 Task: Research Airbnb options in La Romana, Dominican Republic from 6th December, 2023 to 15th December, 2023 for 6 adults.6 bedrooms having 6 beds and 6 bathrooms. Property type can be house. Amenities needed are: wifi, TV, free parkinig on premises, gym, breakfast. Look for 3 properties as per requirement.
Action: Mouse moved to (407, 87)
Screenshot: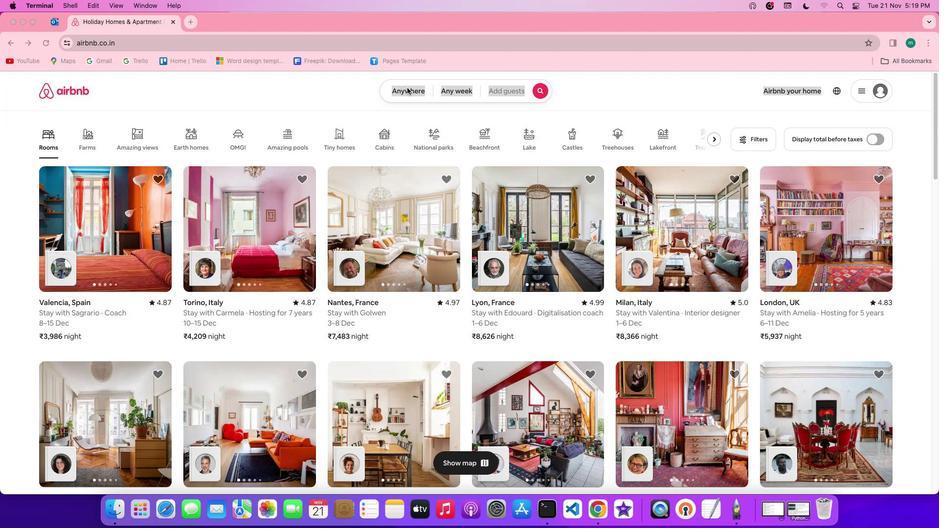 
Action: Mouse pressed left at (407, 87)
Screenshot: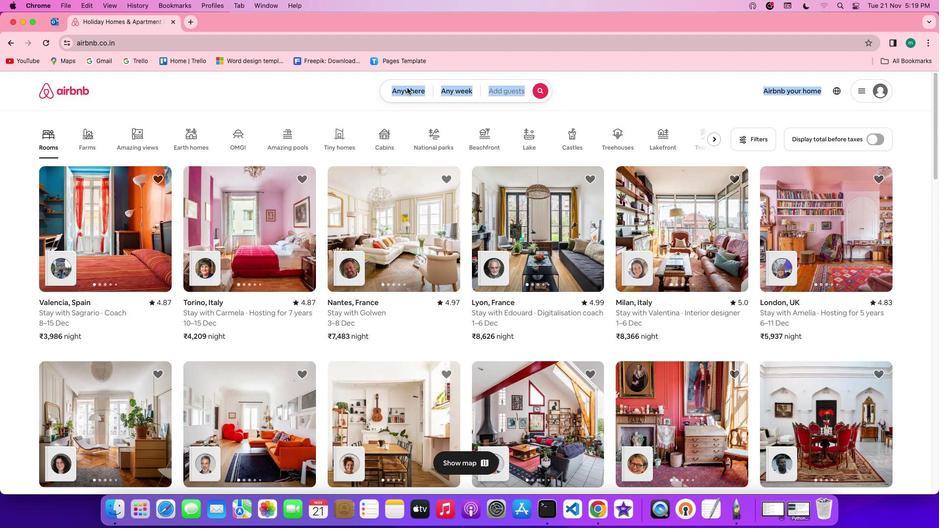 
Action: Mouse pressed left at (407, 87)
Screenshot: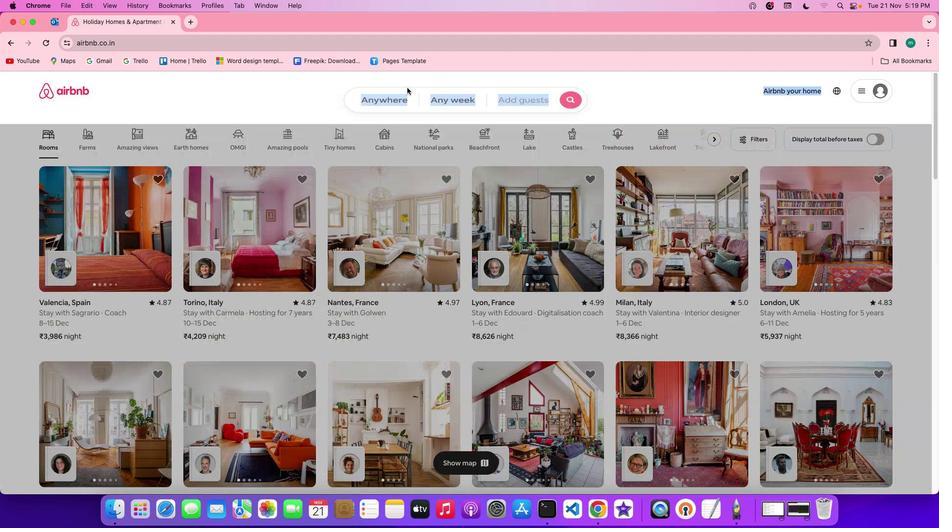 
Action: Mouse moved to (337, 131)
Screenshot: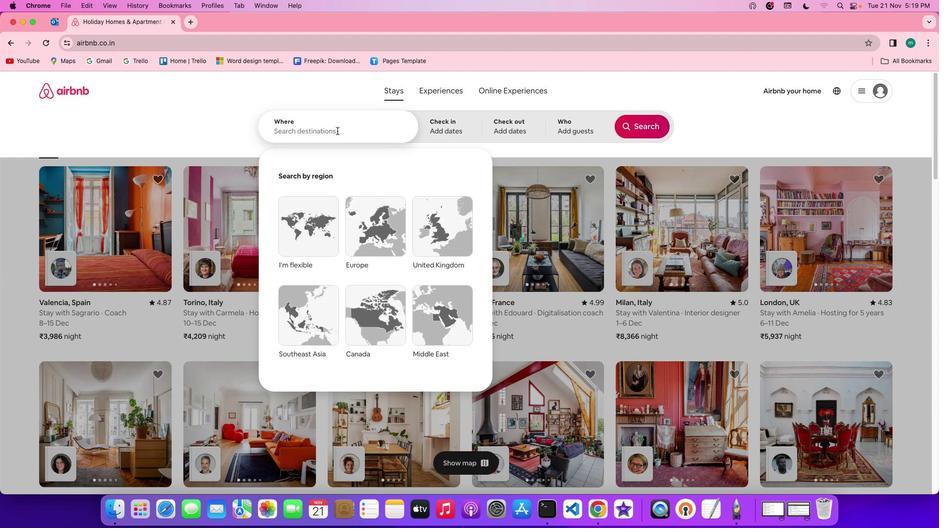 
Action: Mouse pressed left at (337, 131)
Screenshot: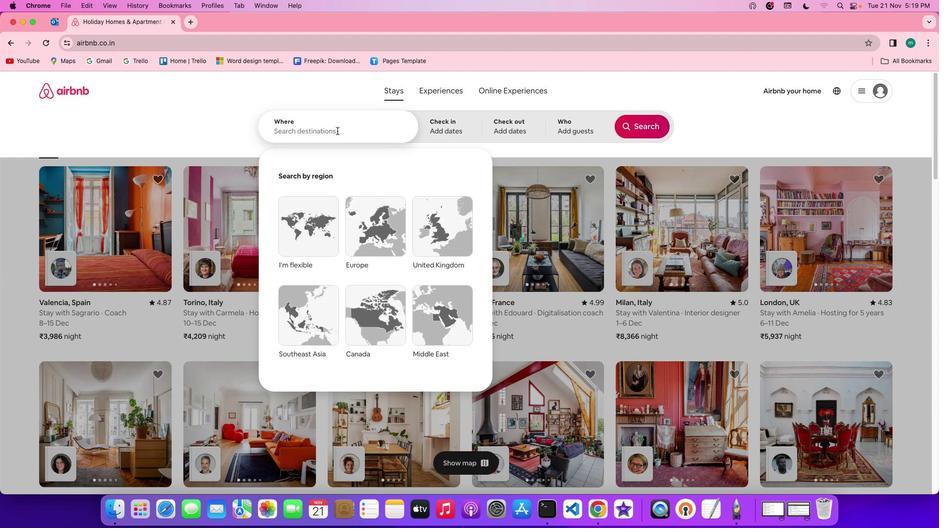 
Action: Key pressed Key.shift'L''a'Key.spaceKey.shift'R''o''m''a''n''a''n''a'','Key.spaceKey.shift'D''o''m''i''n''i''c''a''n'
Screenshot: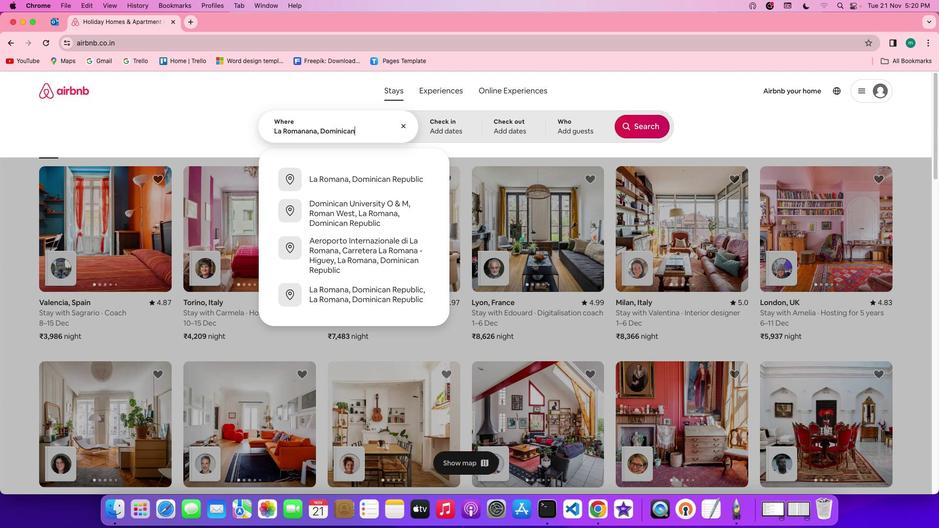
Action: Mouse moved to (441, 132)
Screenshot: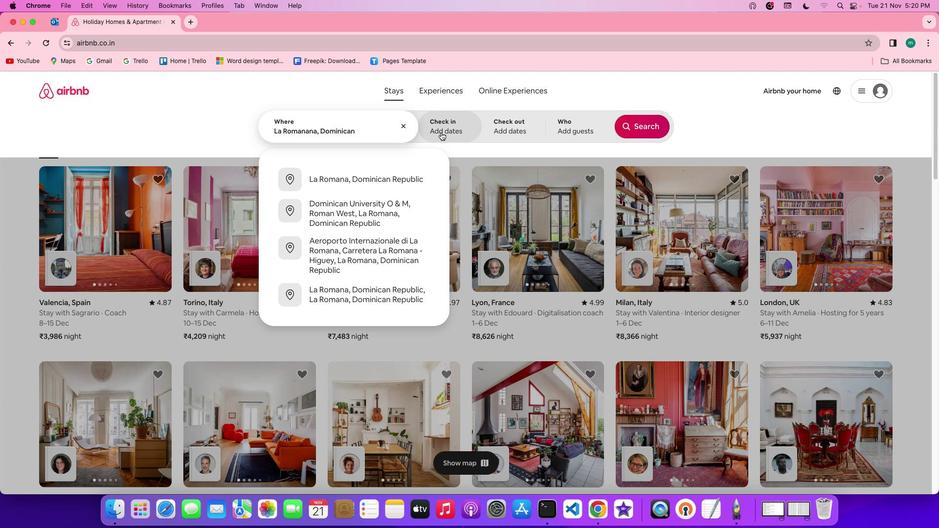 
Action: Mouse pressed left at (441, 132)
Screenshot: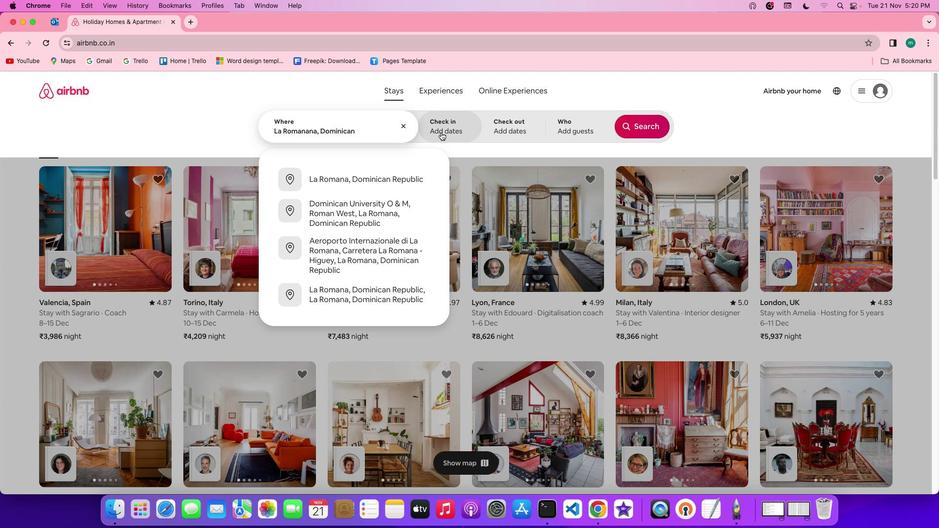 
Action: Mouse moved to (544, 215)
Screenshot: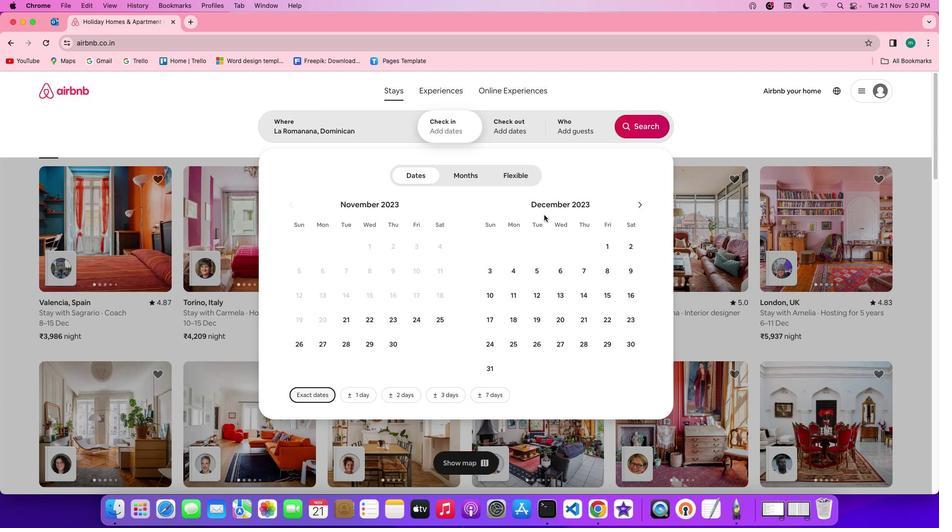 
Action: Mouse scrolled (544, 215) with delta (0, 0)
Screenshot: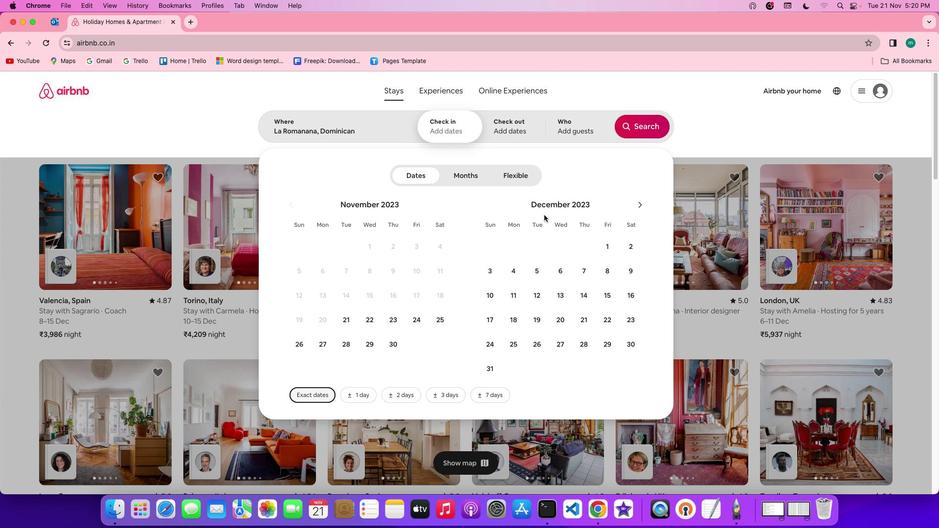 
Action: Mouse scrolled (544, 215) with delta (0, 0)
Screenshot: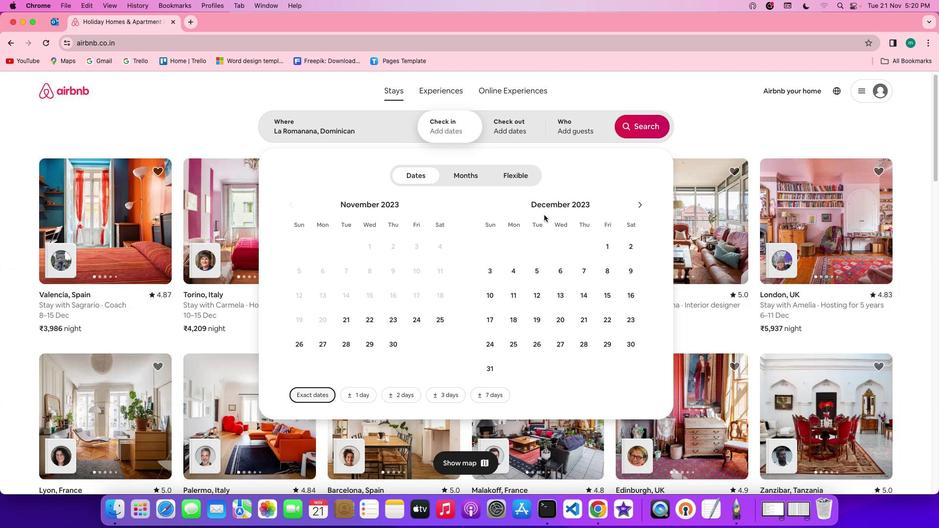 
Action: Mouse scrolled (544, 215) with delta (0, 0)
Screenshot: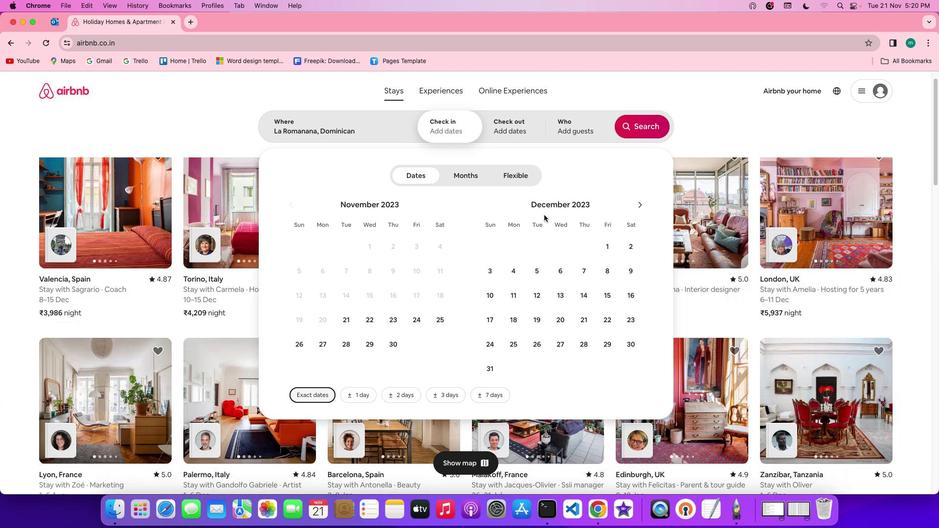 
Action: Mouse moved to (563, 273)
Screenshot: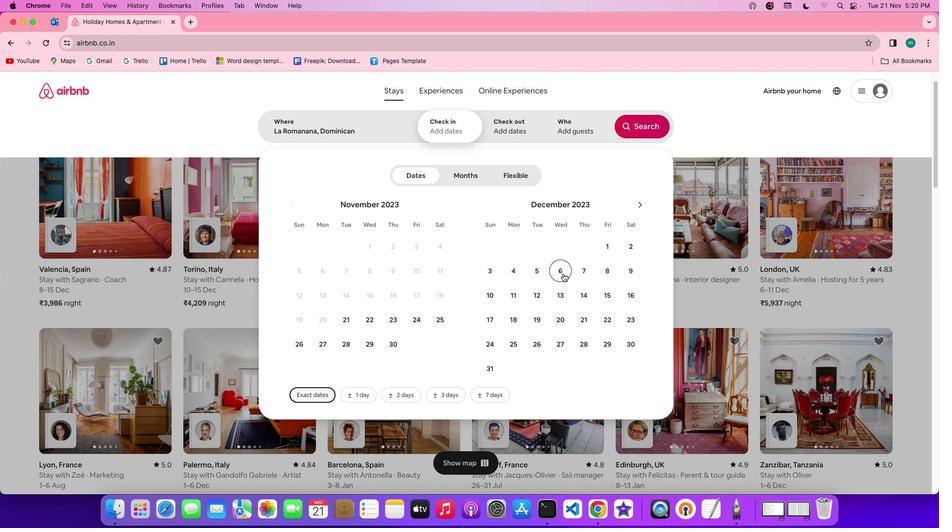 
Action: Mouse pressed left at (563, 273)
Screenshot: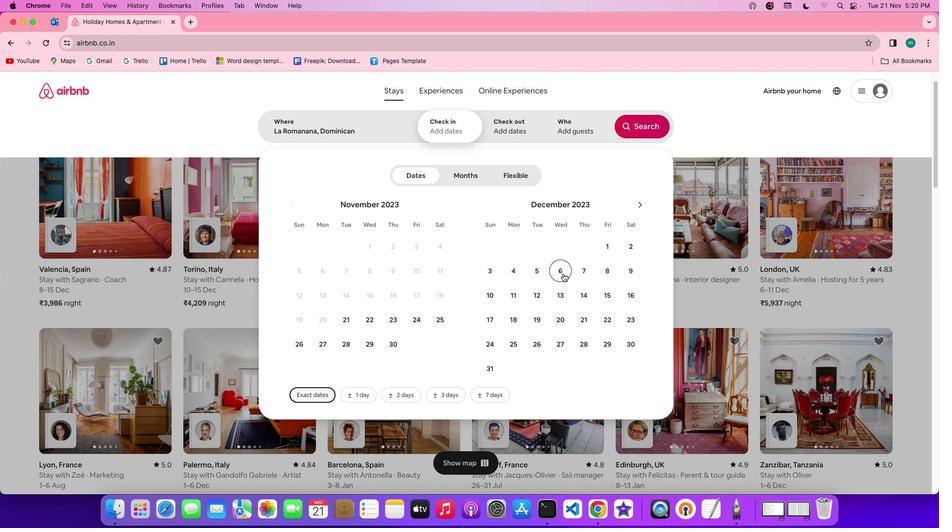 
Action: Mouse moved to (612, 295)
Screenshot: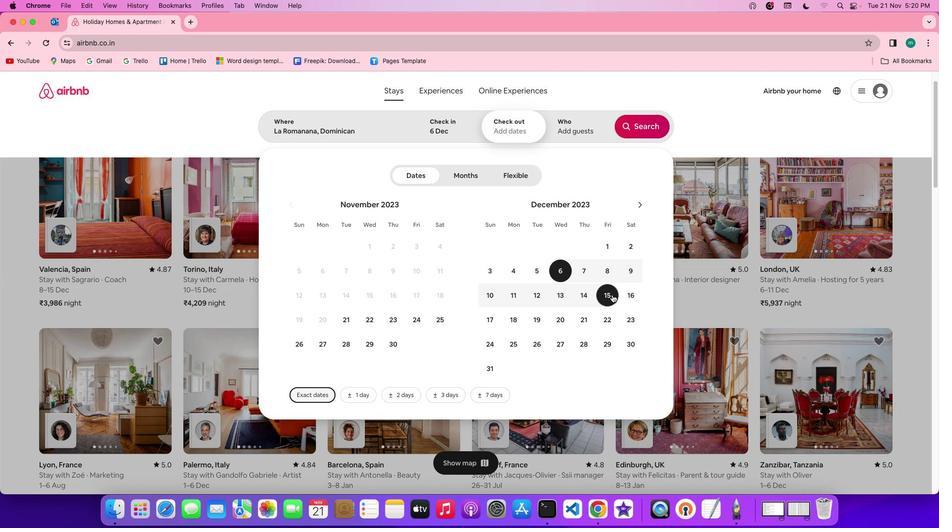 
Action: Mouse pressed left at (612, 295)
Screenshot: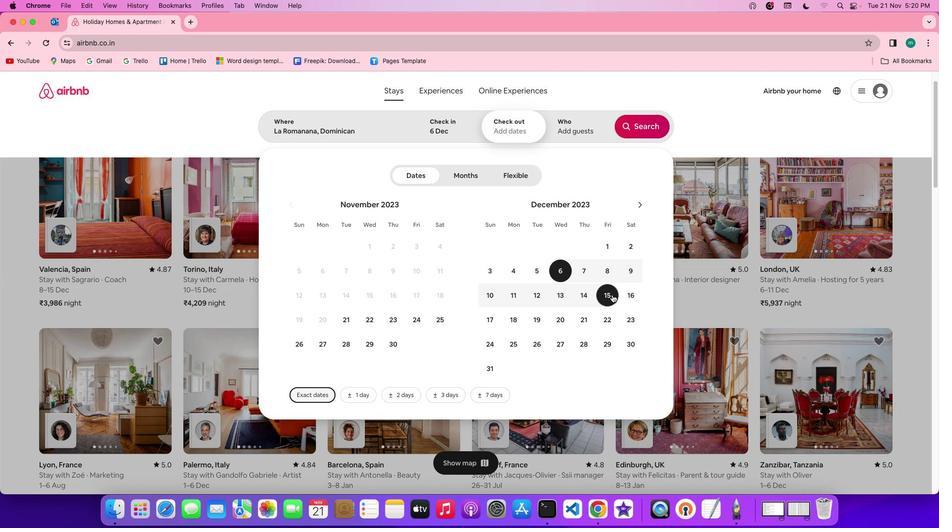 
Action: Mouse moved to (567, 122)
Screenshot: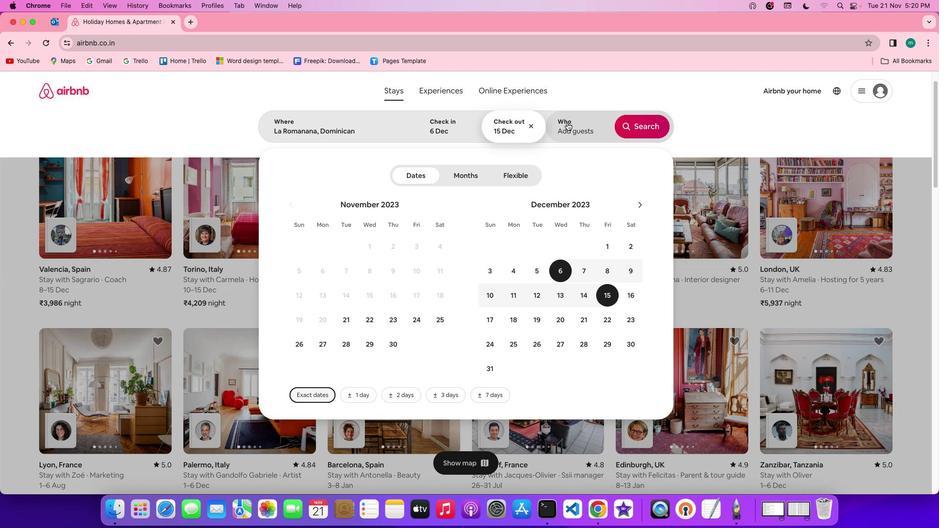 
Action: Mouse pressed left at (567, 122)
Screenshot: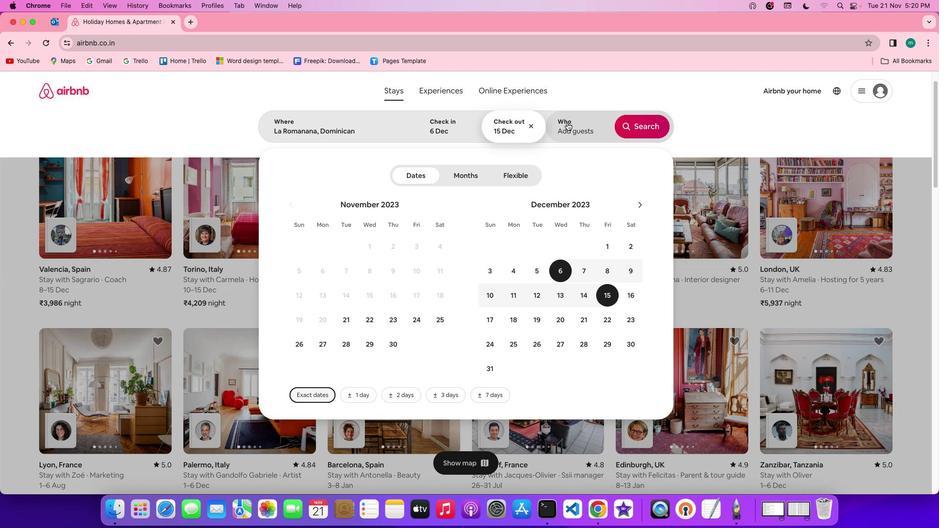 
Action: Mouse moved to (648, 176)
Screenshot: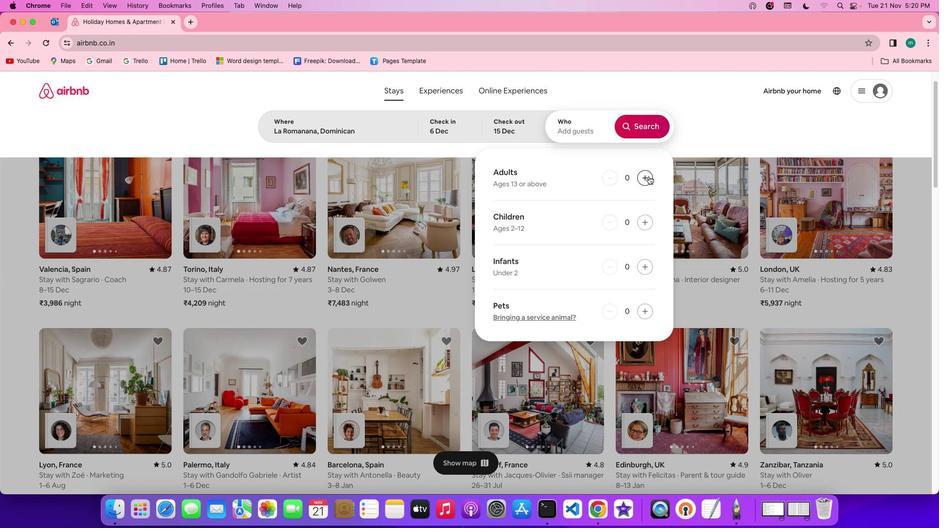 
Action: Mouse pressed left at (648, 176)
Screenshot: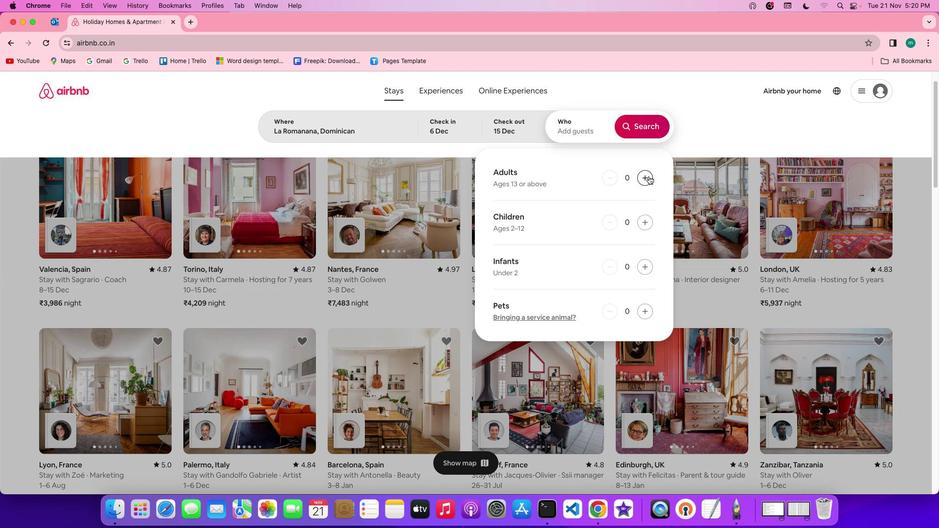 
Action: Mouse pressed left at (648, 176)
Screenshot: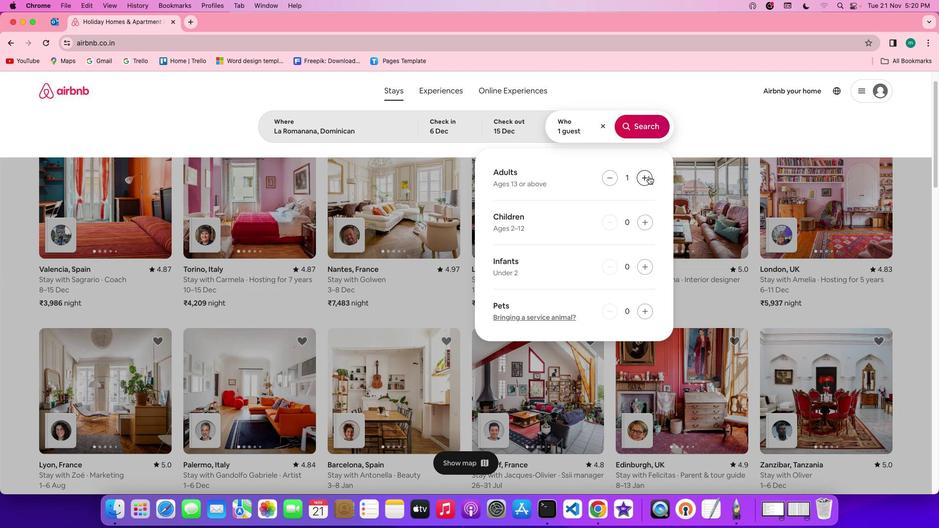
Action: Mouse pressed left at (648, 176)
Screenshot: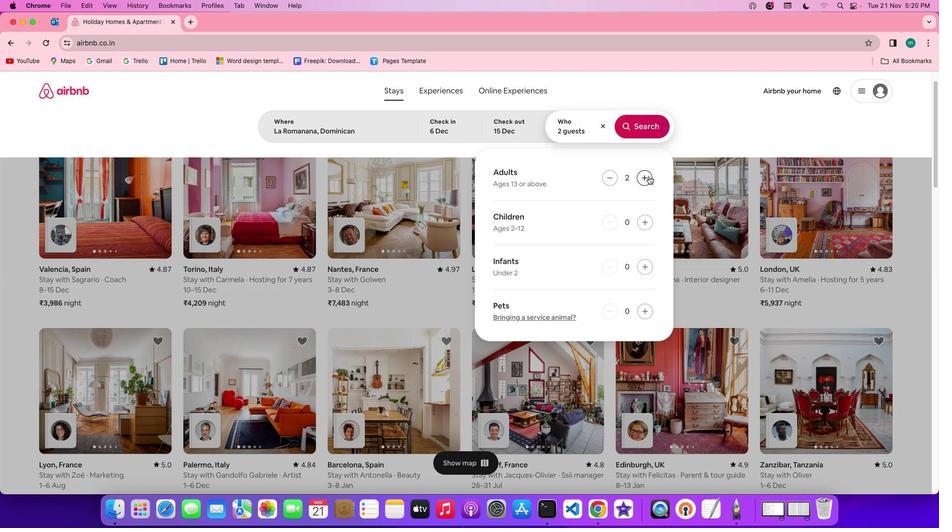 
Action: Mouse pressed left at (648, 176)
Screenshot: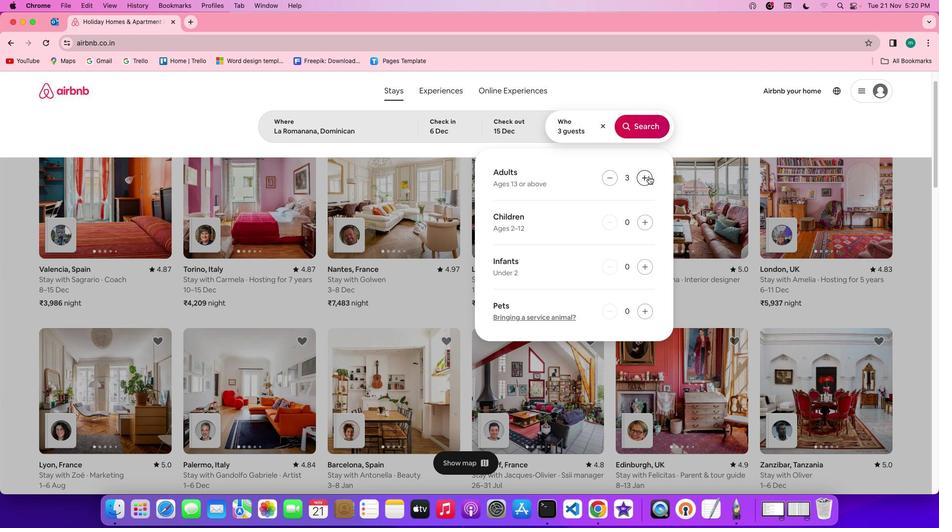 
Action: Mouse pressed left at (648, 176)
Screenshot: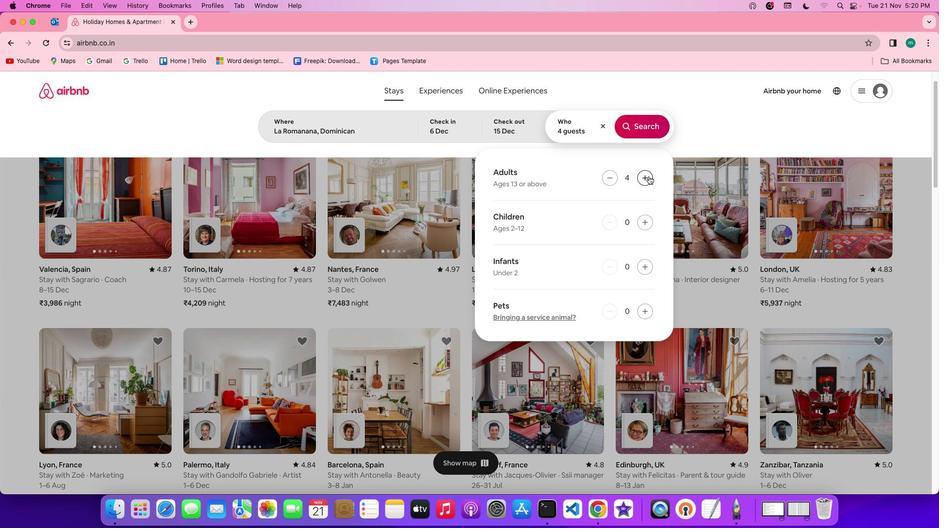 
Action: Mouse pressed left at (648, 176)
Screenshot: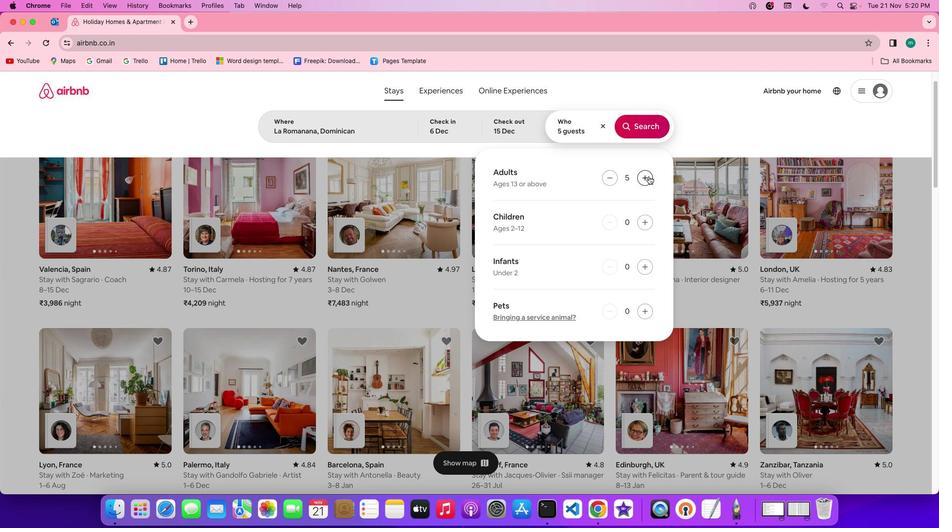 
Action: Mouse moved to (635, 131)
Screenshot: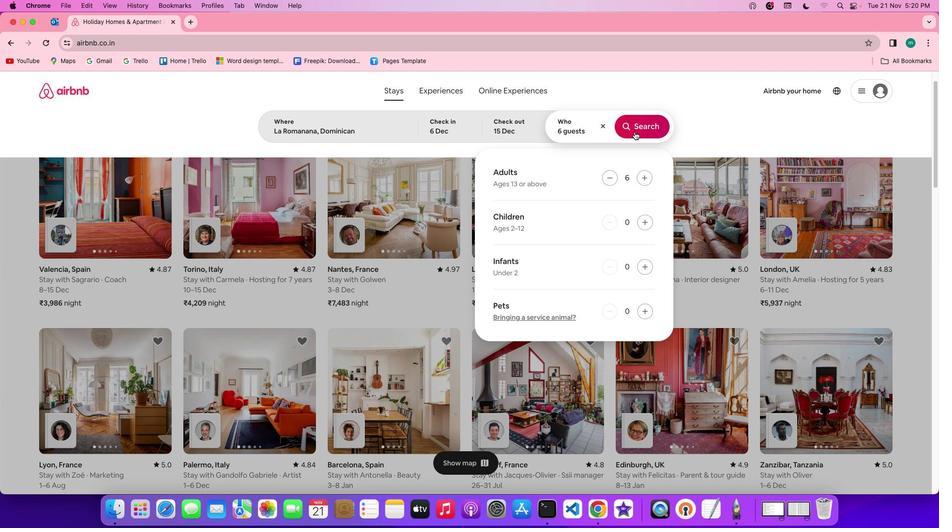 
Action: Mouse pressed left at (635, 131)
Screenshot: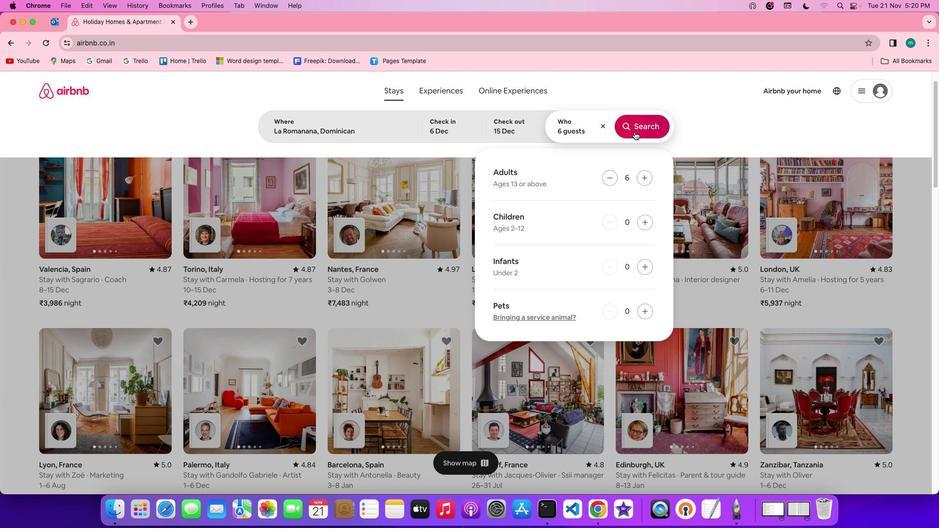 
Action: Mouse moved to (794, 129)
Screenshot: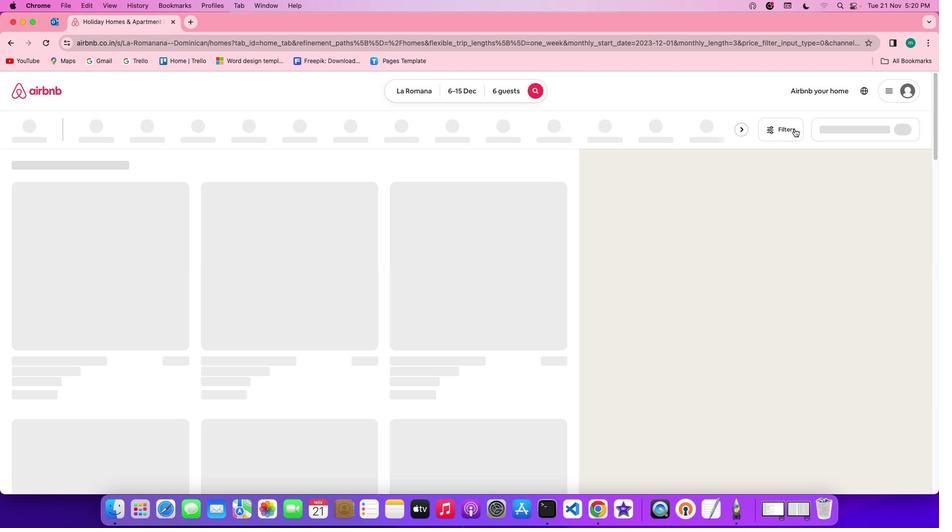 
Action: Mouse pressed left at (794, 129)
Screenshot: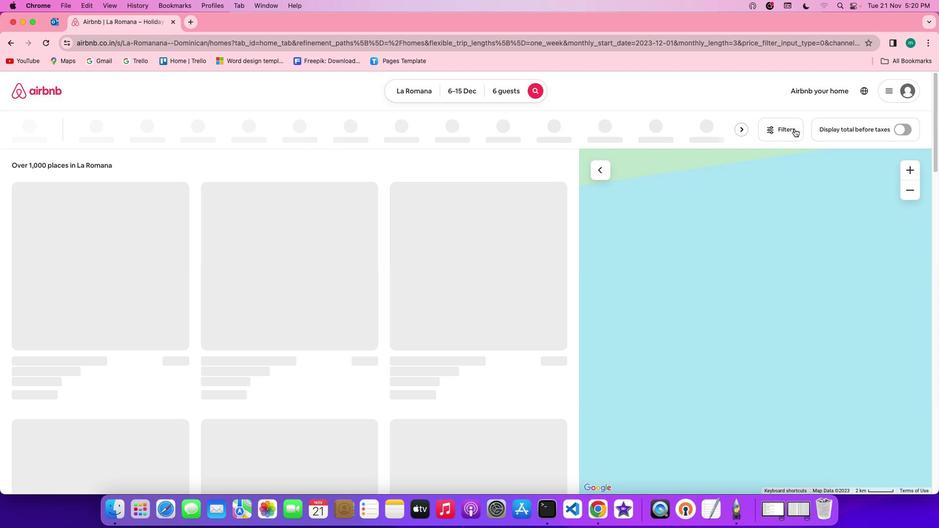 
Action: Mouse moved to (505, 270)
Screenshot: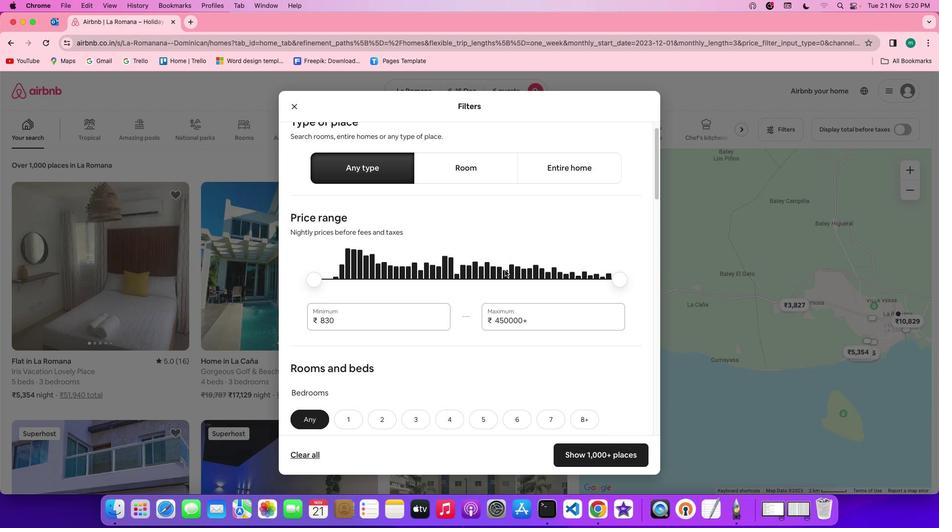 
Action: Mouse scrolled (505, 270) with delta (0, 0)
Screenshot: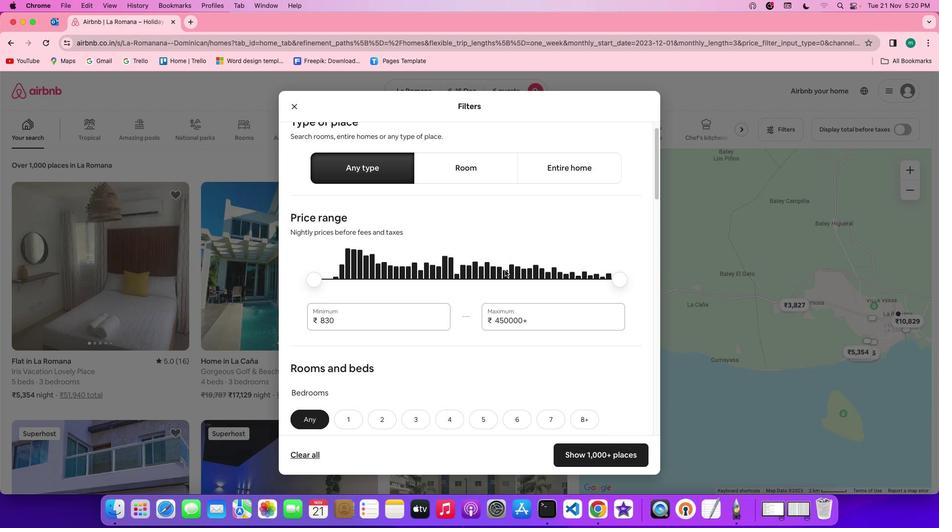 
Action: Mouse moved to (505, 270)
Screenshot: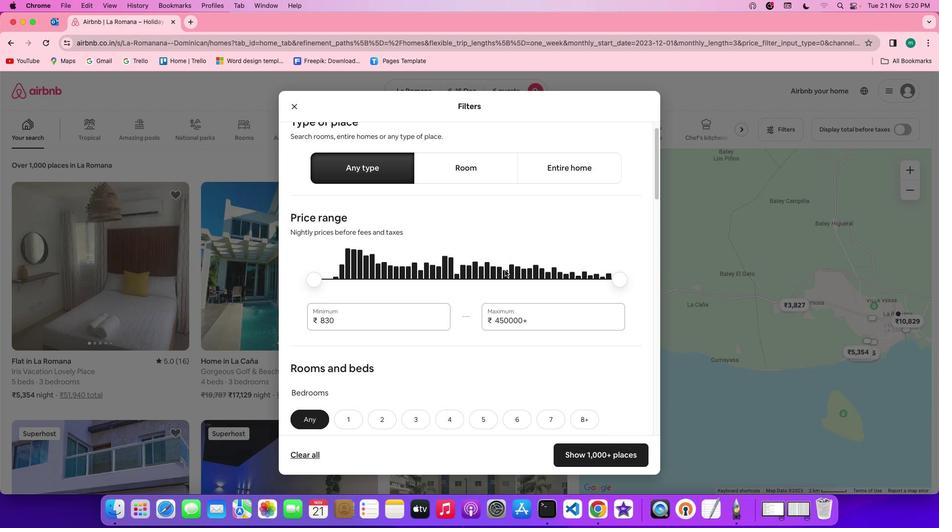 
Action: Mouse scrolled (505, 270) with delta (0, 0)
Screenshot: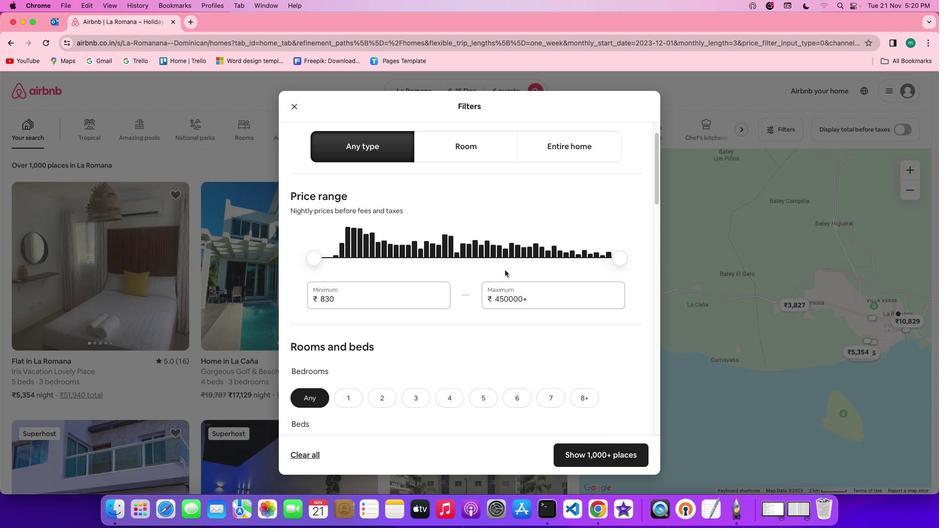 
Action: Mouse scrolled (505, 270) with delta (0, 0)
Screenshot: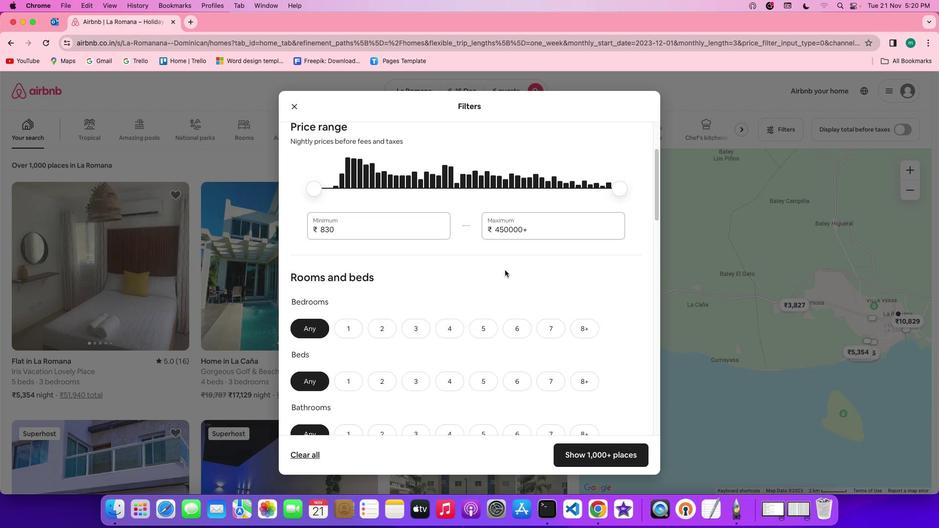 
Action: Mouse scrolled (505, 270) with delta (0, -1)
Screenshot: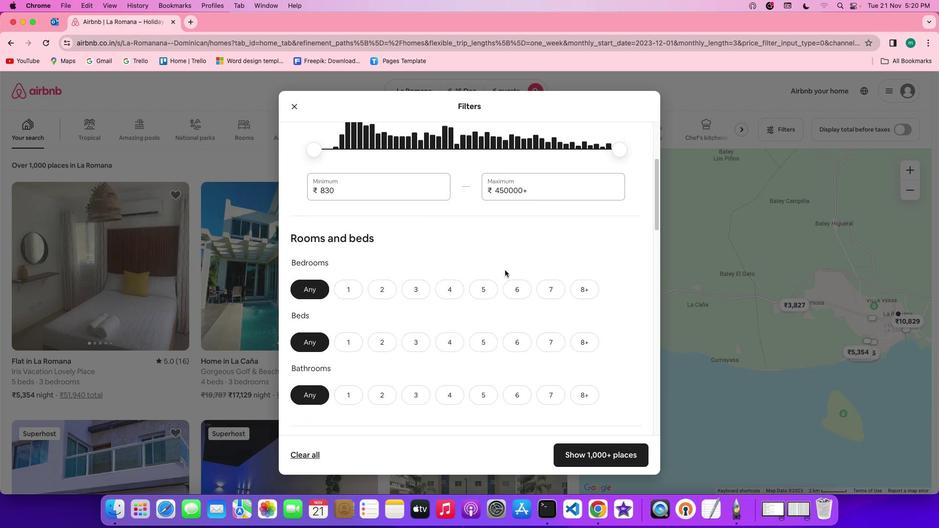 
Action: Mouse scrolled (505, 270) with delta (0, 0)
Screenshot: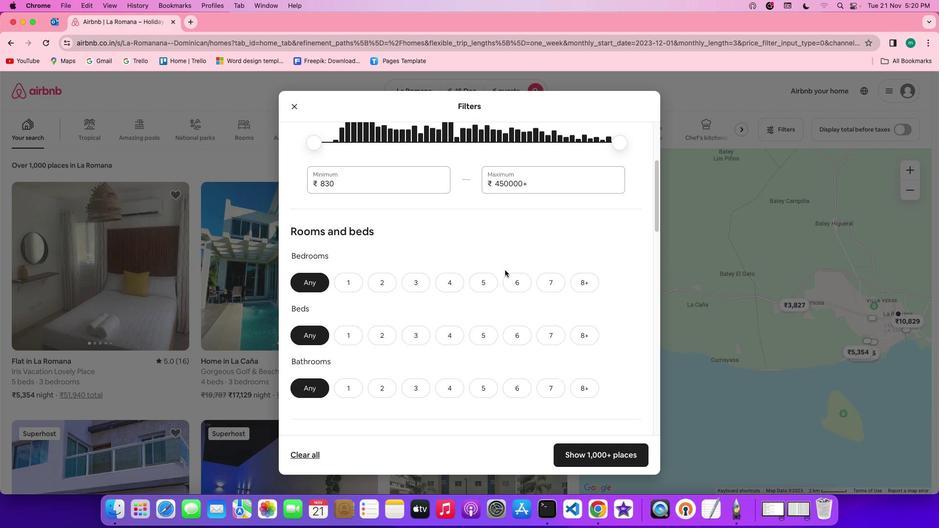 
Action: Mouse scrolled (505, 270) with delta (0, 0)
Screenshot: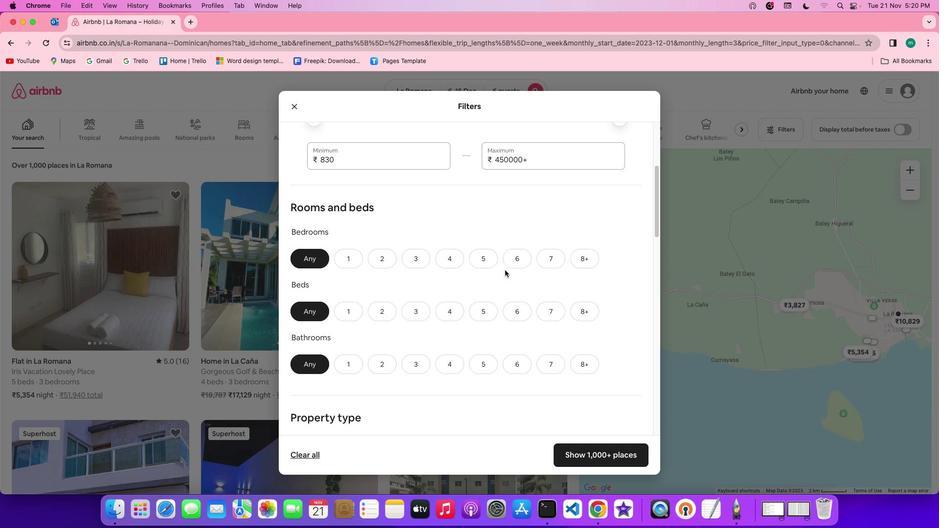 
Action: Mouse scrolled (505, 270) with delta (0, 0)
Screenshot: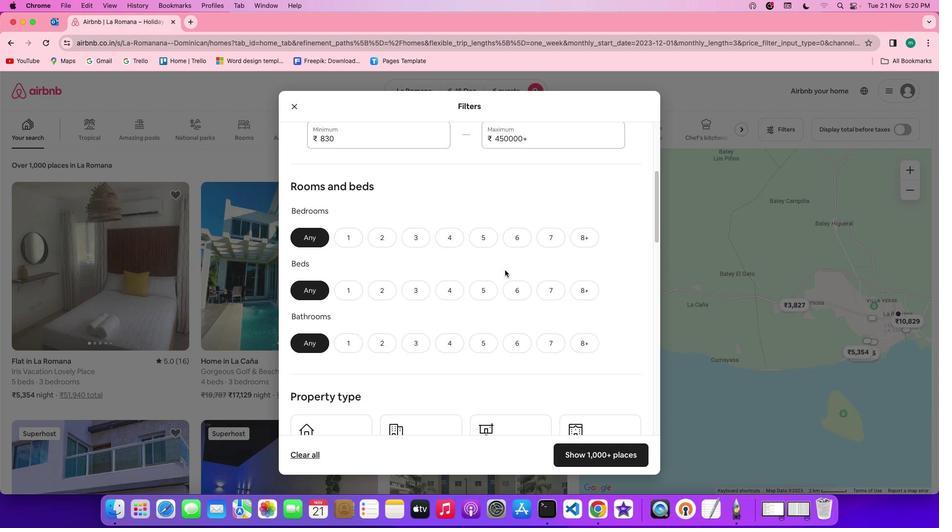
Action: Mouse scrolled (505, 270) with delta (0, -1)
Screenshot: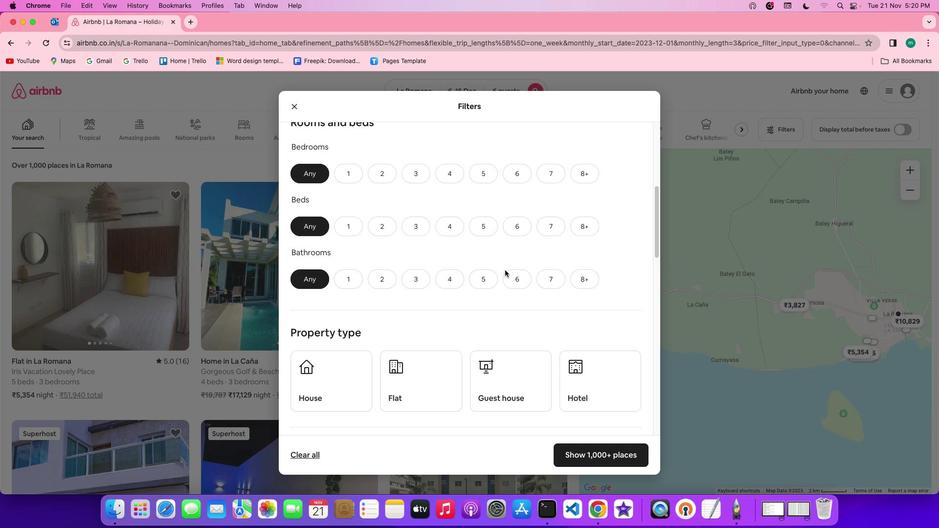 
Action: Mouse moved to (515, 170)
Screenshot: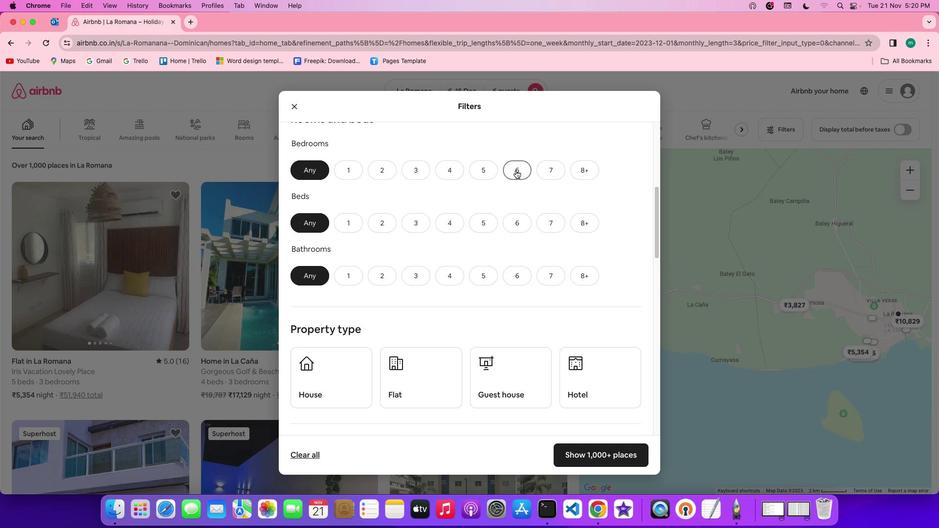 
Action: Mouse pressed left at (515, 170)
Screenshot: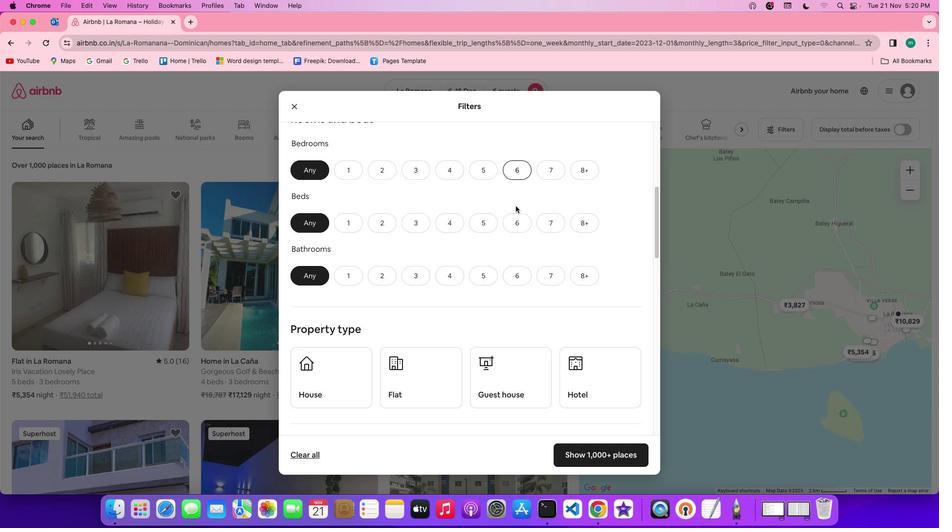 
Action: Mouse moved to (516, 226)
Screenshot: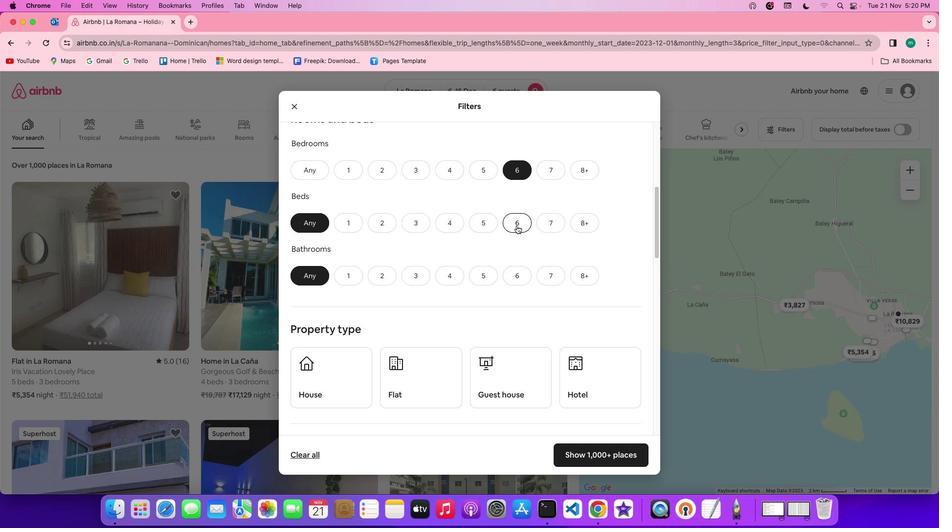 
Action: Mouse pressed left at (516, 226)
Screenshot: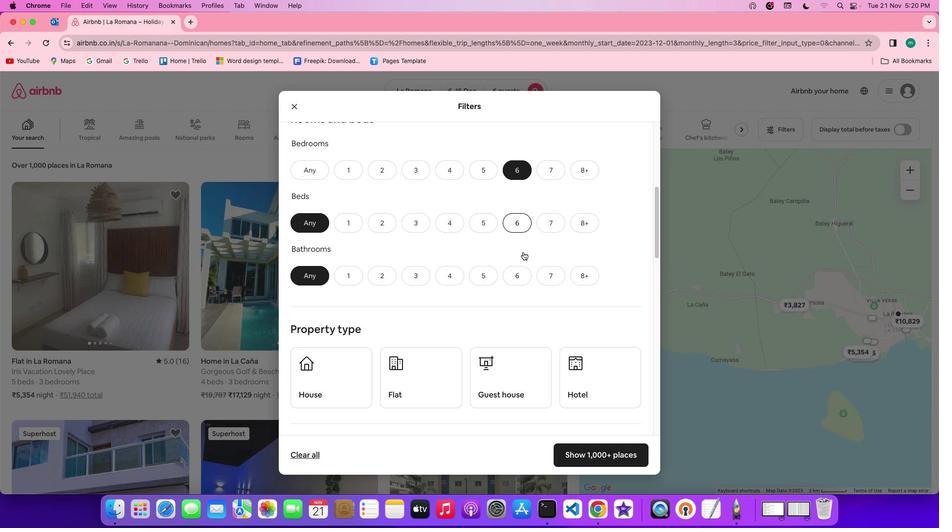 
Action: Mouse moved to (527, 277)
Screenshot: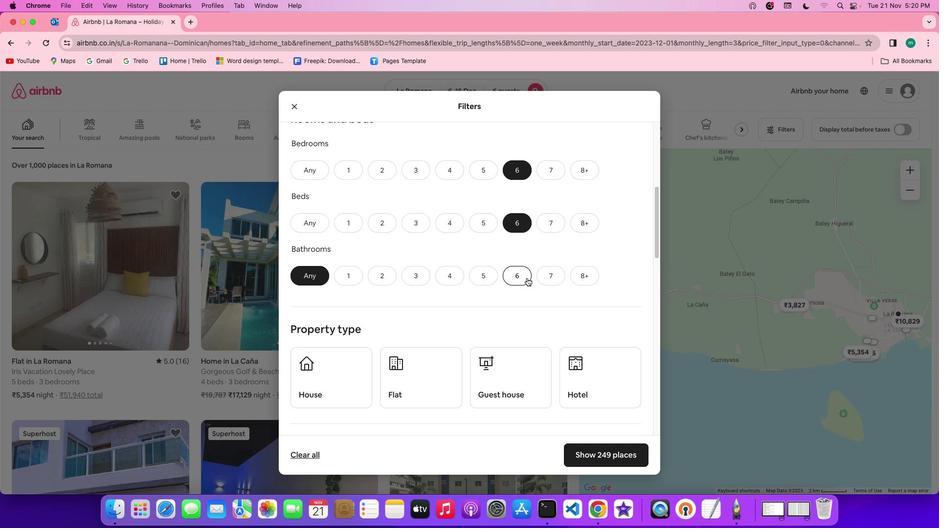 
Action: Mouse pressed left at (527, 277)
Screenshot: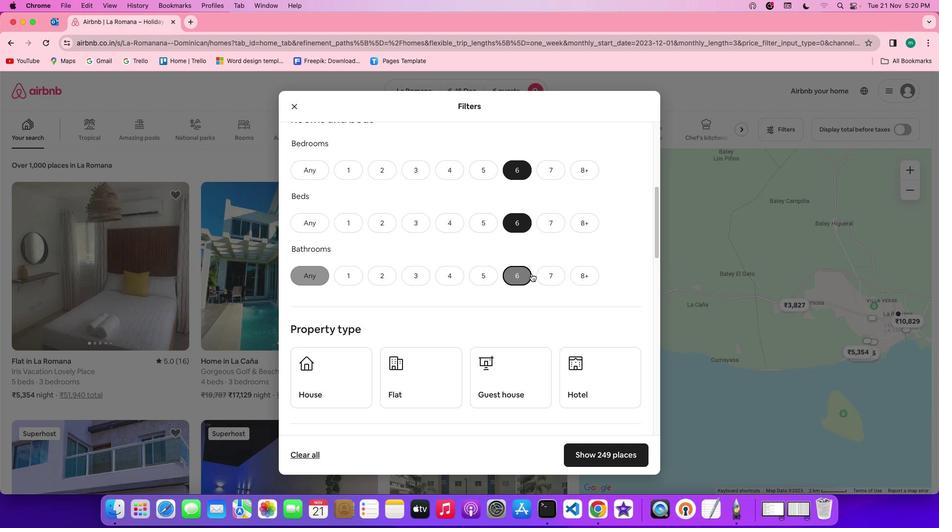 
Action: Mouse moved to (581, 258)
Screenshot: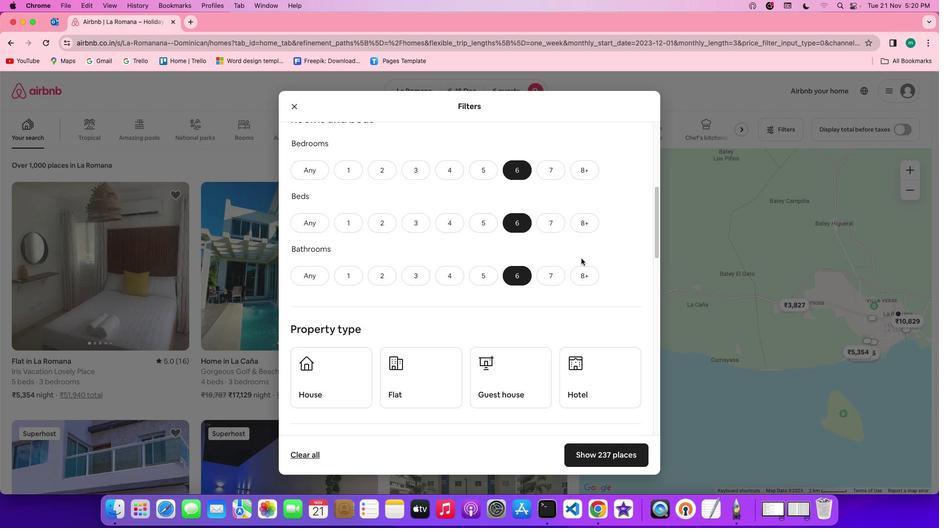 
Action: Mouse scrolled (581, 258) with delta (0, 0)
Screenshot: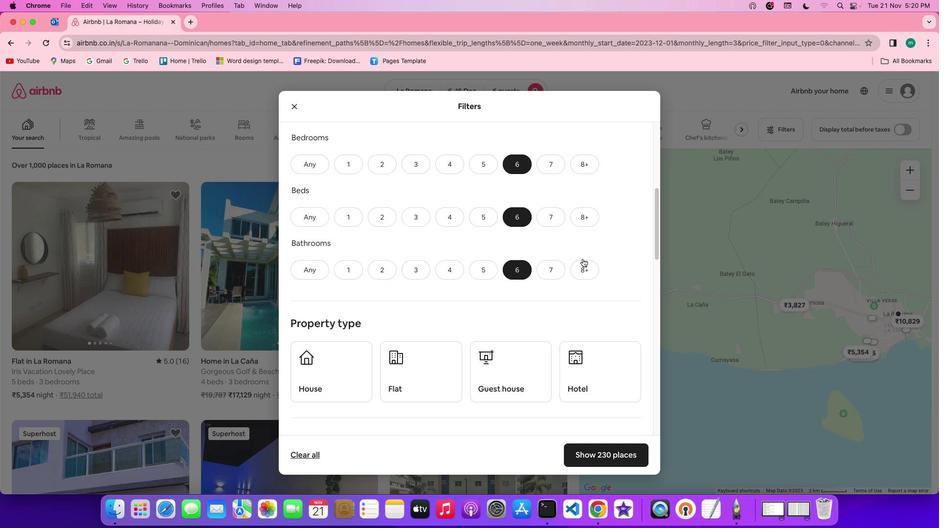 
Action: Mouse moved to (582, 258)
Screenshot: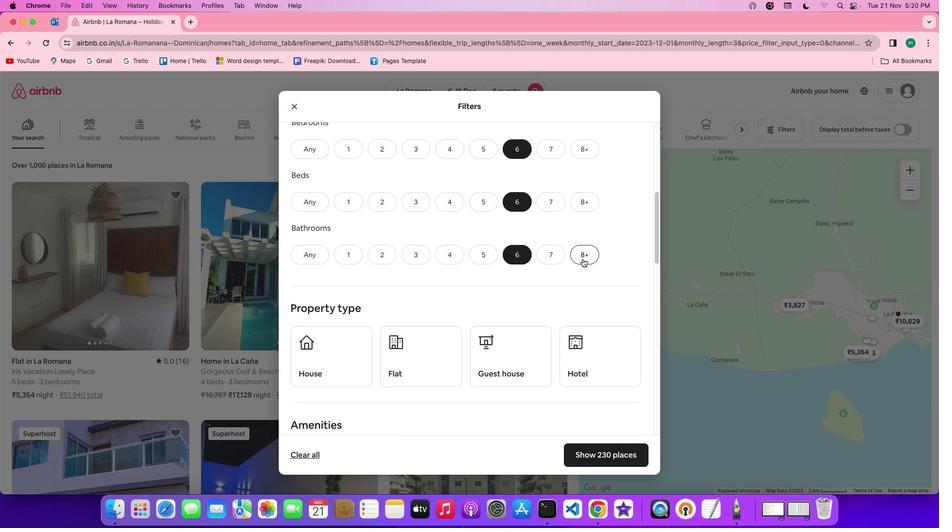 
Action: Mouse scrolled (582, 258) with delta (0, 0)
Screenshot: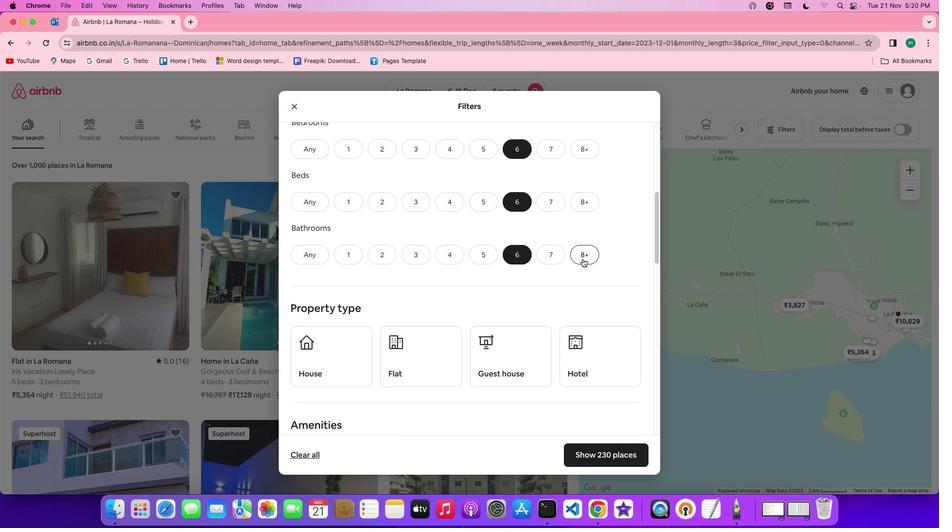 
Action: Mouse moved to (582, 258)
Screenshot: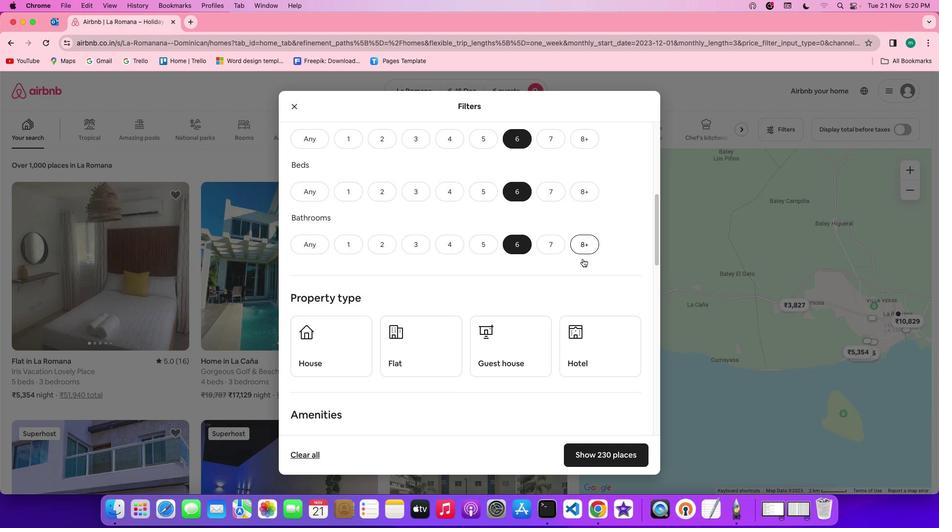 
Action: Mouse scrolled (582, 258) with delta (0, 0)
Screenshot: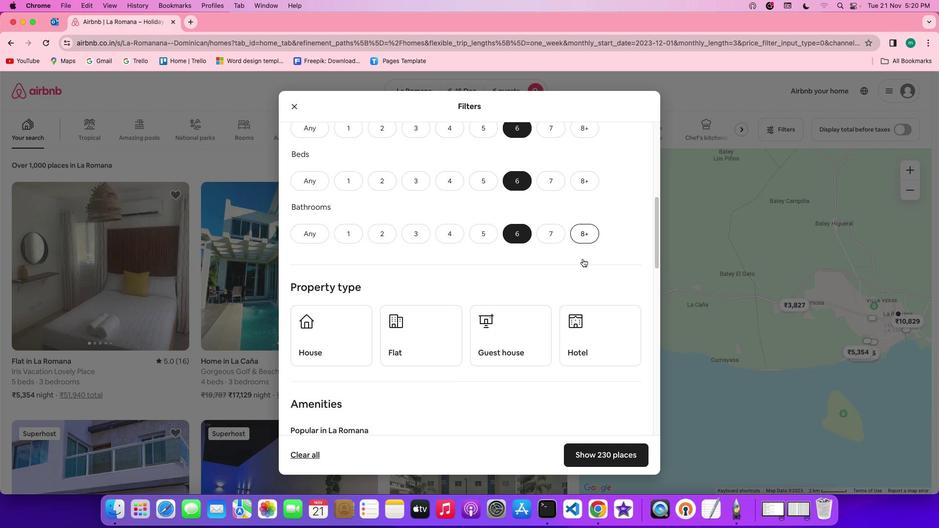 
Action: Mouse moved to (584, 259)
Screenshot: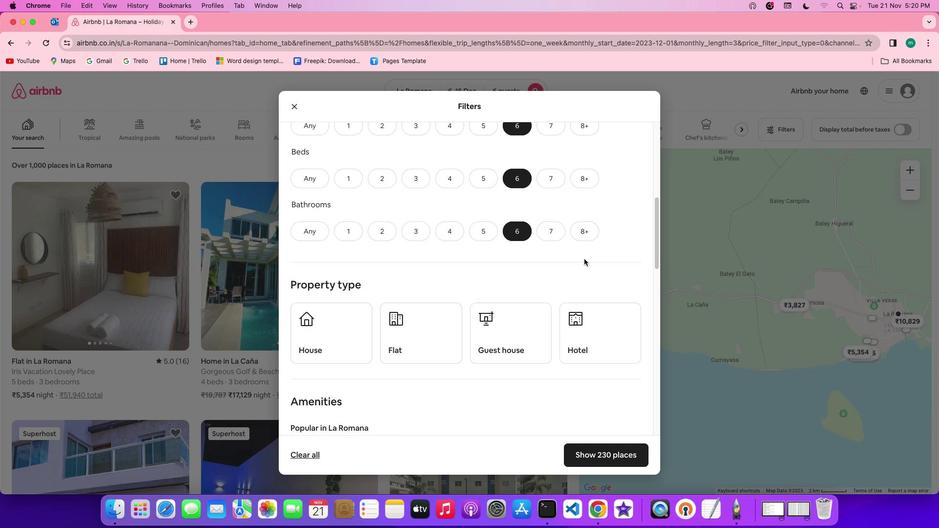 
Action: Mouse scrolled (584, 259) with delta (0, 0)
Screenshot: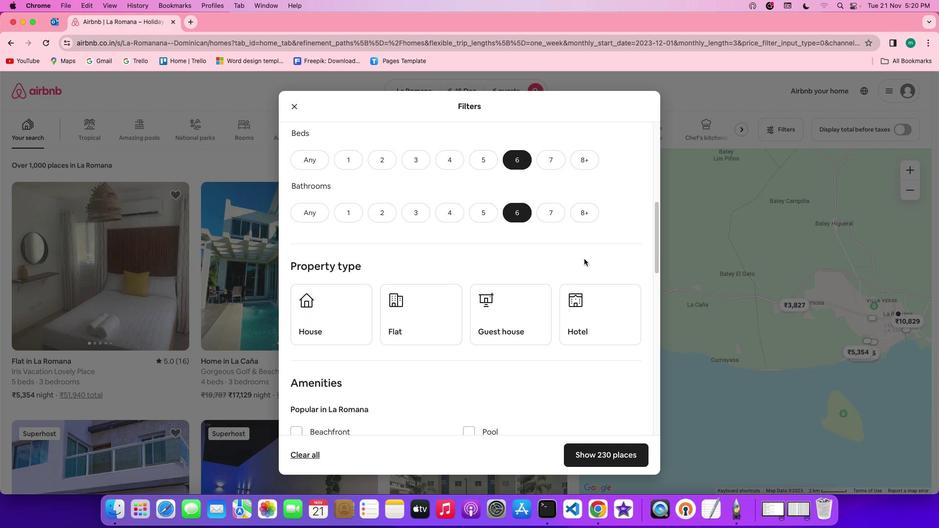 
Action: Mouse scrolled (584, 259) with delta (0, 0)
Screenshot: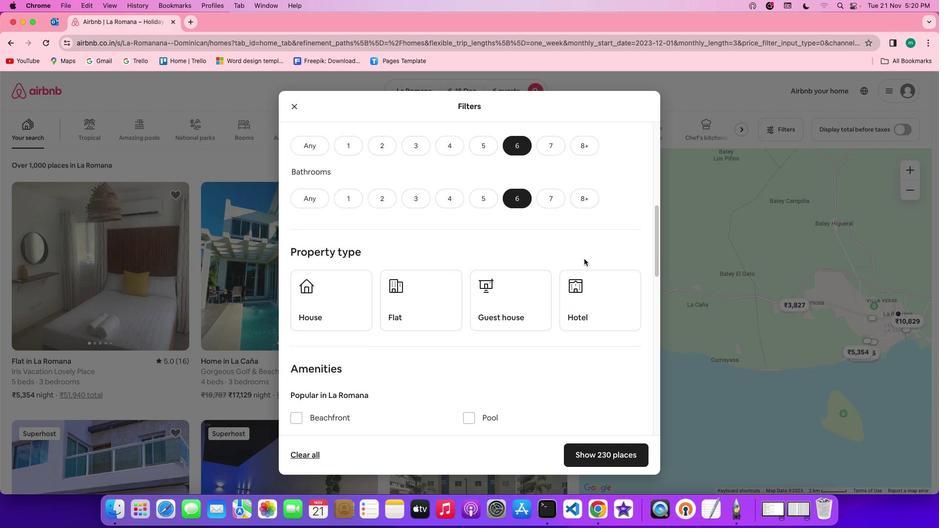
Action: Mouse scrolled (584, 259) with delta (0, 0)
Screenshot: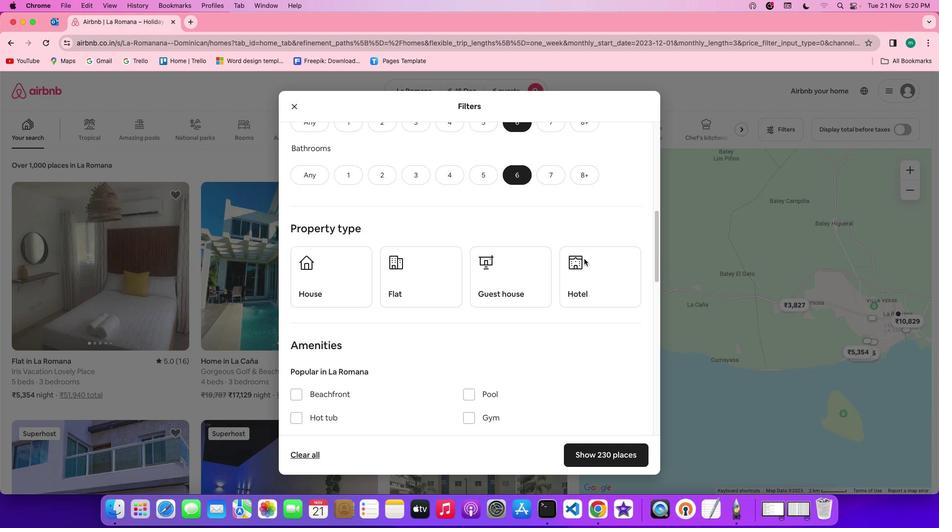 
Action: Mouse moved to (584, 259)
Screenshot: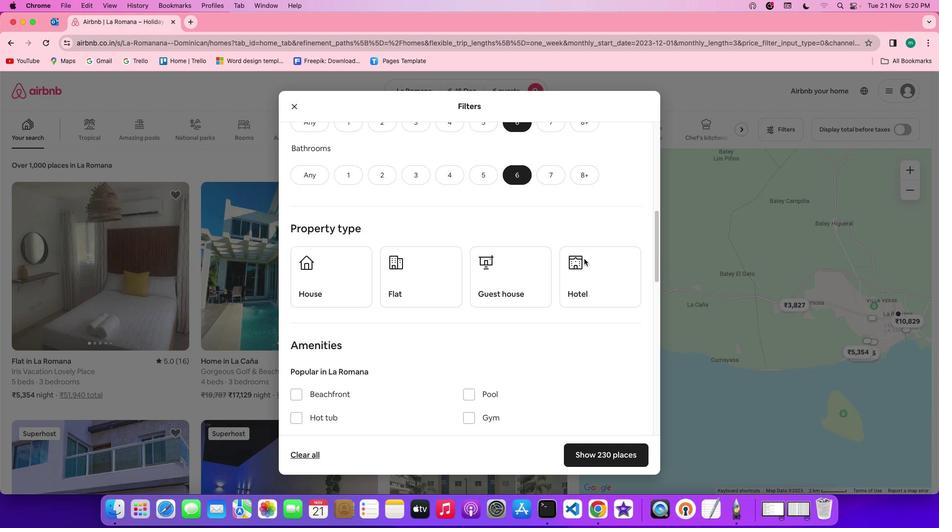 
Action: Mouse scrolled (584, 259) with delta (0, 0)
Screenshot: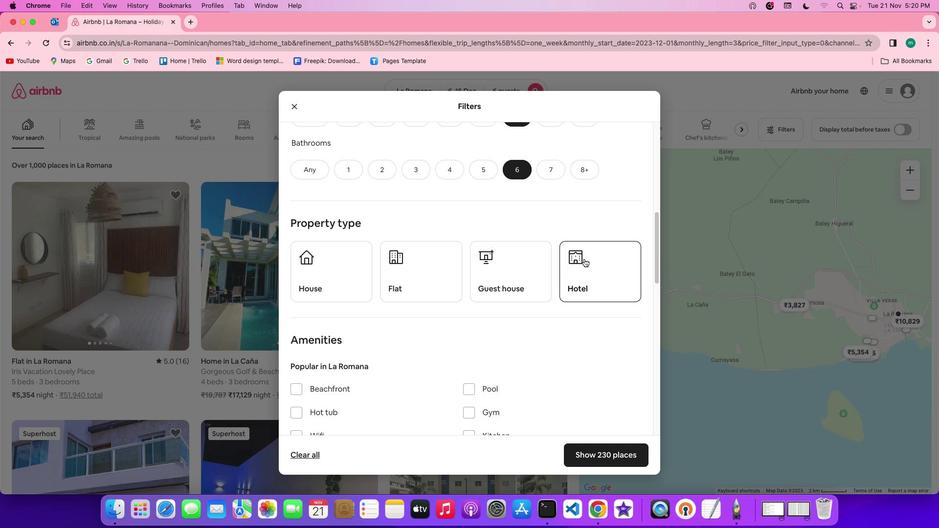 
Action: Mouse scrolled (584, 259) with delta (0, 0)
Screenshot: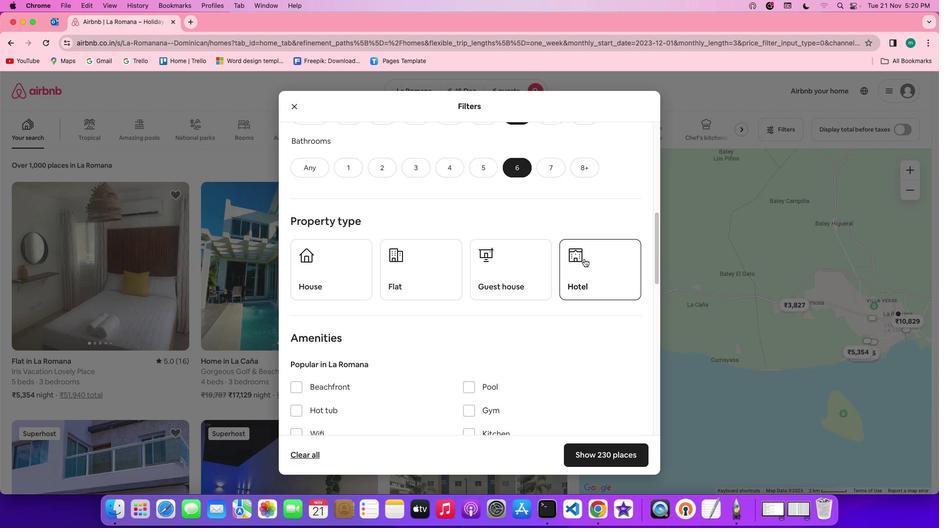 
Action: Mouse moved to (330, 254)
Screenshot: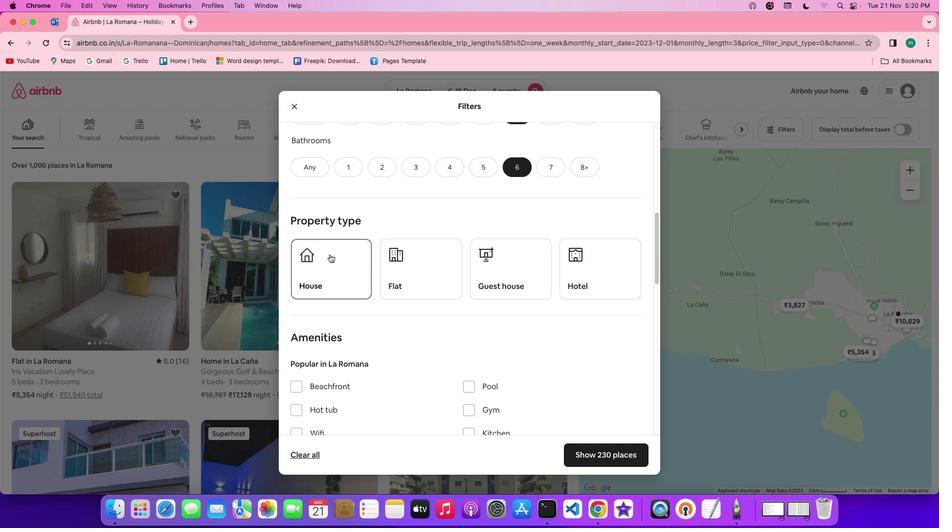 
Action: Mouse pressed left at (330, 254)
Screenshot: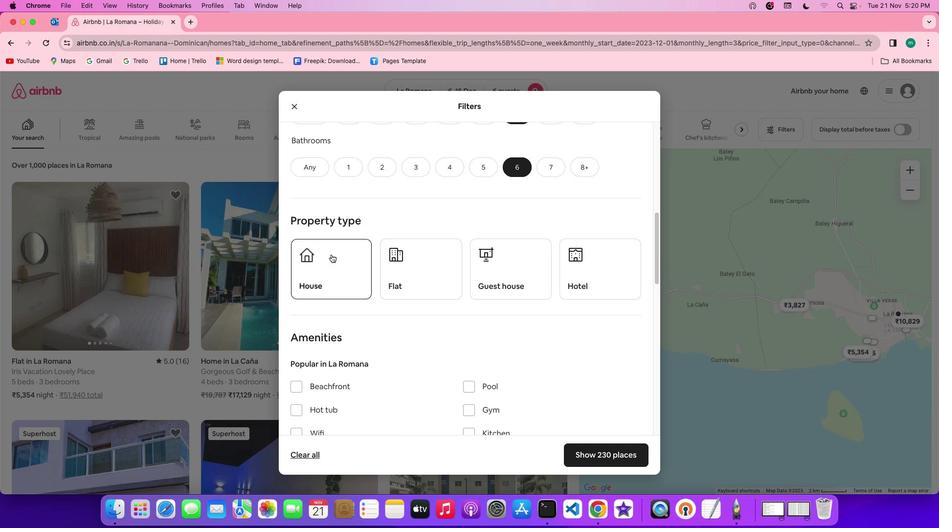 
Action: Mouse moved to (484, 276)
Screenshot: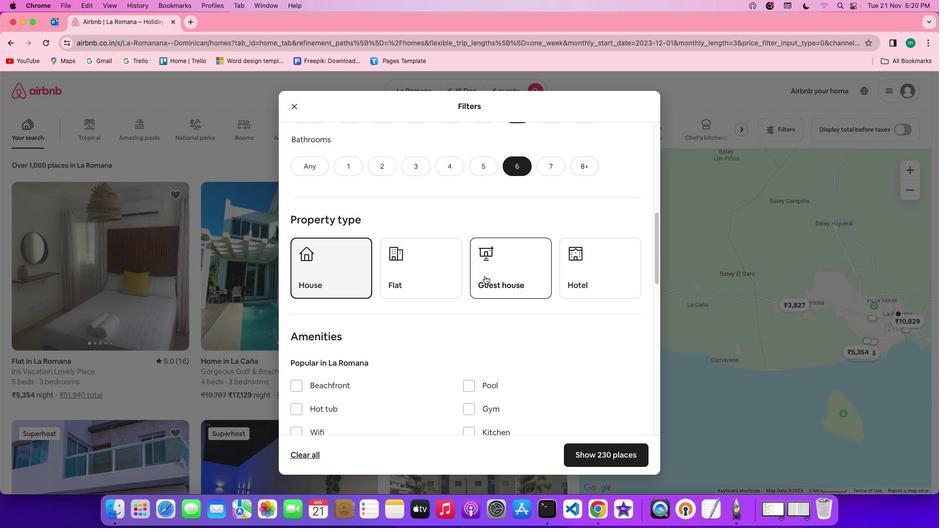 
Action: Mouse scrolled (484, 276) with delta (0, 0)
Screenshot: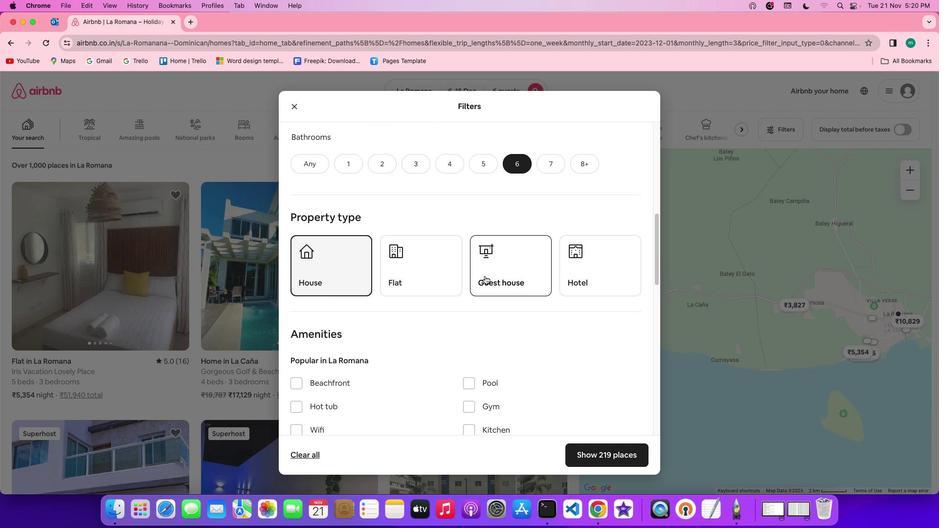 
Action: Mouse scrolled (484, 276) with delta (0, 0)
Screenshot: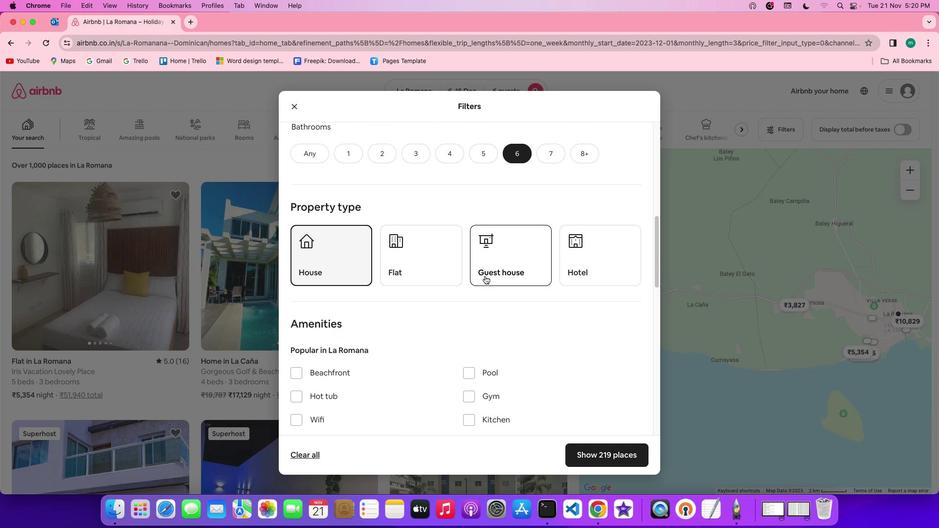 
Action: Mouse scrolled (484, 276) with delta (0, 0)
Screenshot: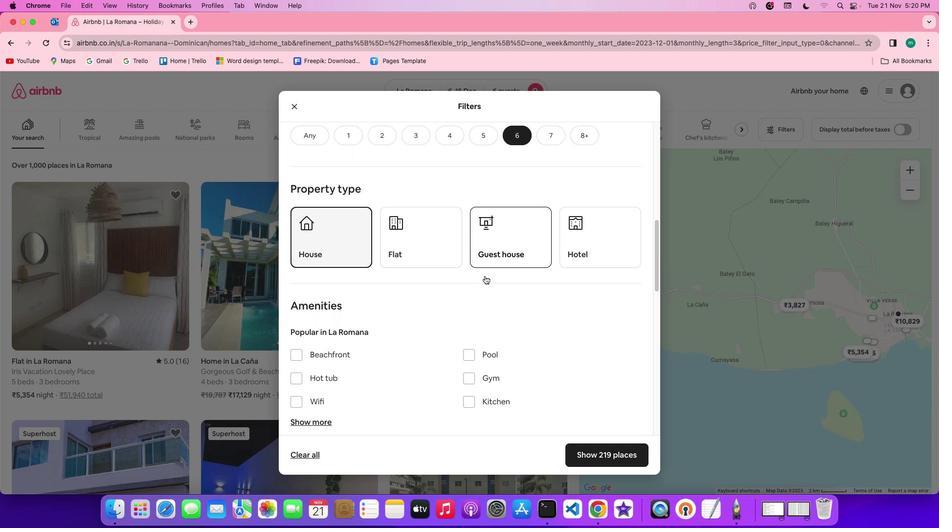 
Action: Mouse moved to (485, 276)
Screenshot: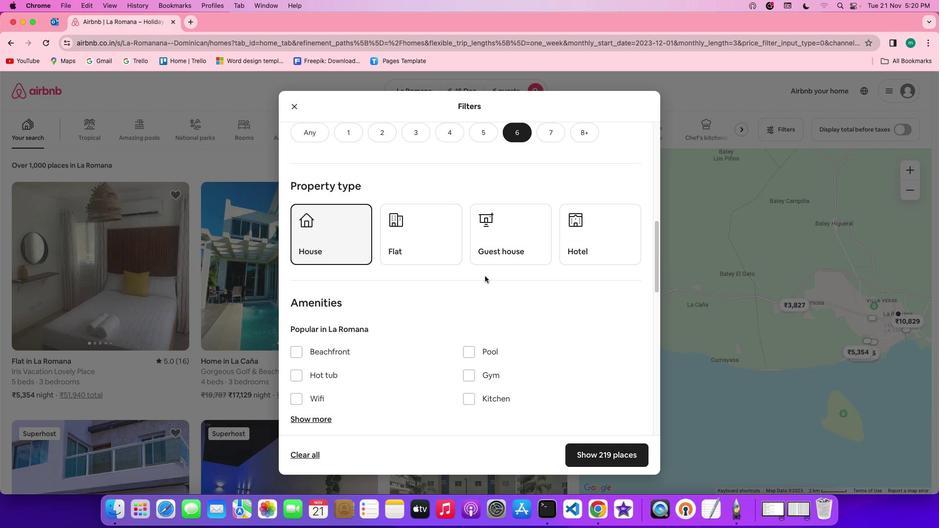 
Action: Mouse scrolled (485, 276) with delta (0, 0)
Screenshot: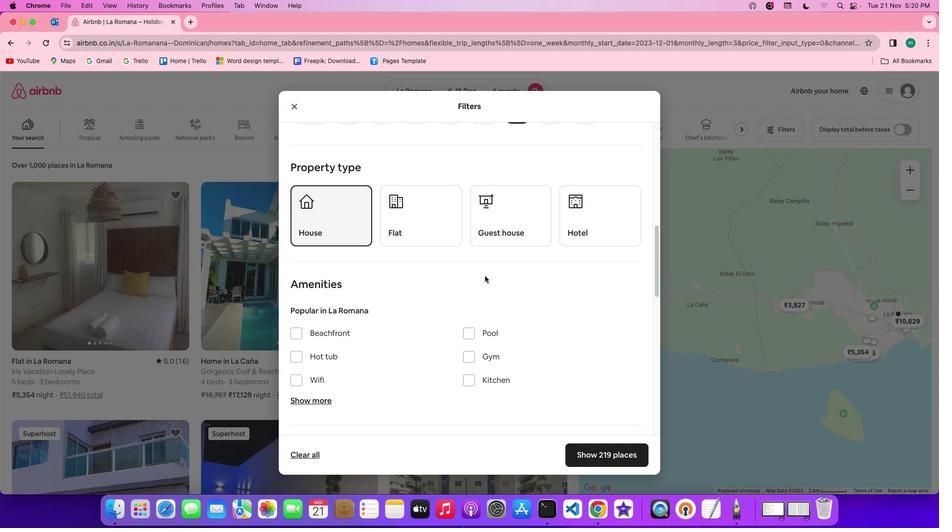 
Action: Mouse scrolled (485, 276) with delta (0, 0)
Screenshot: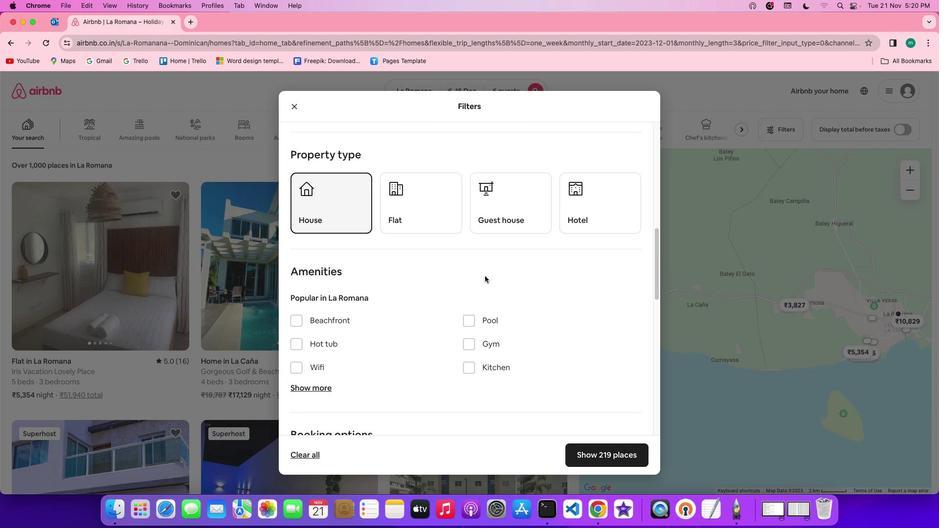 
Action: Mouse scrolled (485, 276) with delta (0, 0)
Screenshot: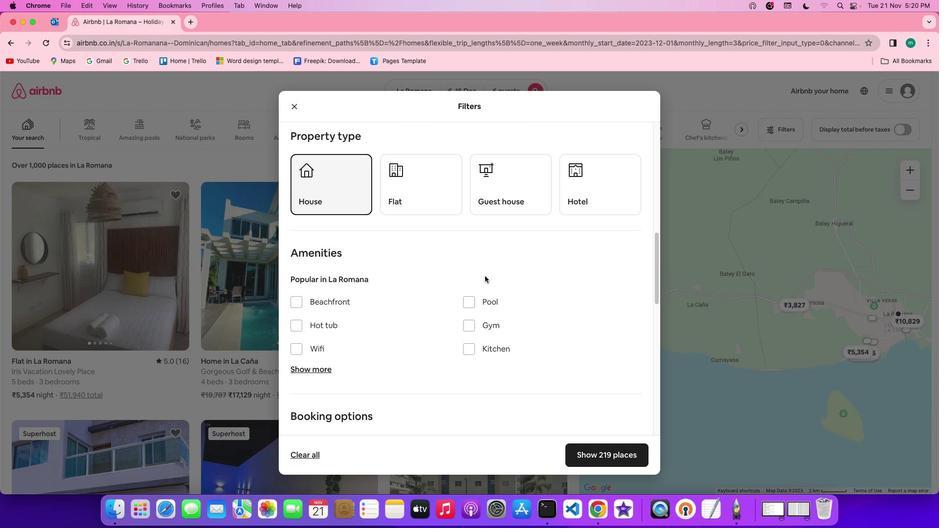 
Action: Mouse moved to (486, 276)
Screenshot: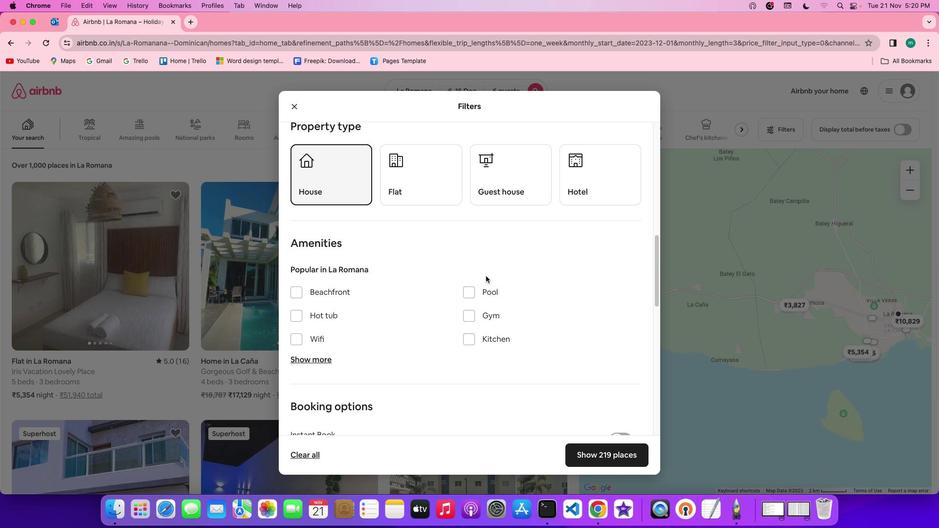 
Action: Mouse scrolled (486, 276) with delta (0, 0)
Screenshot: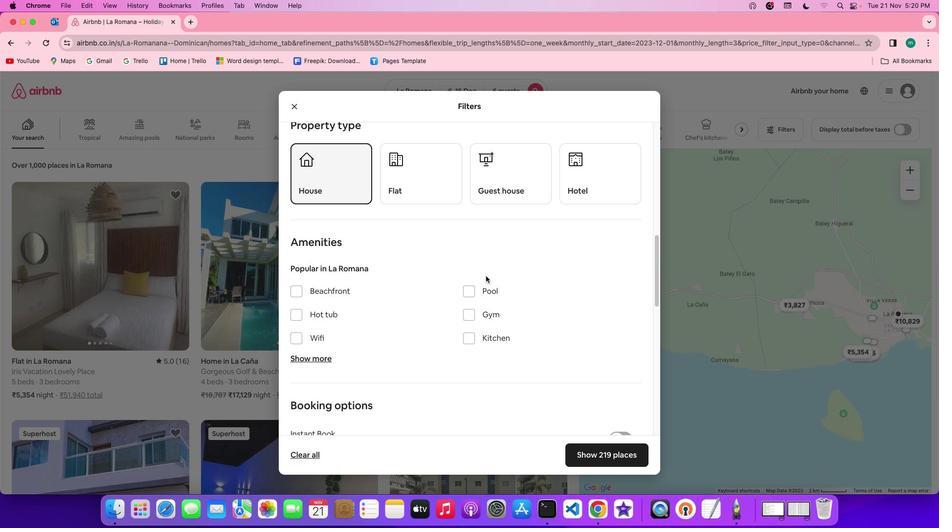 
Action: Mouse scrolled (486, 276) with delta (0, 0)
Screenshot: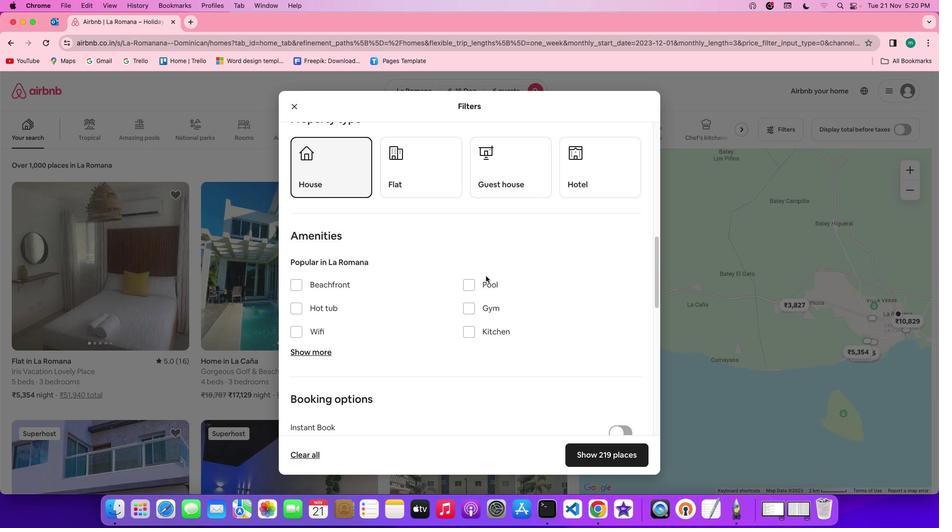 
Action: Mouse scrolled (486, 276) with delta (0, 0)
Screenshot: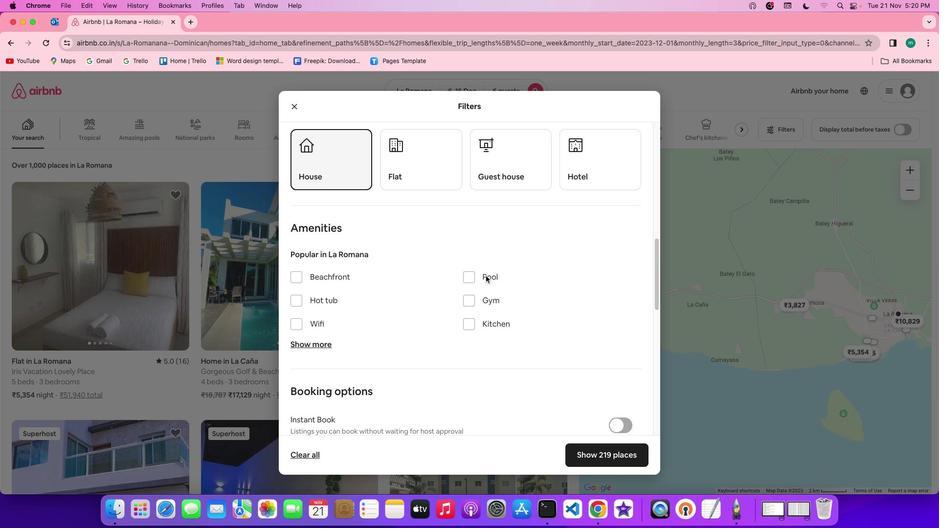 
Action: Mouse scrolled (486, 276) with delta (0, 0)
Screenshot: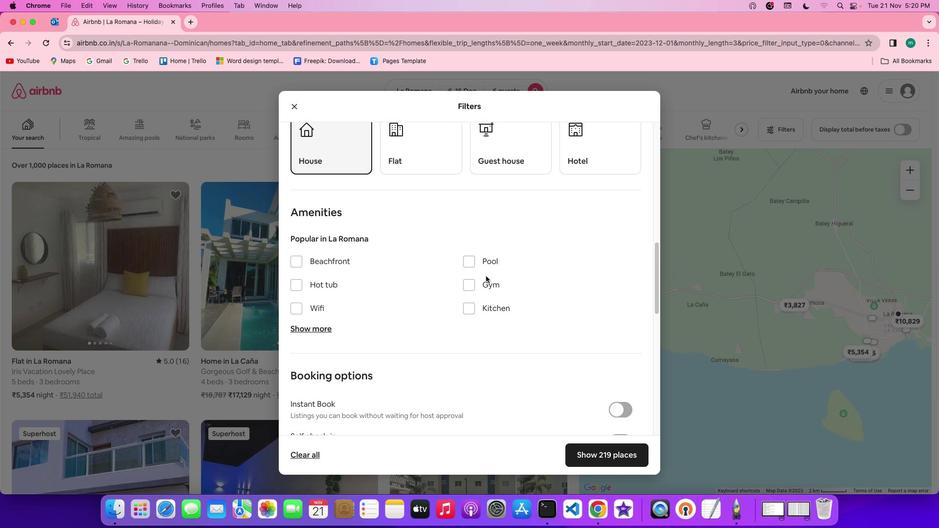 
Action: Mouse moved to (293, 308)
Screenshot: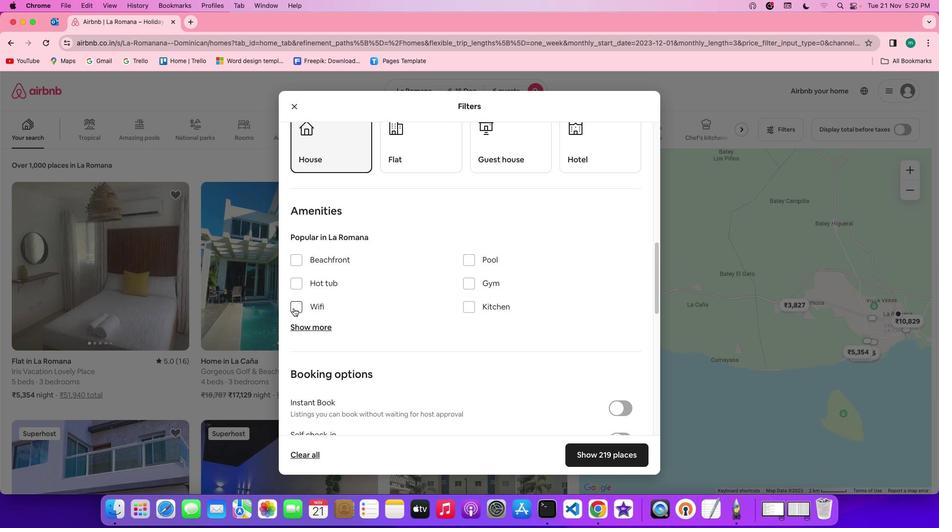 
Action: Mouse pressed left at (293, 308)
Screenshot: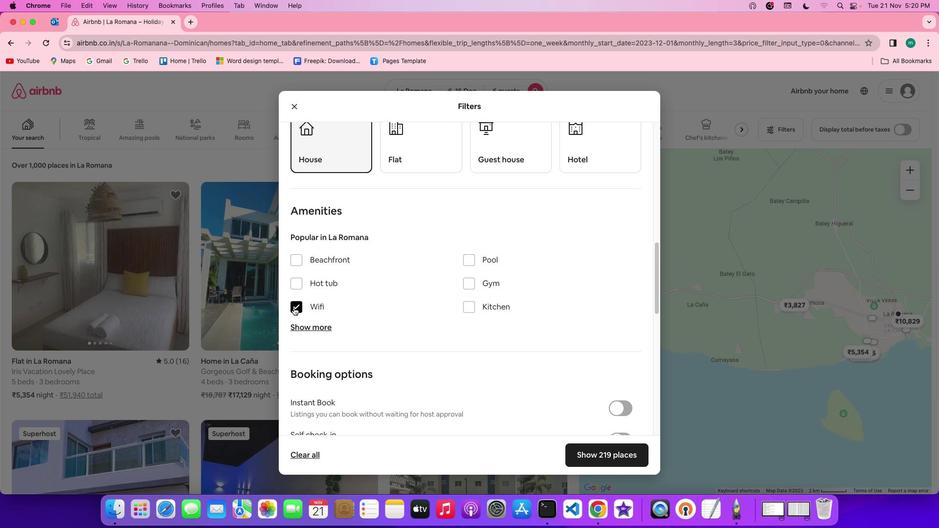 
Action: Mouse moved to (299, 330)
Screenshot: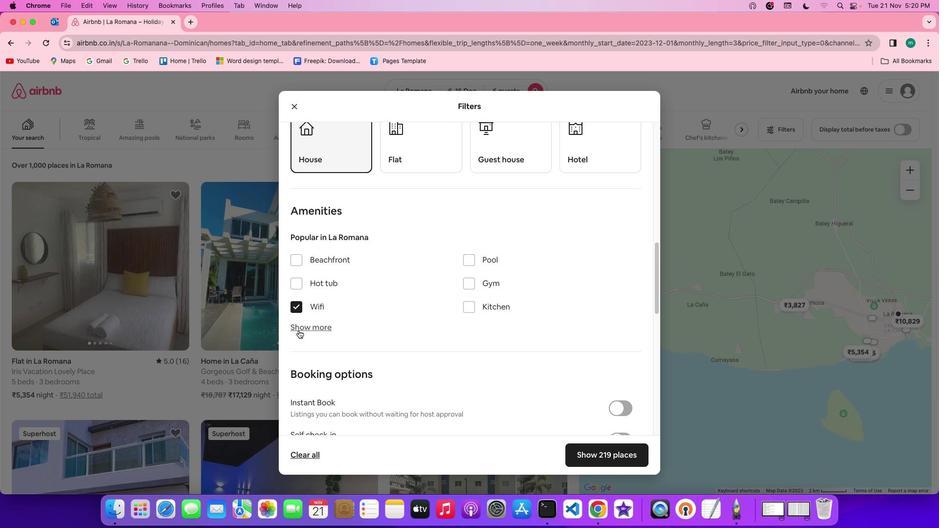 
Action: Mouse pressed left at (299, 330)
Screenshot: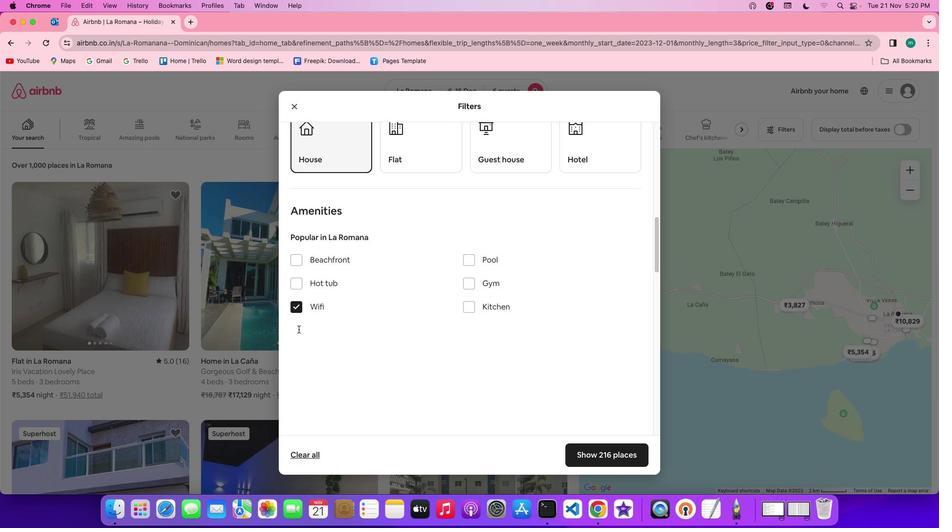 
Action: Mouse moved to (450, 369)
Screenshot: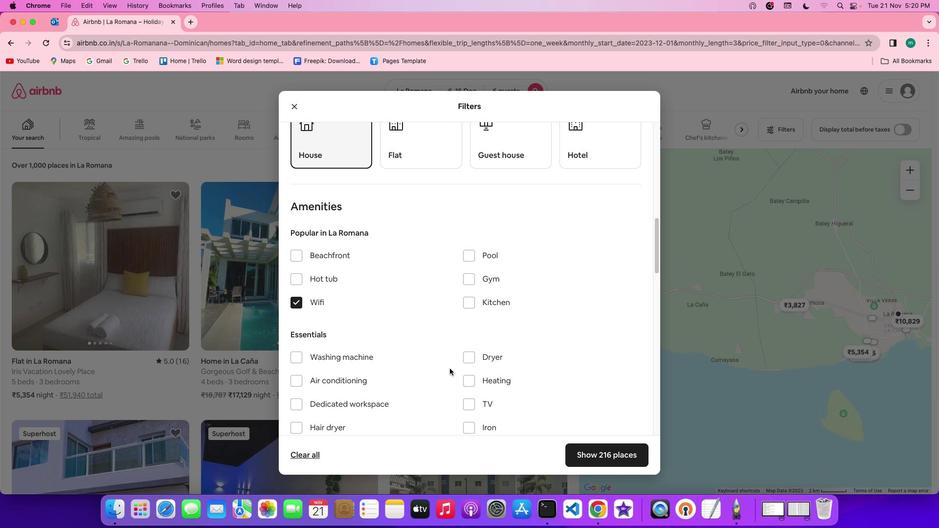 
Action: Mouse scrolled (450, 369) with delta (0, 0)
Screenshot: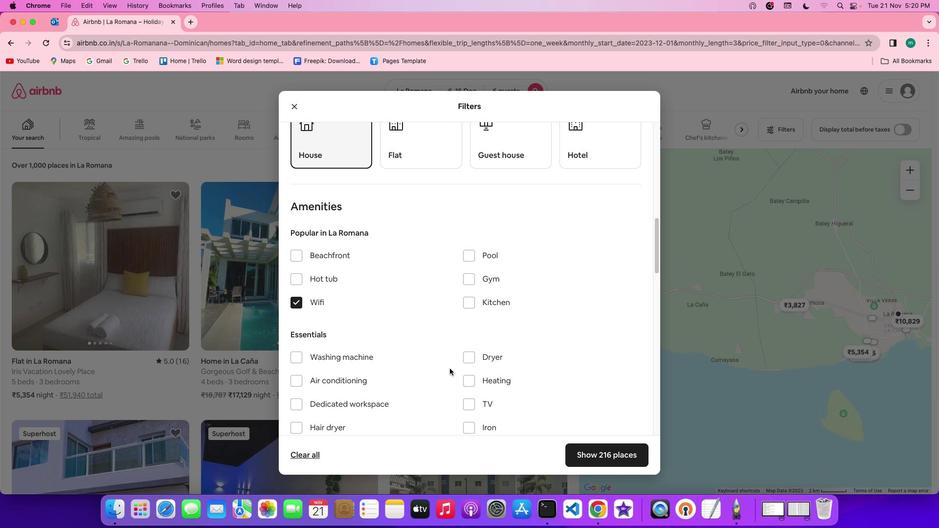 
Action: Mouse scrolled (450, 369) with delta (0, 0)
Screenshot: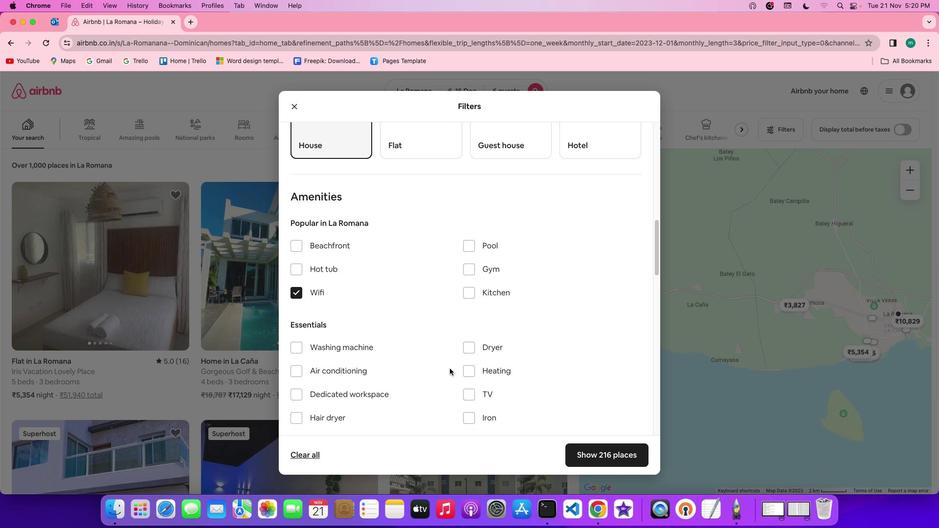 
Action: Mouse scrolled (450, 369) with delta (0, 0)
Screenshot: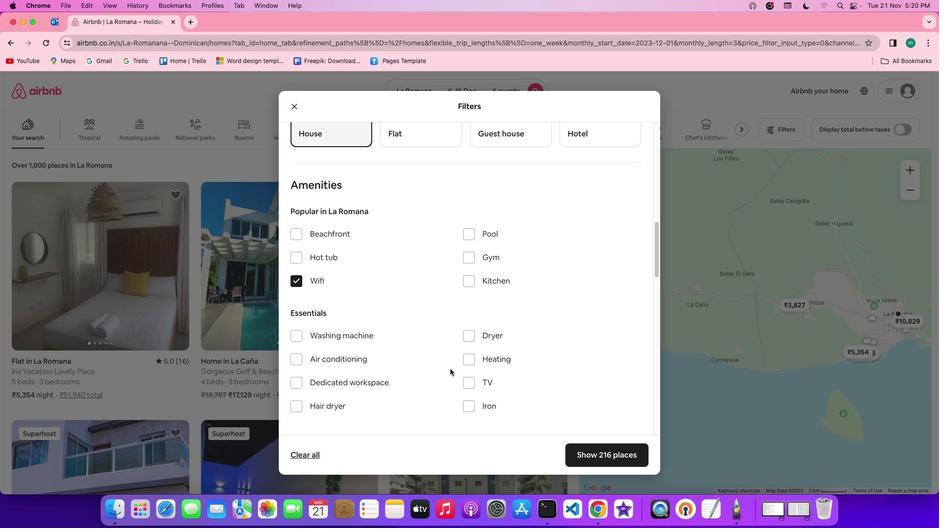 
Action: Mouse moved to (466, 374)
Screenshot: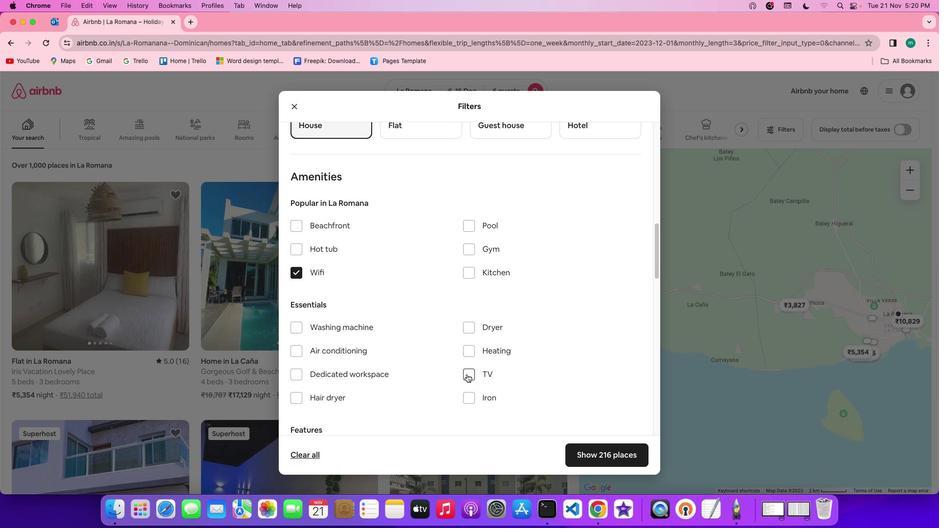 
Action: Mouse pressed left at (466, 374)
Screenshot: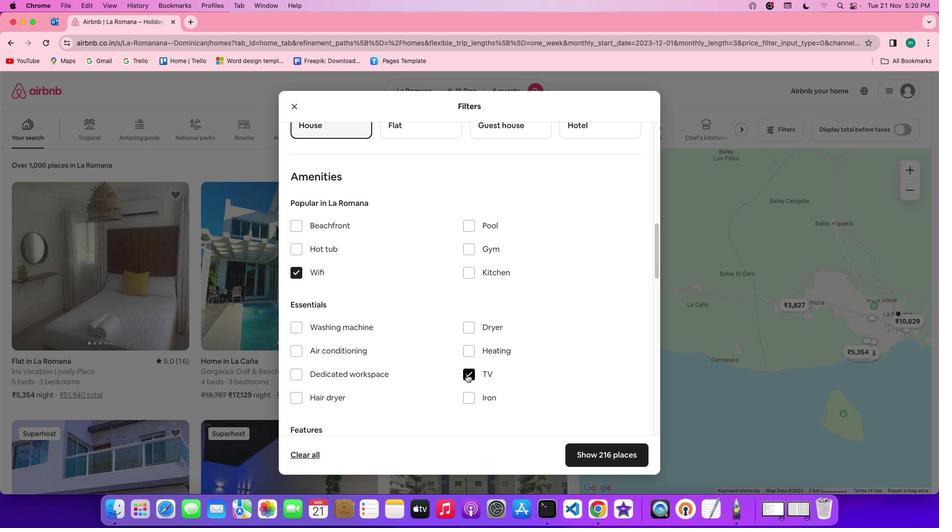 
Action: Mouse moved to (464, 373)
Screenshot: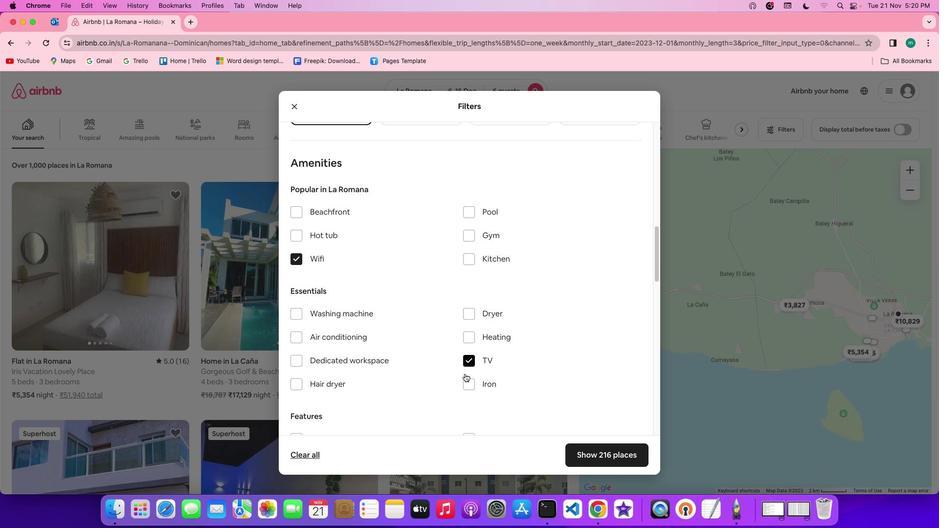 
Action: Mouse scrolled (464, 373) with delta (0, 0)
Screenshot: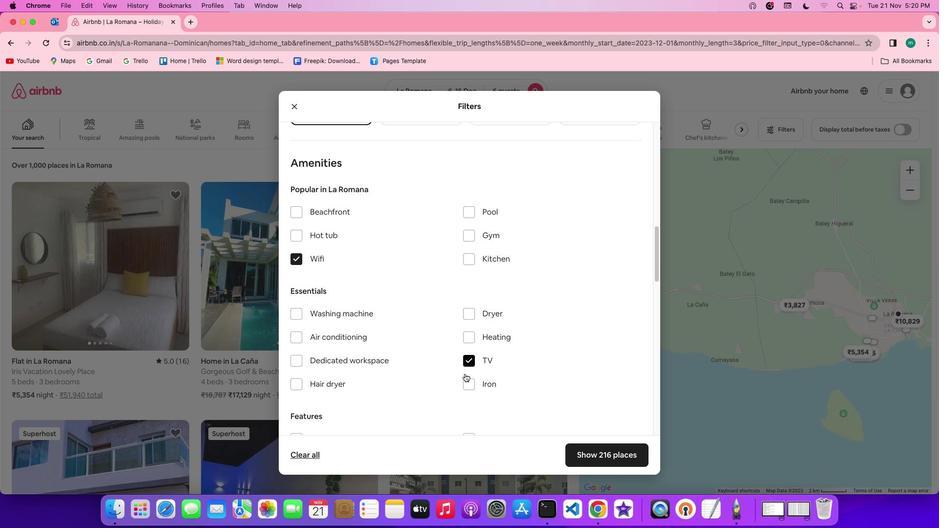 
Action: Mouse scrolled (464, 373) with delta (0, 0)
Screenshot: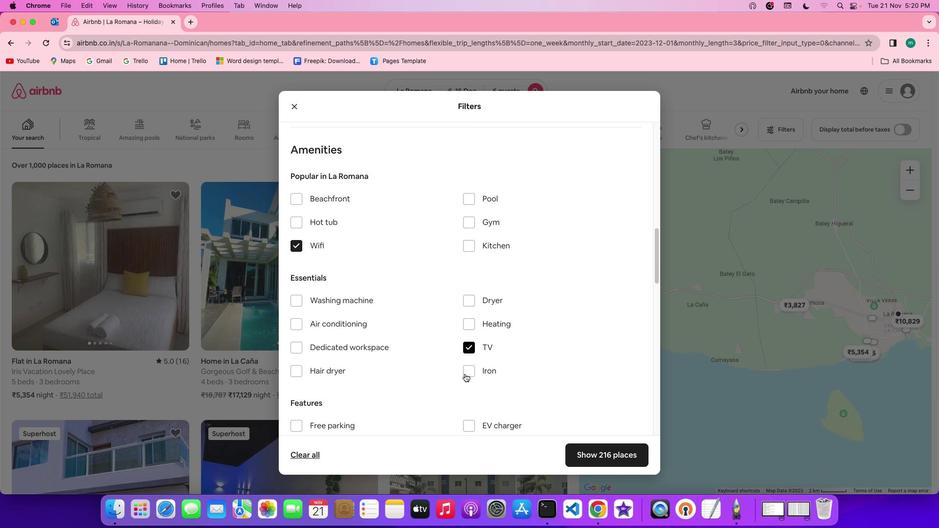 
Action: Mouse scrolled (464, 373) with delta (0, 0)
Screenshot: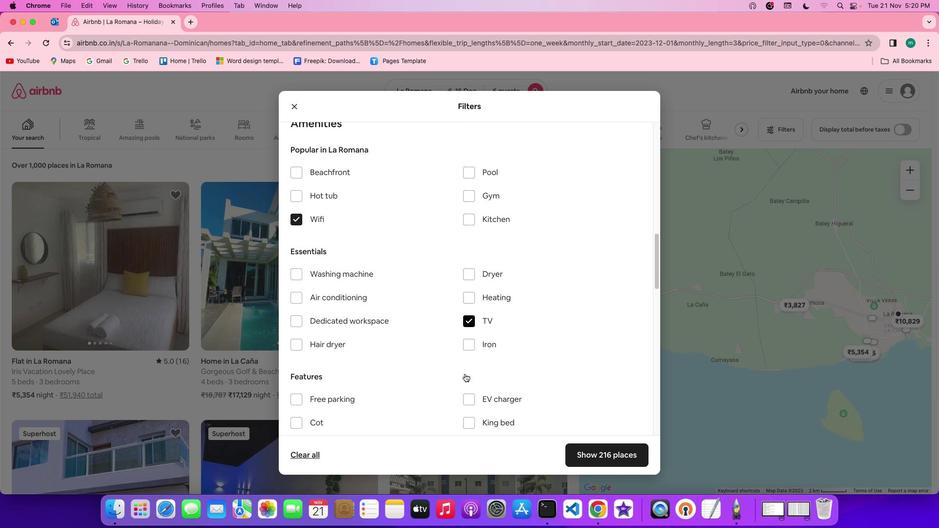 
Action: Mouse moved to (438, 326)
Screenshot: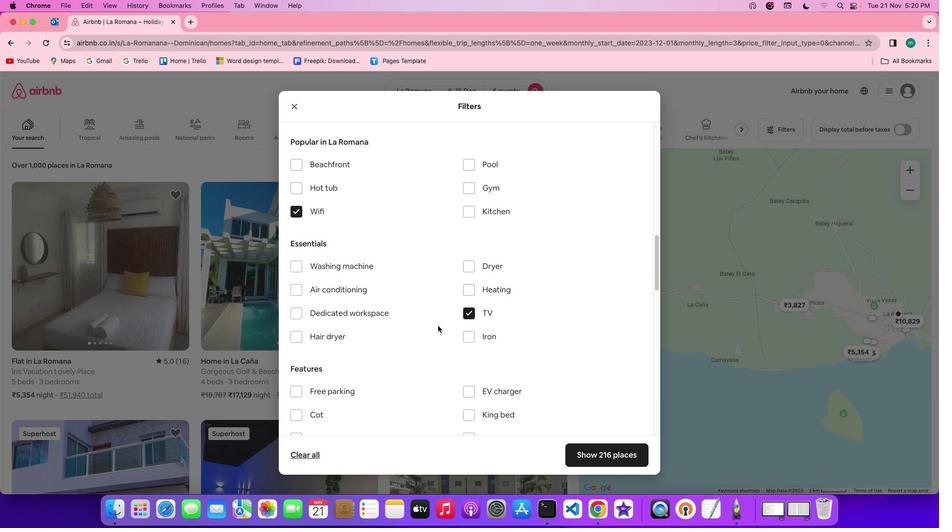 
Action: Mouse scrolled (438, 326) with delta (0, 0)
Screenshot: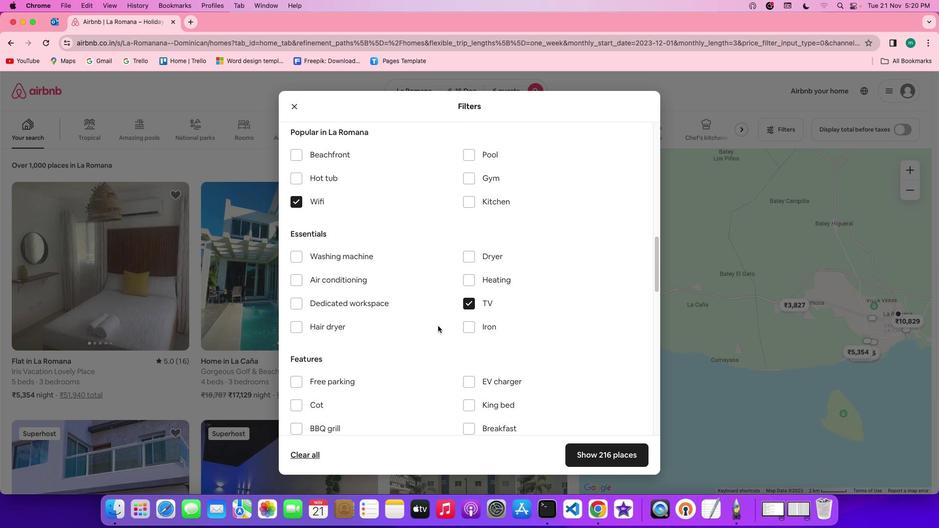 
Action: Mouse scrolled (438, 326) with delta (0, 0)
Screenshot: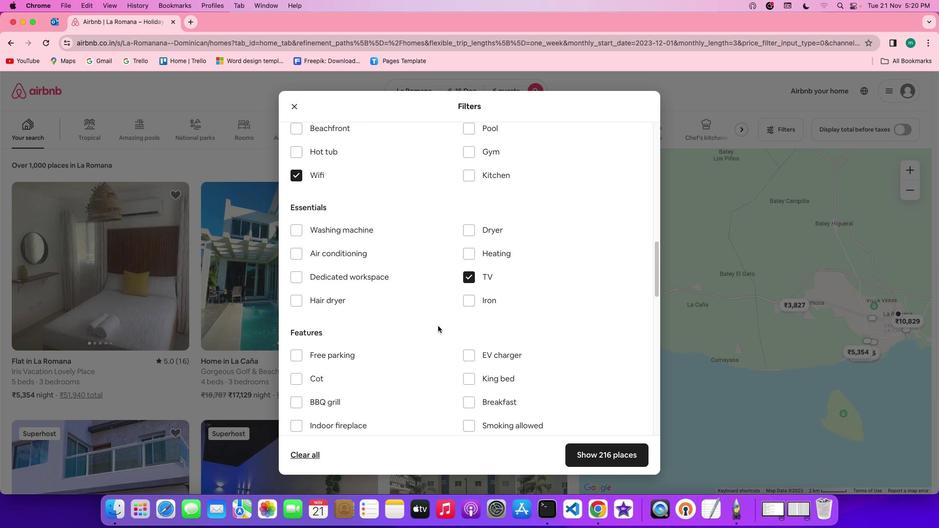 
Action: Mouse scrolled (438, 326) with delta (0, 0)
Screenshot: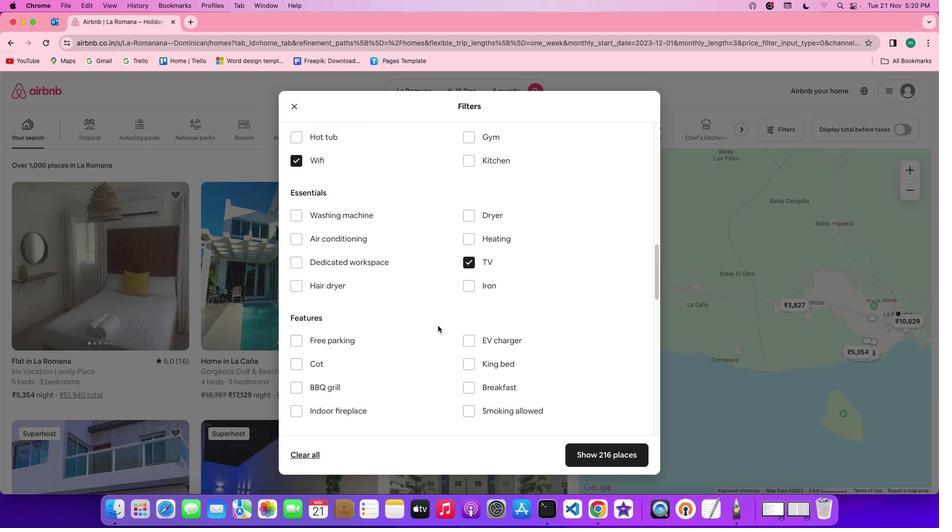 
Action: Mouse scrolled (438, 326) with delta (0, 0)
Screenshot: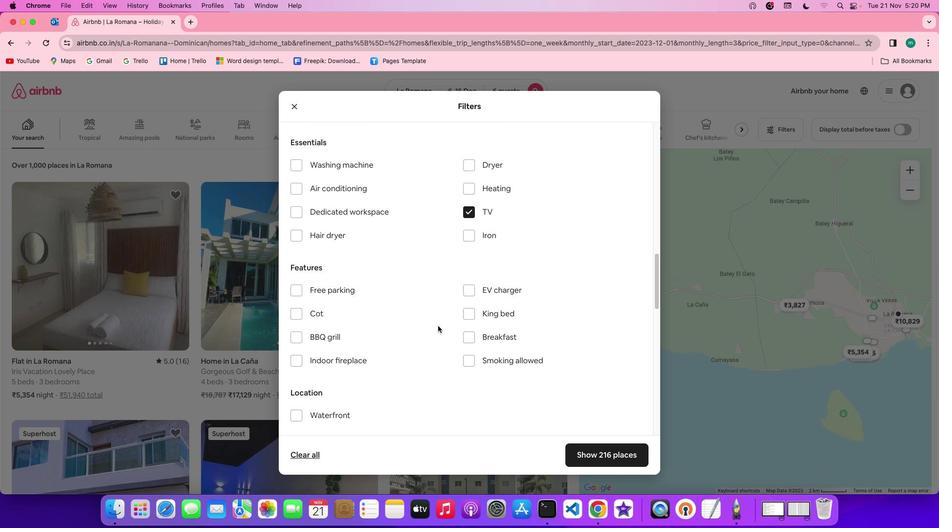 
Action: Mouse moved to (293, 284)
Screenshot: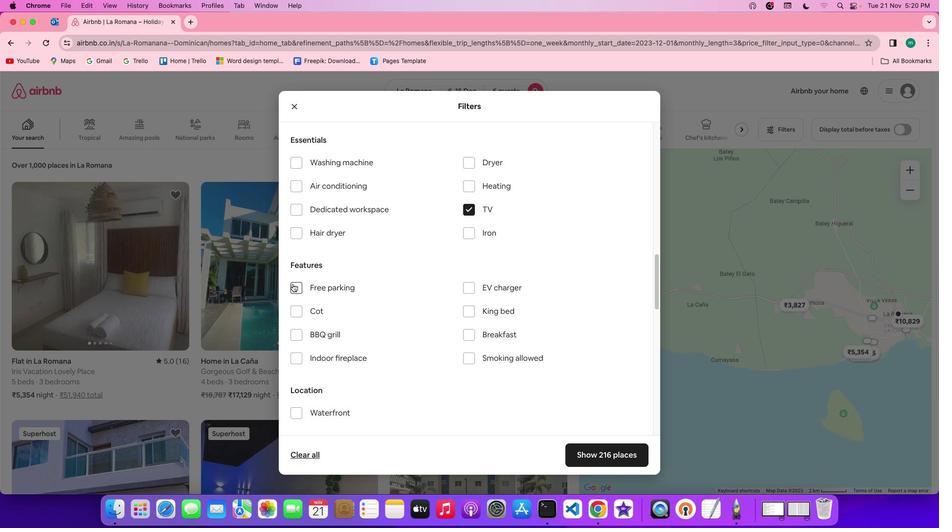 
Action: Mouse pressed left at (293, 284)
Screenshot: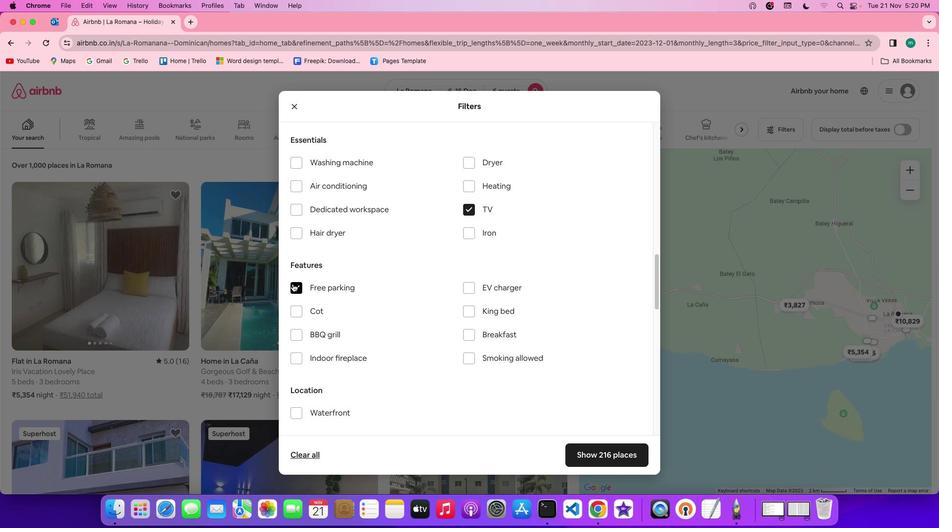 
Action: Mouse moved to (423, 319)
Screenshot: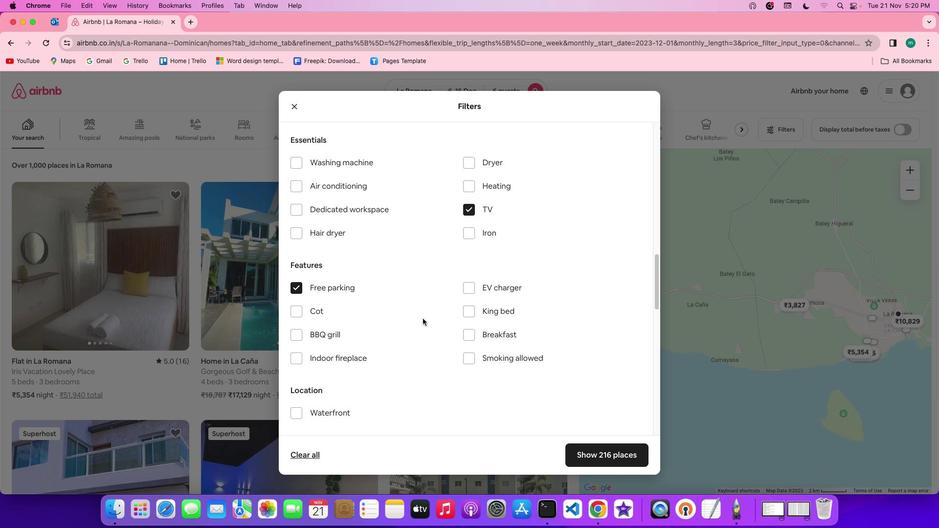 
Action: Mouse scrolled (423, 319) with delta (0, 0)
Screenshot: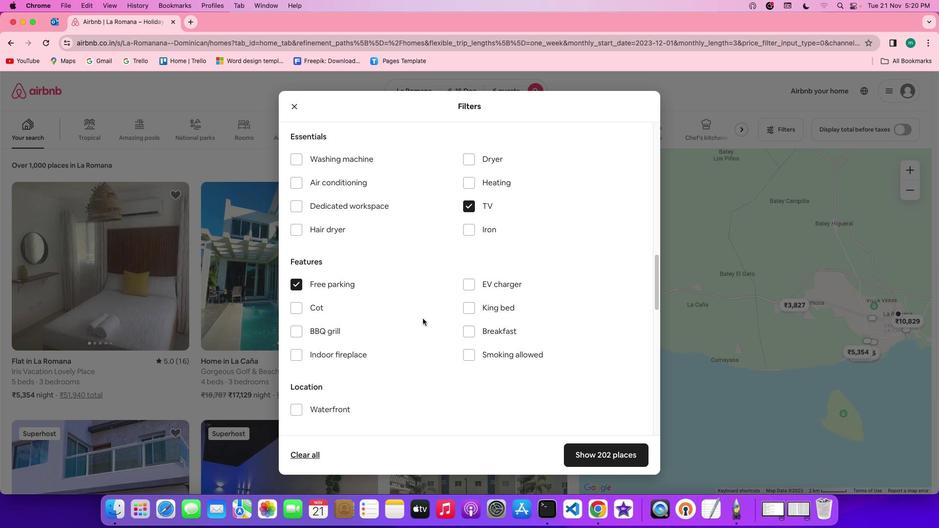 
Action: Mouse scrolled (423, 319) with delta (0, 0)
Screenshot: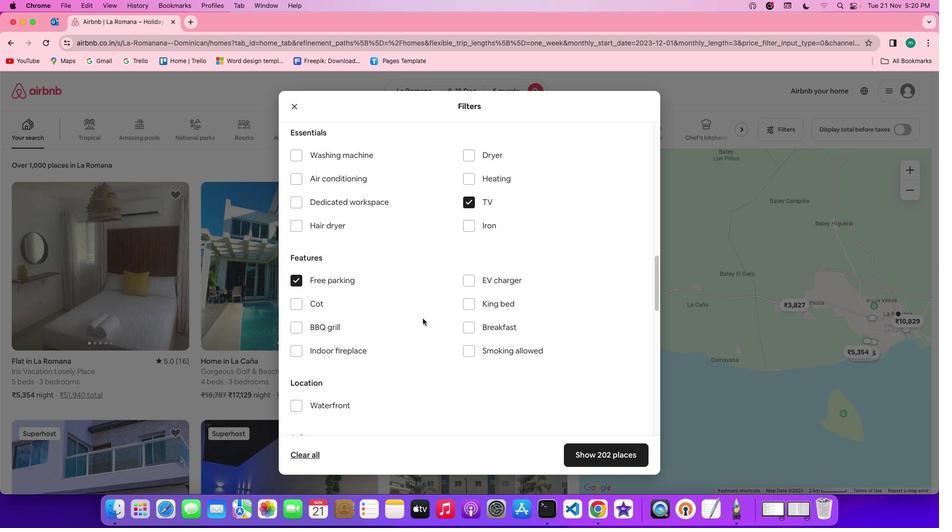 
Action: Mouse moved to (419, 319)
Screenshot: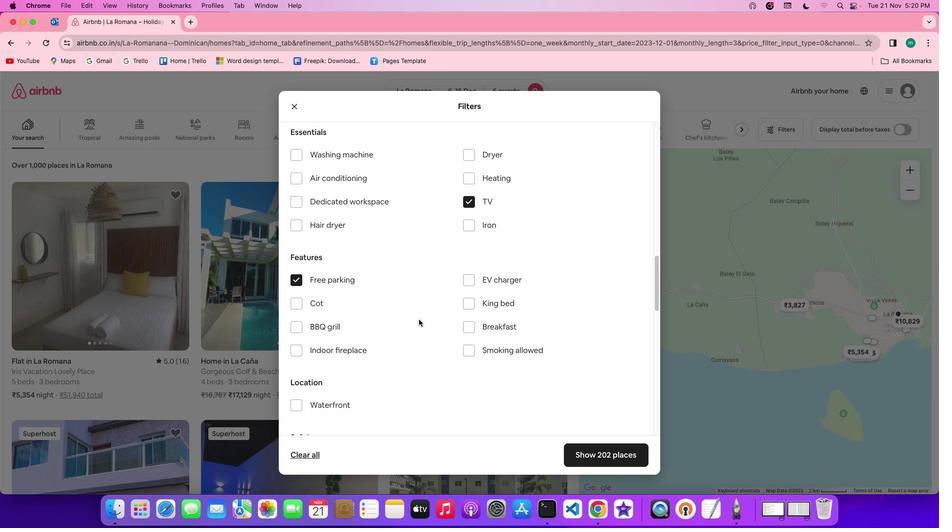 
Action: Mouse scrolled (419, 319) with delta (0, 0)
Screenshot: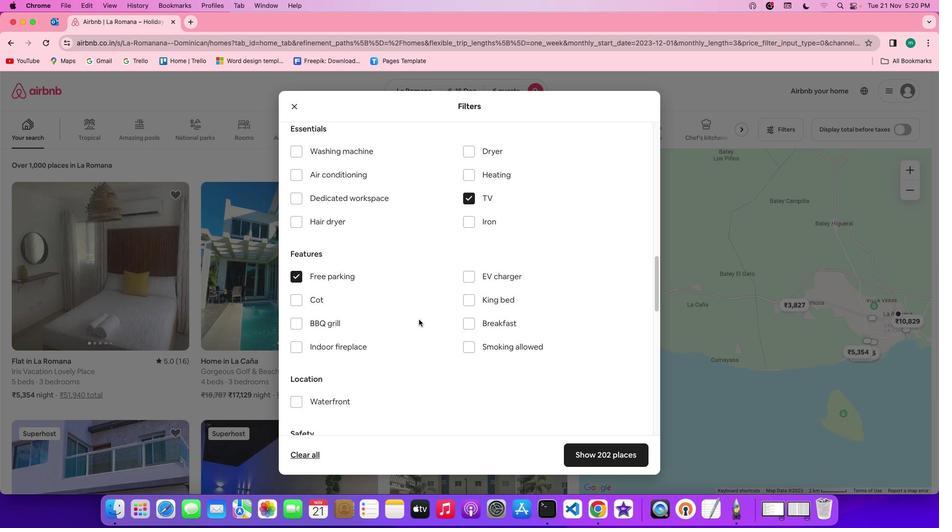 
Action: Mouse scrolled (419, 319) with delta (0, 0)
Screenshot: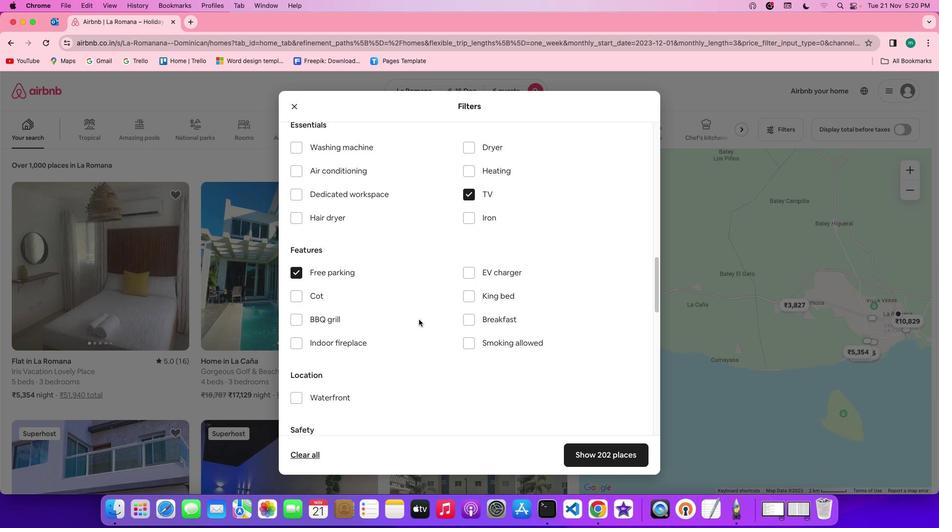 
Action: Mouse scrolled (419, 319) with delta (0, 0)
Screenshot: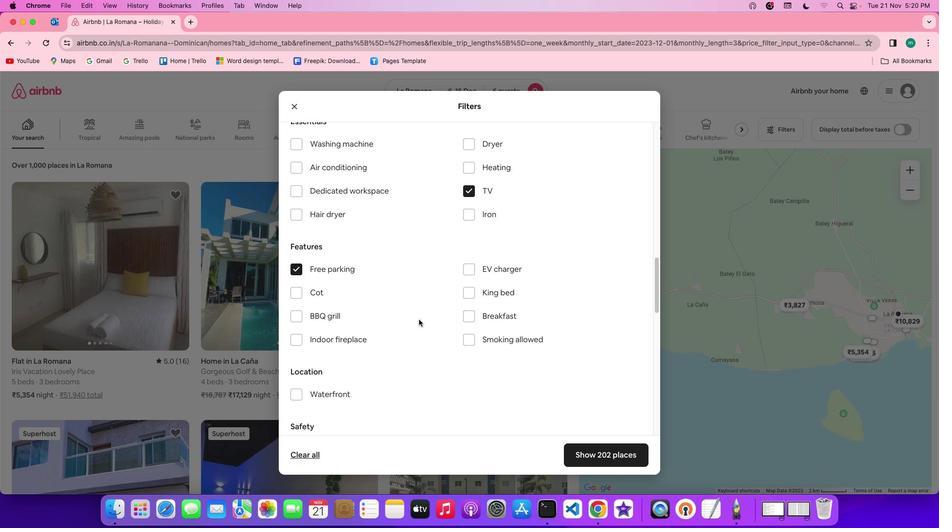 
Action: Mouse moved to (419, 319)
Screenshot: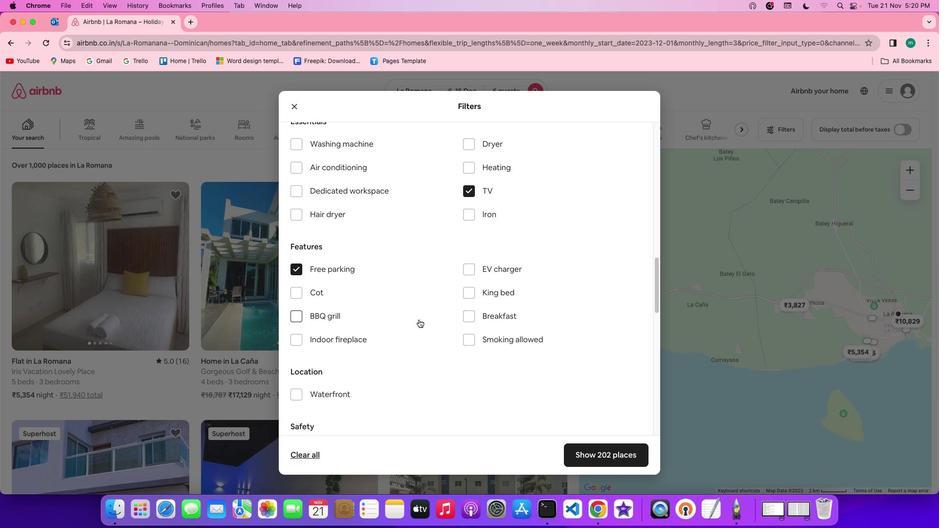 
Action: Mouse scrolled (419, 319) with delta (0, 0)
Screenshot: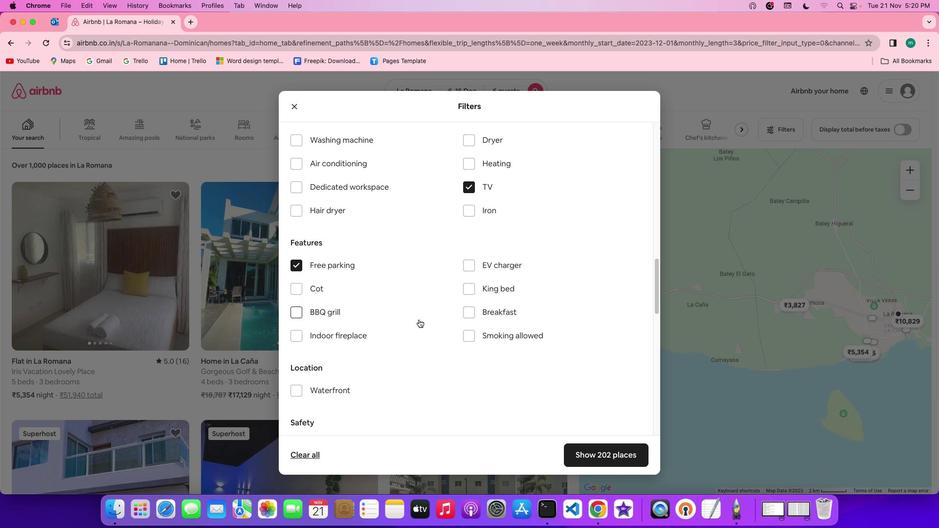
Action: Mouse scrolled (419, 319) with delta (0, 0)
Screenshot: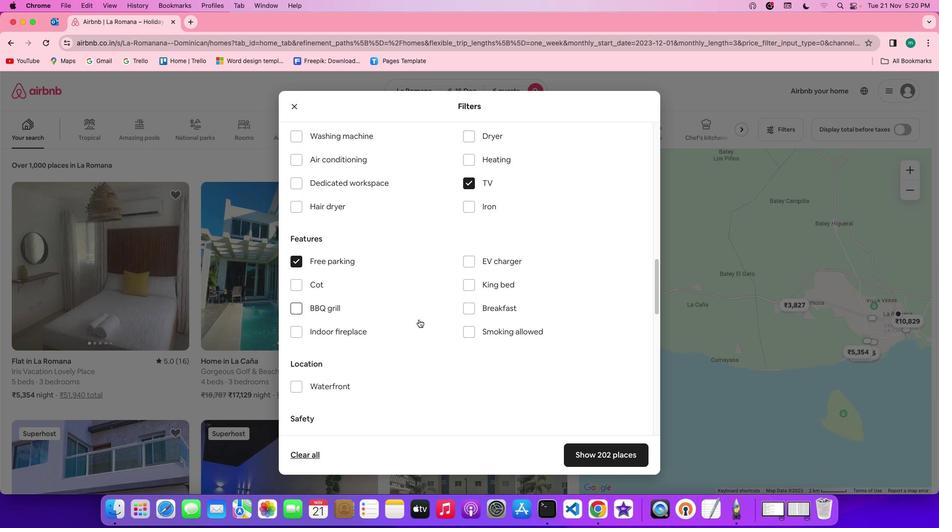 
Action: Mouse scrolled (419, 319) with delta (0, 0)
Screenshot: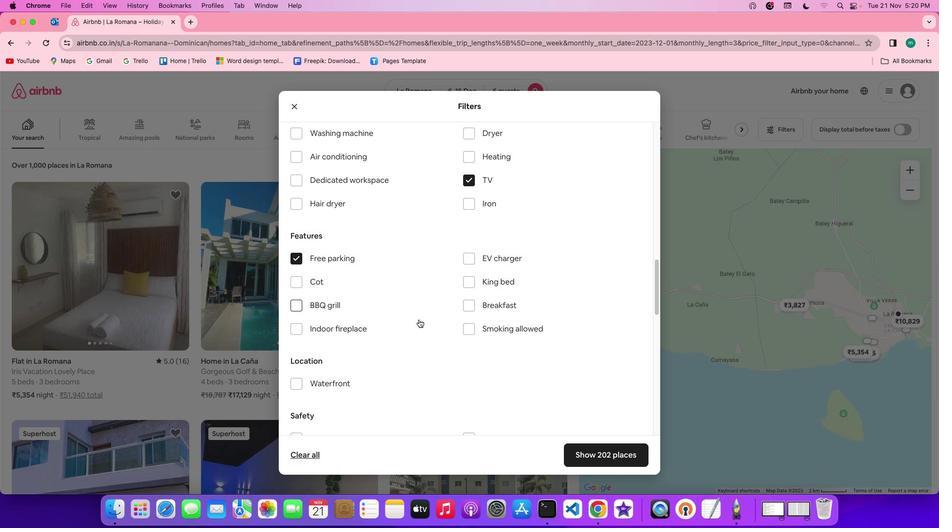 
Action: Mouse scrolled (419, 319) with delta (0, 0)
Screenshot: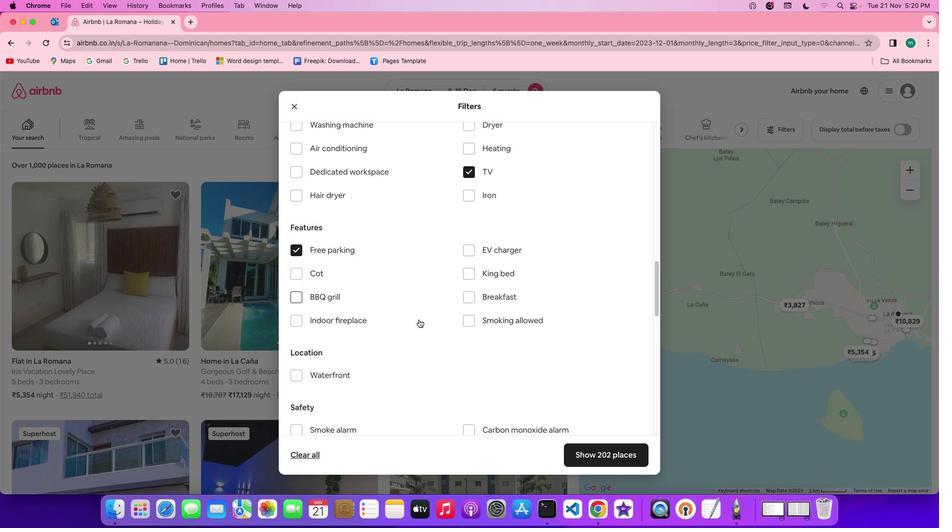 
Action: Mouse scrolled (419, 319) with delta (0, 0)
Screenshot: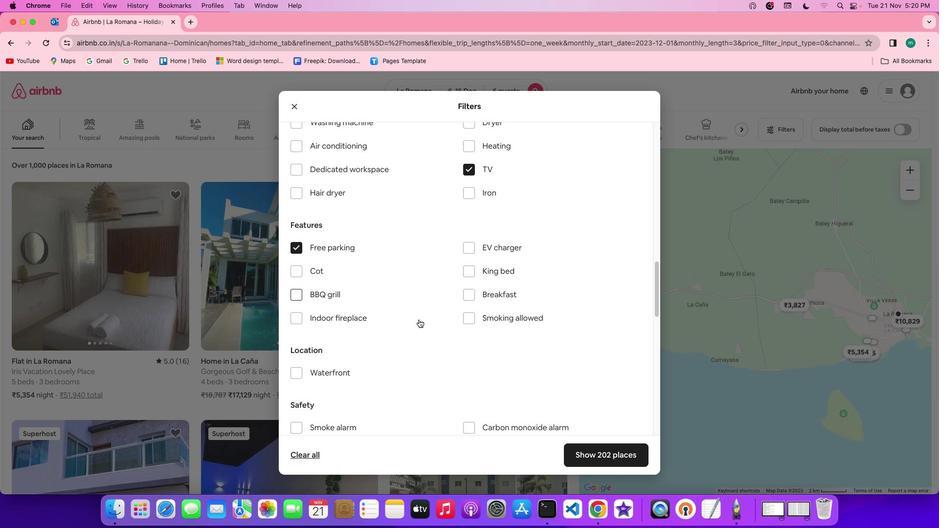 
Action: Mouse scrolled (419, 319) with delta (0, 0)
Screenshot: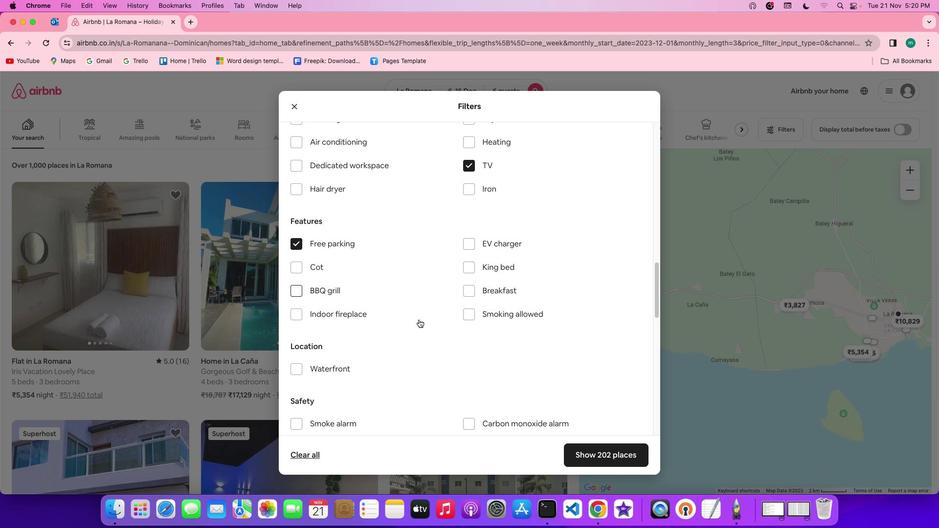 
Action: Mouse scrolled (419, 319) with delta (0, 0)
Screenshot: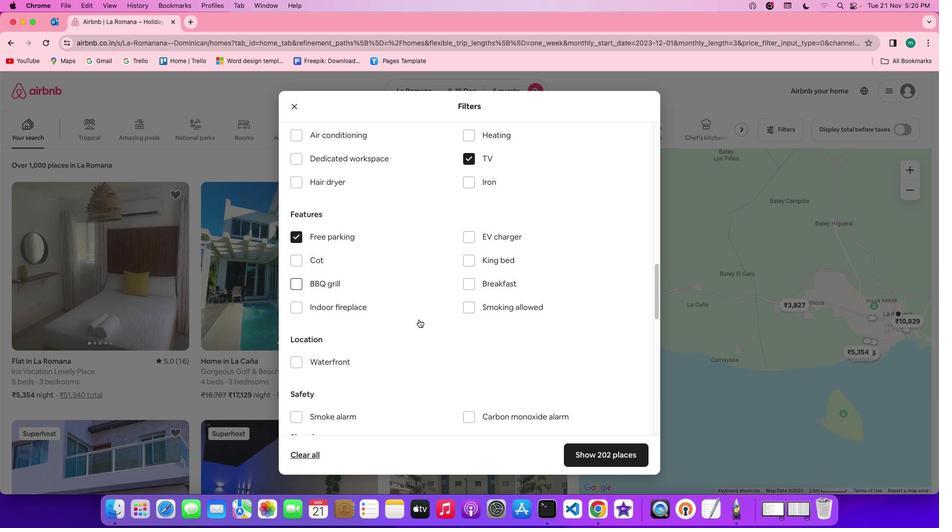 
Action: Mouse scrolled (419, 319) with delta (0, 0)
Screenshot: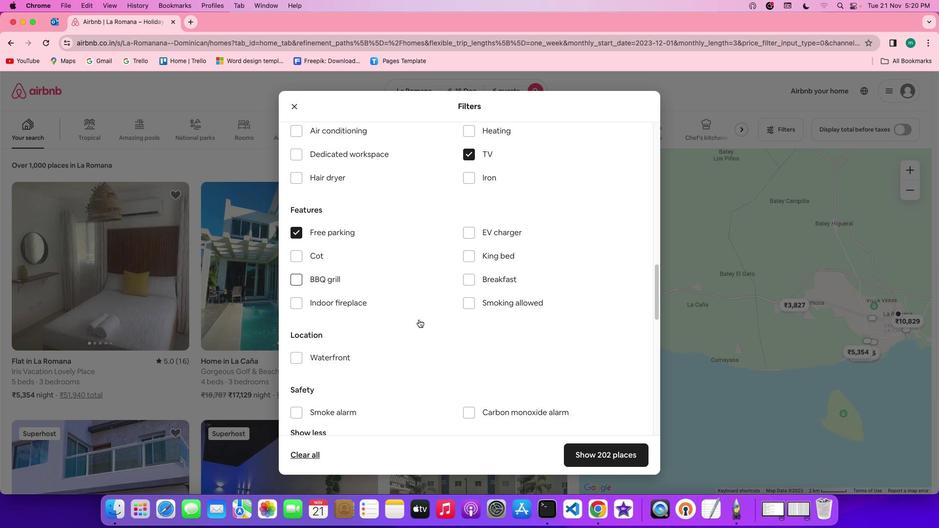 
Action: Mouse moved to (349, 280)
Screenshot: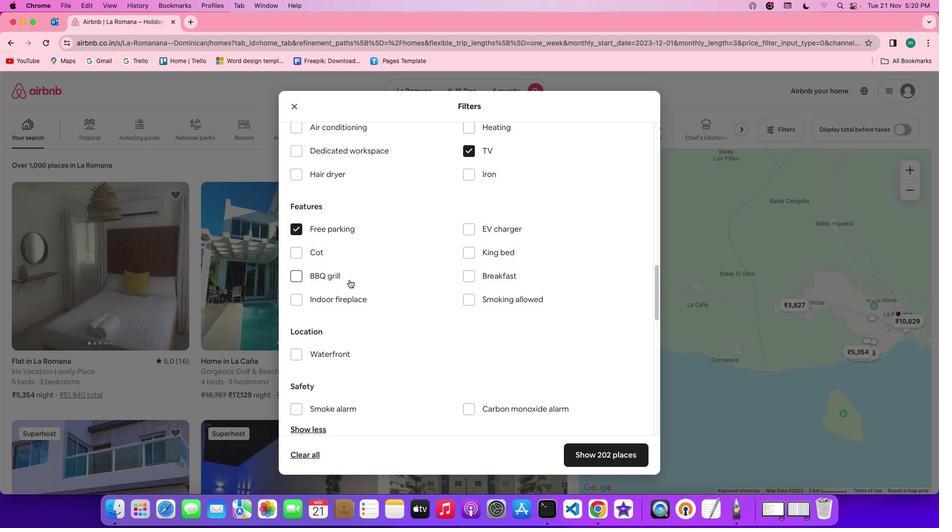 
Action: Mouse scrolled (349, 280) with delta (0, 0)
Screenshot: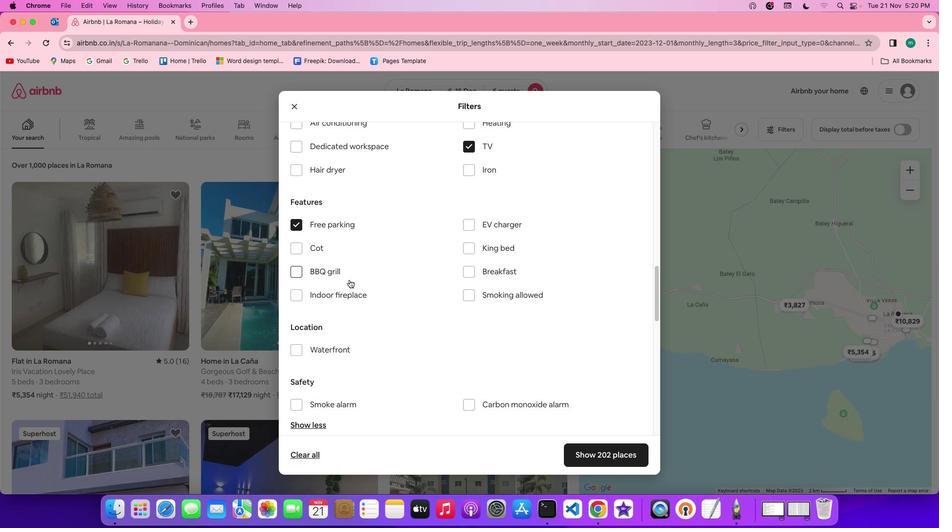 
Action: Mouse scrolled (349, 280) with delta (0, 0)
Screenshot: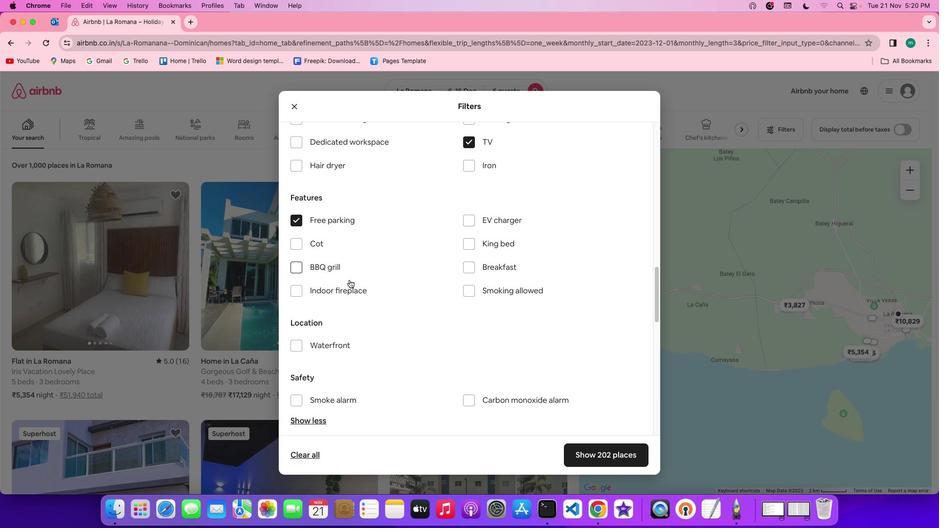 
Action: Mouse scrolled (349, 280) with delta (0, 0)
Screenshot: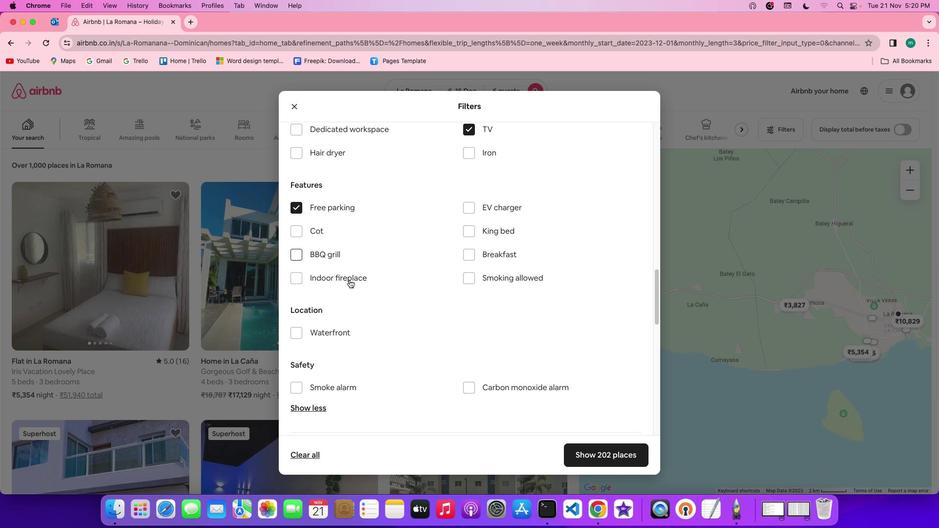 
Action: Mouse moved to (382, 287)
Screenshot: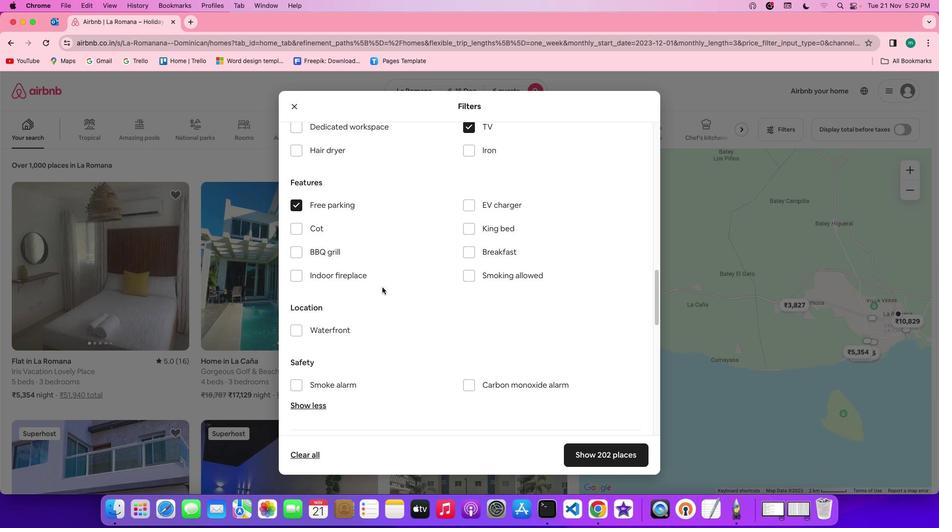 
Action: Mouse scrolled (382, 287) with delta (0, 0)
Screenshot: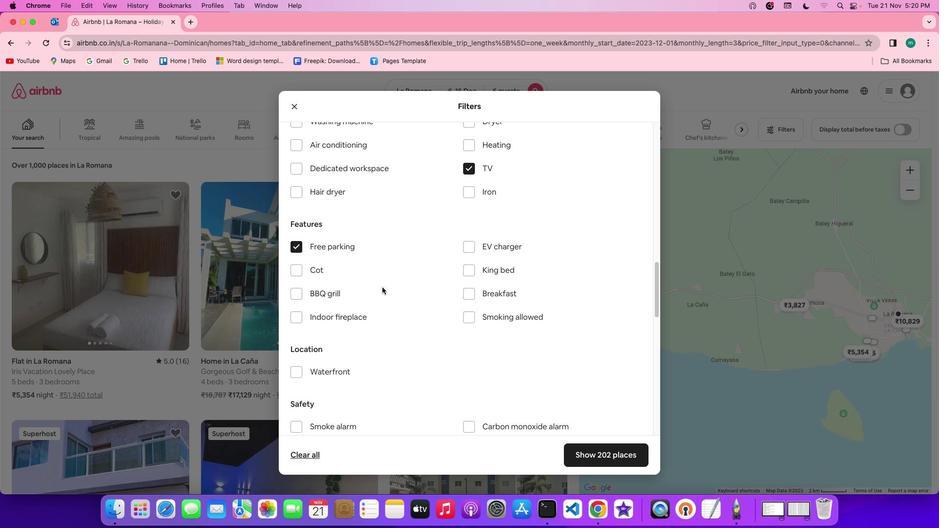 
Action: Mouse scrolled (382, 287) with delta (0, 0)
Screenshot: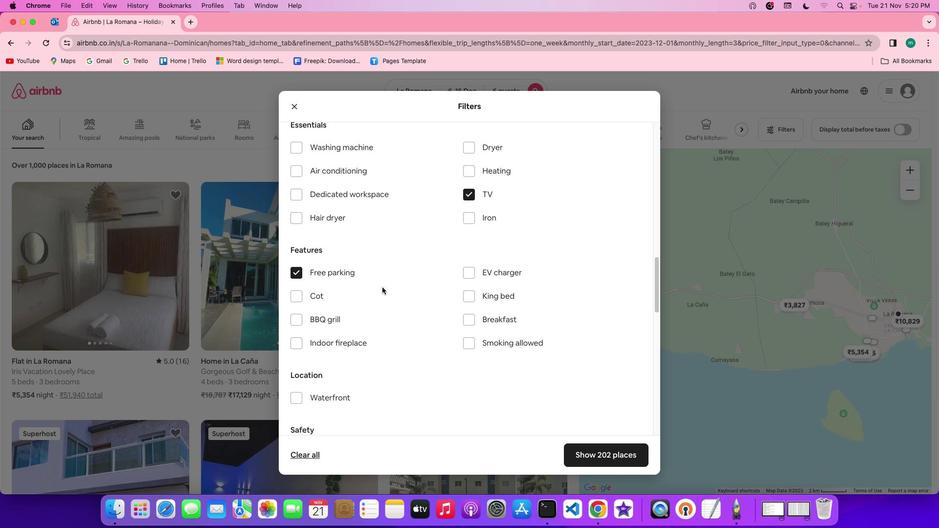 
Action: Mouse scrolled (382, 287) with delta (0, 1)
Screenshot: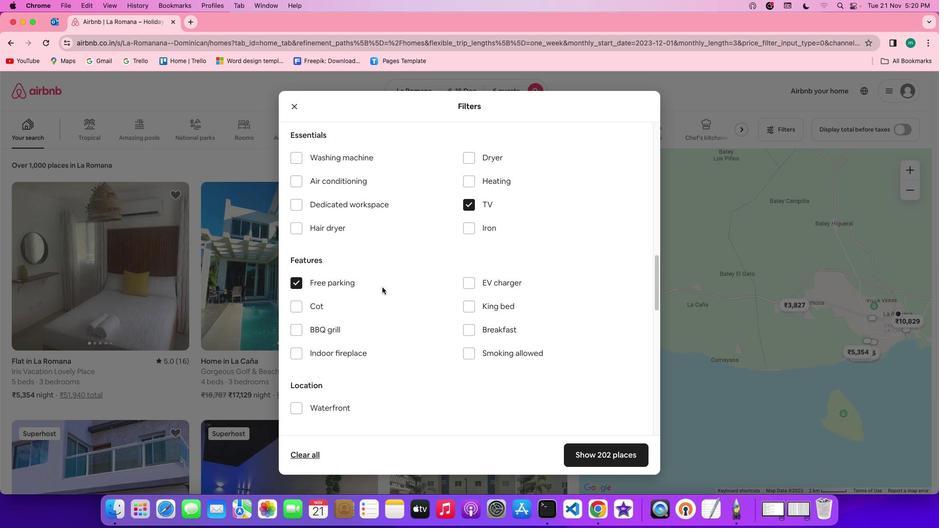 
Action: Mouse scrolled (382, 287) with delta (0, 0)
Screenshot: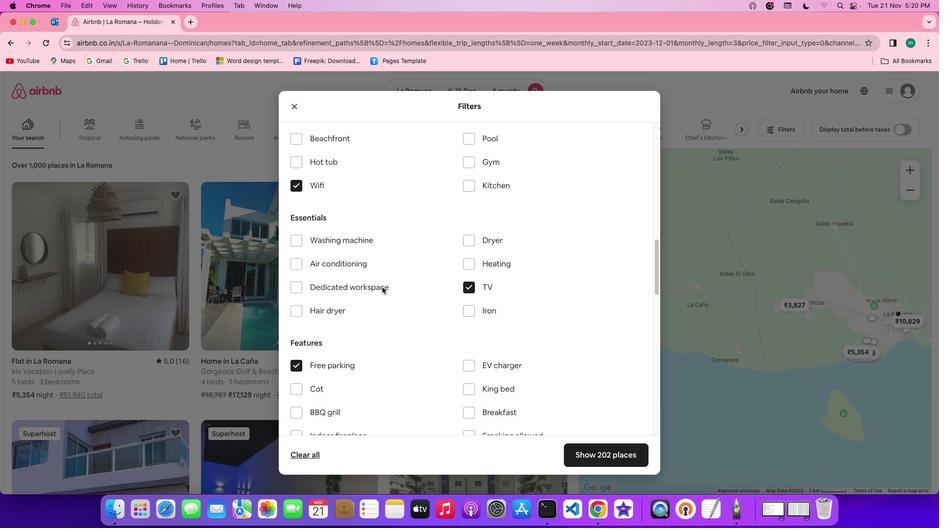 
Action: Mouse scrolled (382, 287) with delta (0, 0)
Screenshot: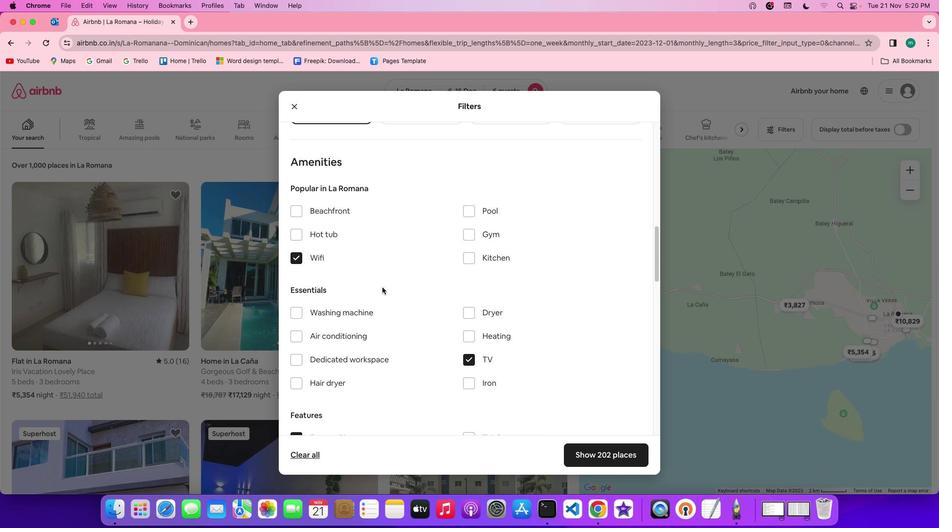 
Action: Mouse scrolled (382, 287) with delta (0, 1)
Screenshot: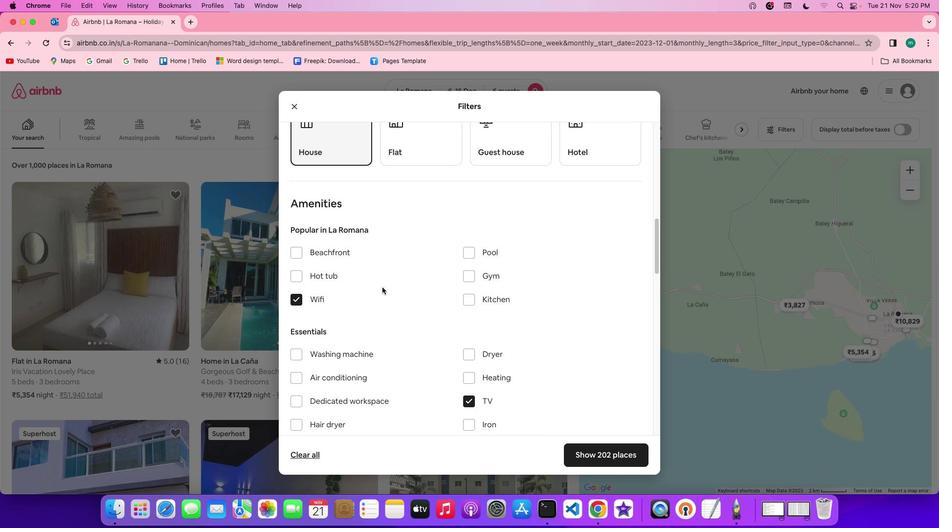 
Action: Mouse scrolled (382, 287) with delta (0, 2)
Screenshot: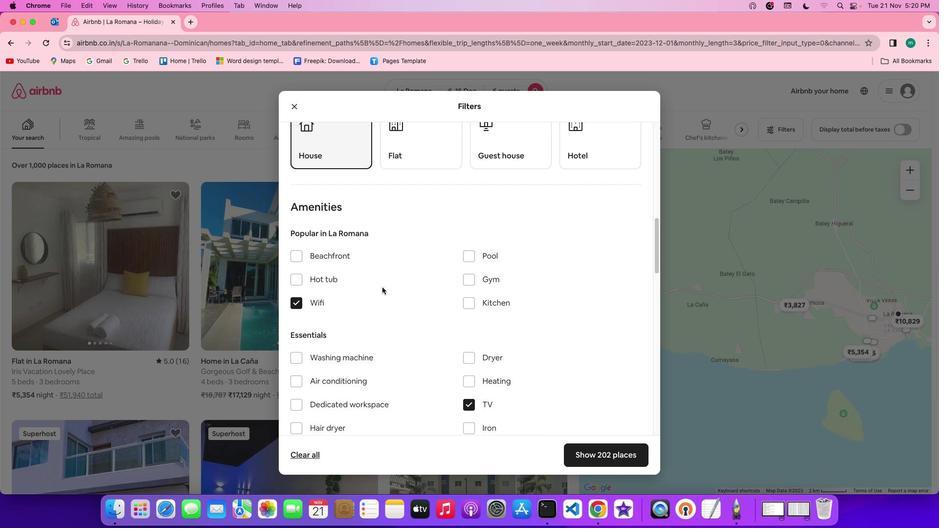 
Action: Mouse moved to (473, 281)
Screenshot: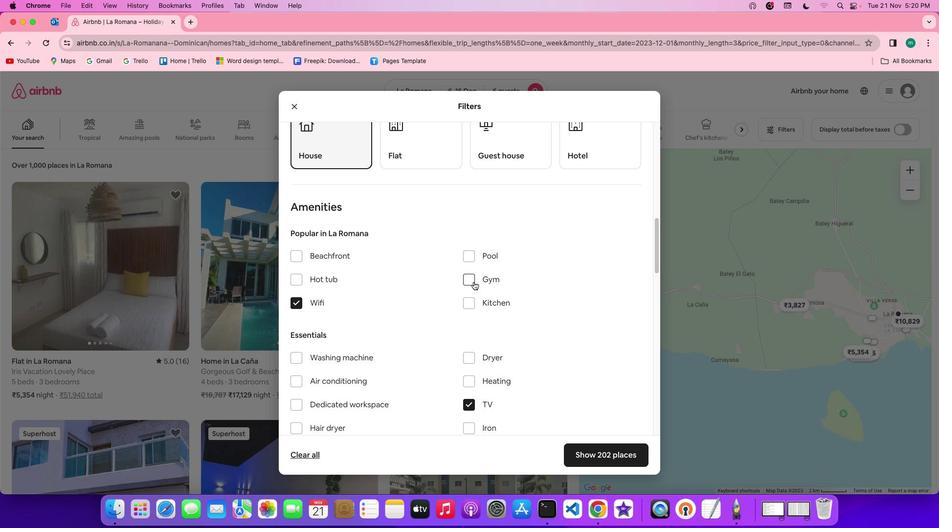 
Action: Mouse pressed left at (473, 281)
Screenshot: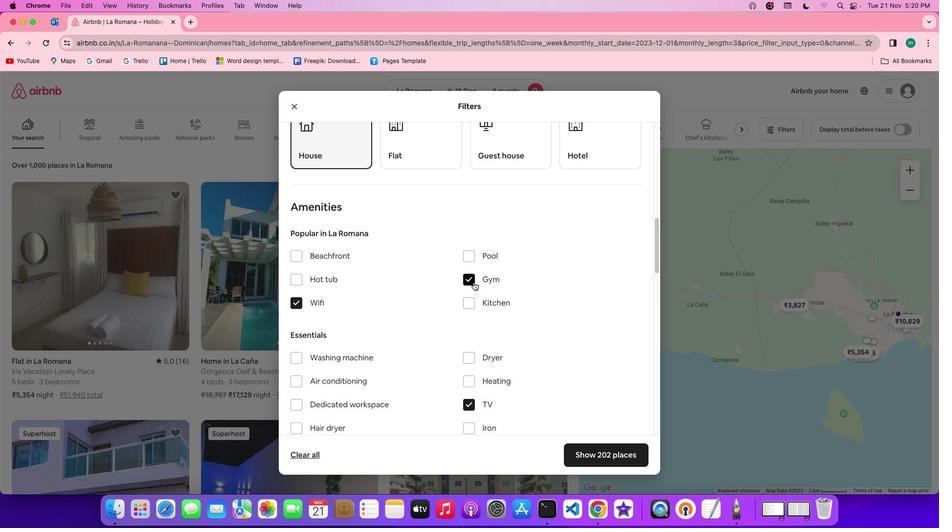 
Action: Mouse moved to (502, 316)
Screenshot: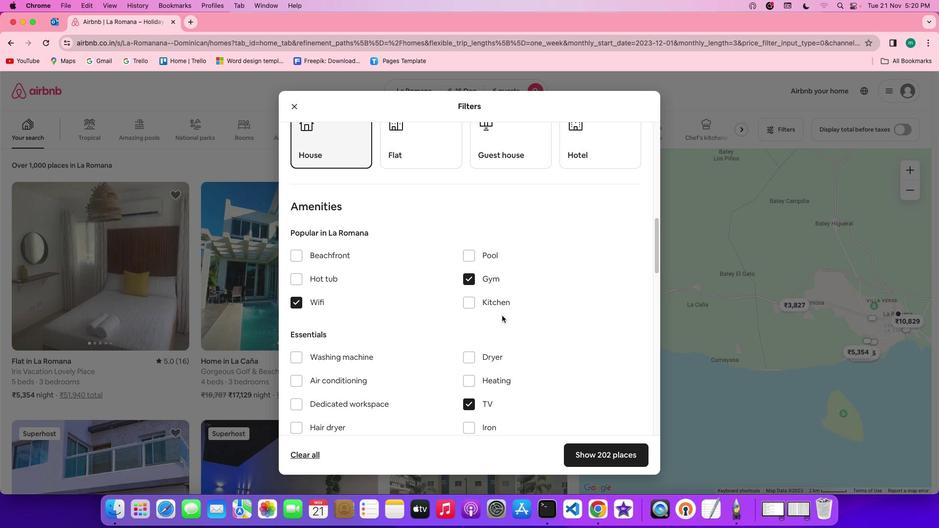 
Action: Mouse scrolled (502, 316) with delta (0, 0)
Screenshot: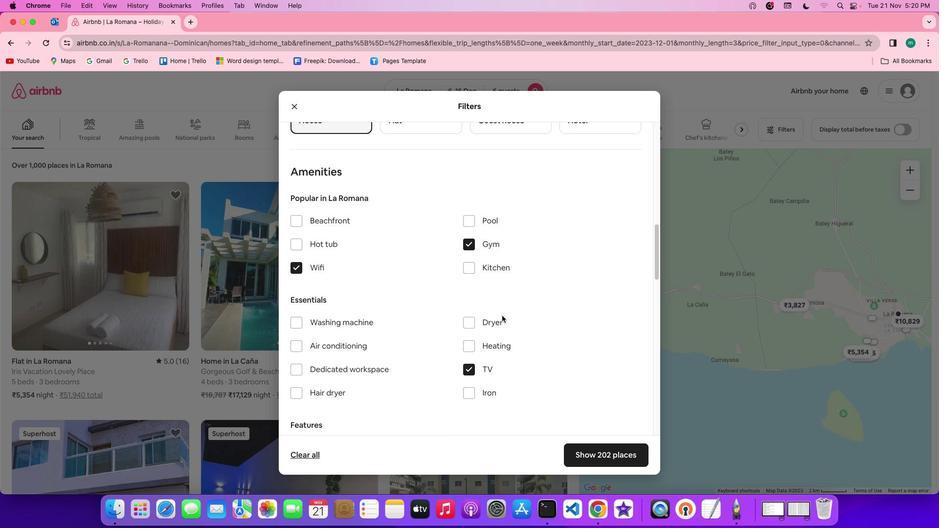 
Action: Mouse scrolled (502, 316) with delta (0, 0)
Screenshot: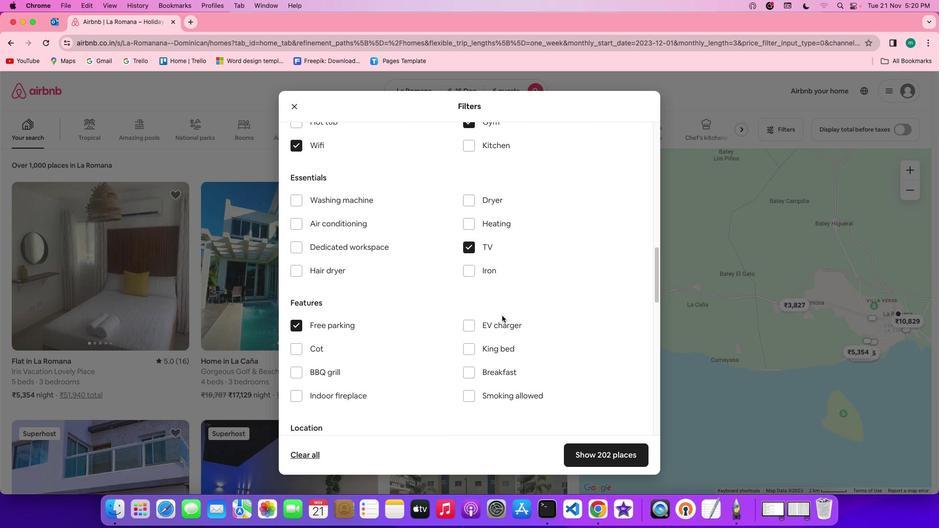 
Action: Mouse scrolled (502, 316) with delta (0, -1)
Screenshot: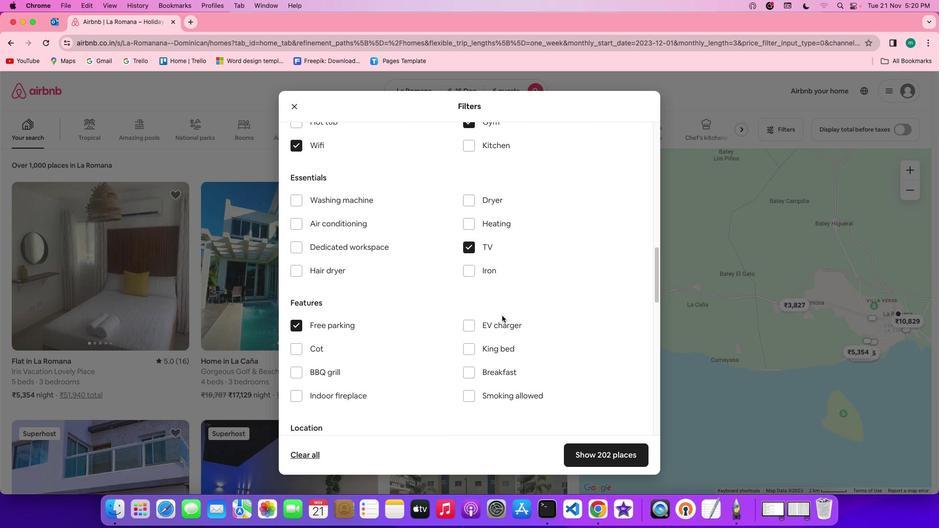 
Action: Mouse scrolled (502, 316) with delta (0, -1)
Screenshot: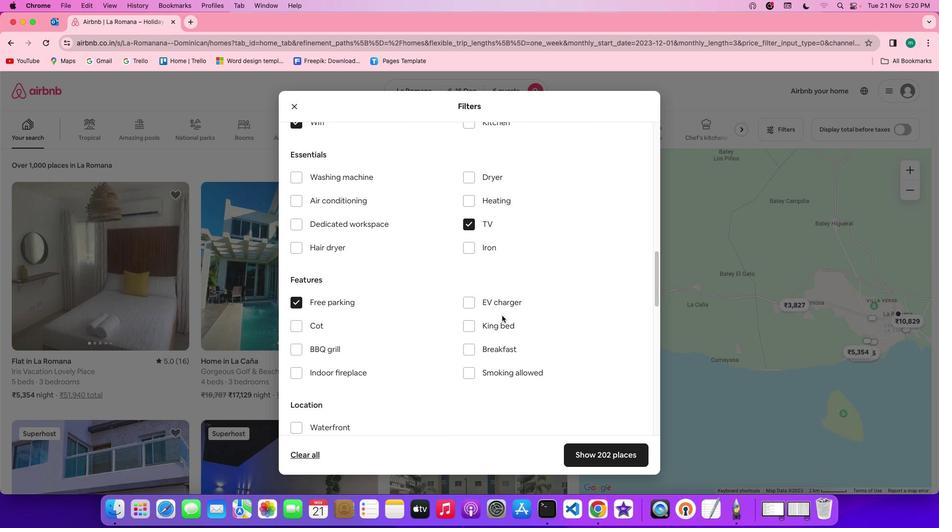 
Action: Mouse moved to (504, 346)
Screenshot: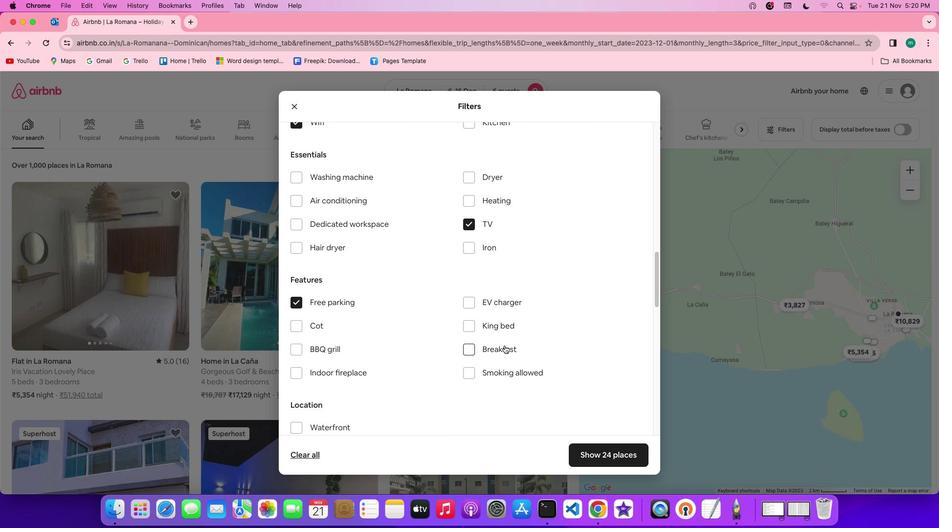 
Action: Mouse pressed left at (504, 346)
Screenshot: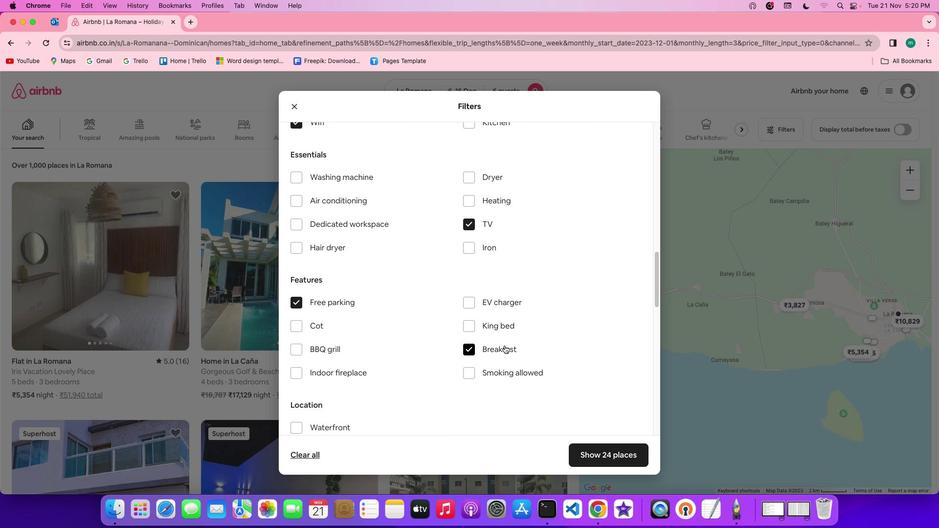 
Action: Mouse moved to (521, 343)
Screenshot: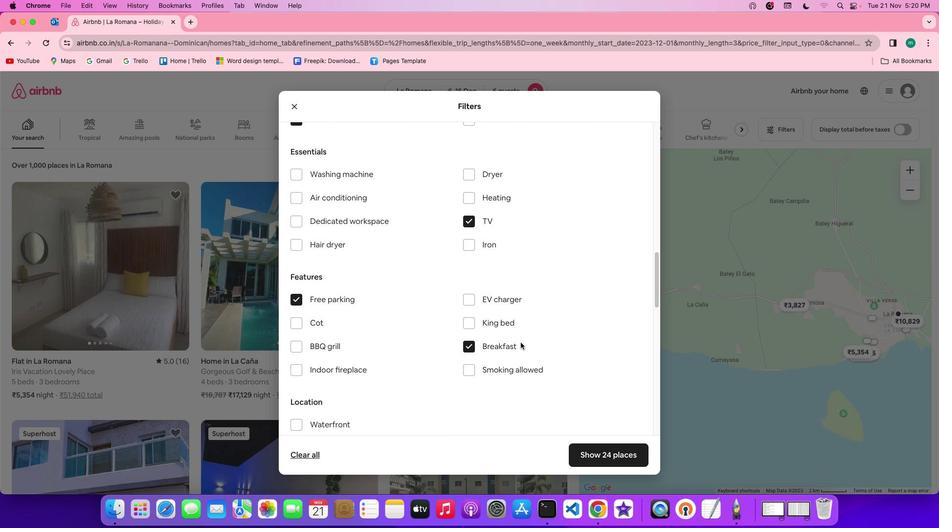 
Action: Mouse scrolled (521, 343) with delta (0, 0)
Screenshot: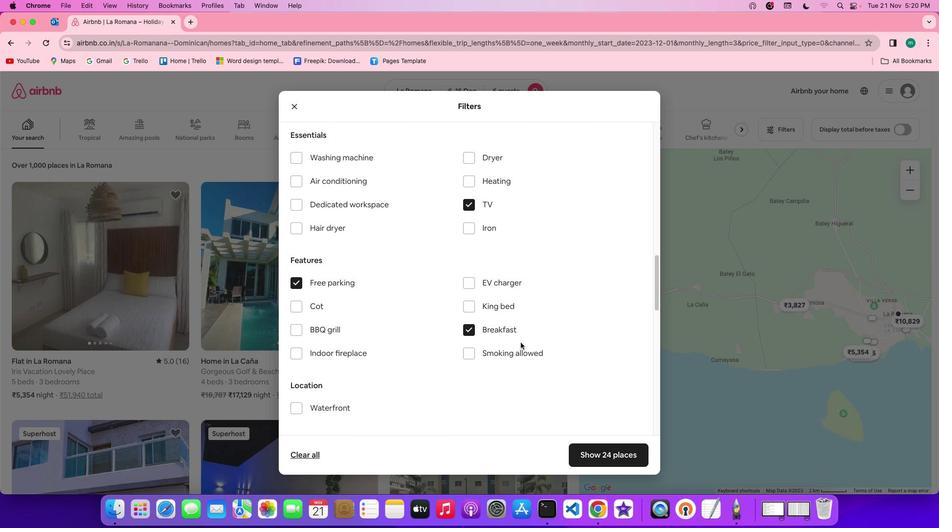 
Action: Mouse scrolled (521, 343) with delta (0, 0)
Screenshot: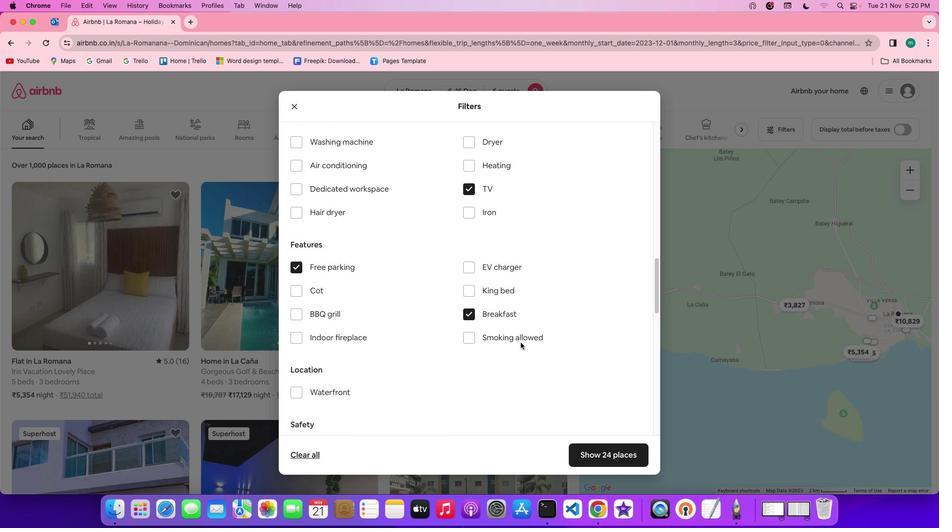 
Action: Mouse scrolled (521, 343) with delta (0, 0)
Screenshot: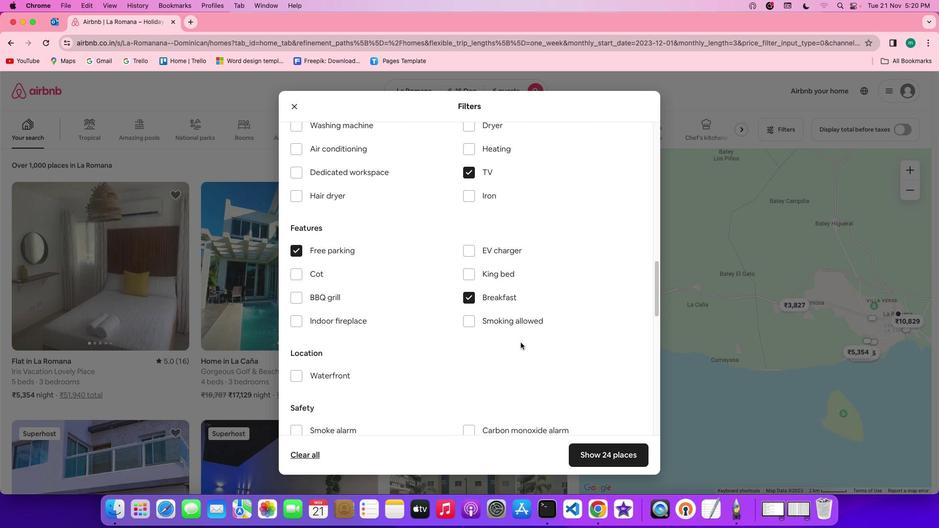 
Action: Mouse scrolled (521, 343) with delta (0, 0)
Screenshot: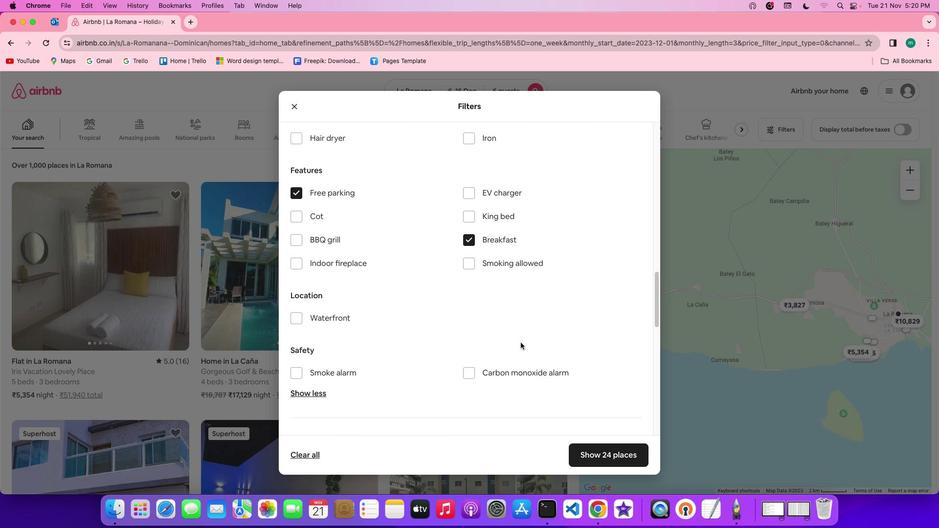 
Action: Mouse scrolled (521, 343) with delta (0, 0)
Screenshot: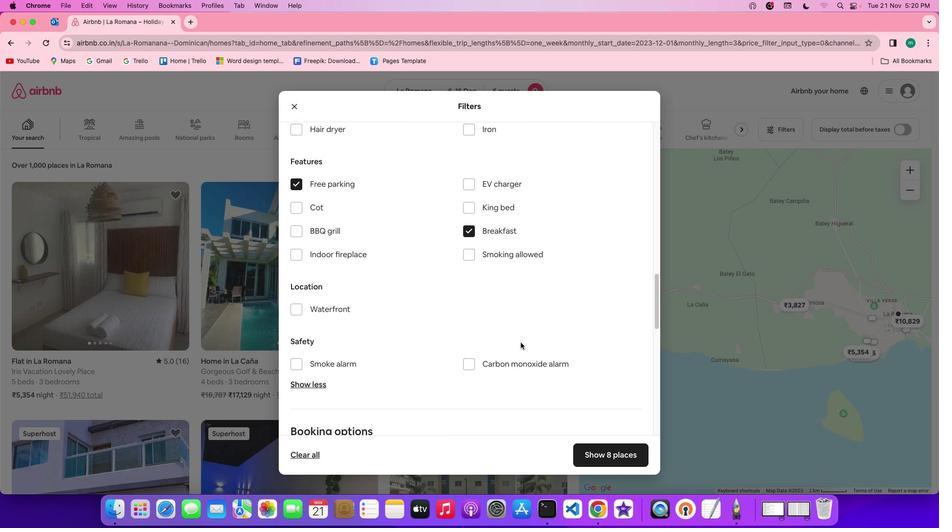 
Action: Mouse scrolled (521, 343) with delta (0, 0)
Screenshot: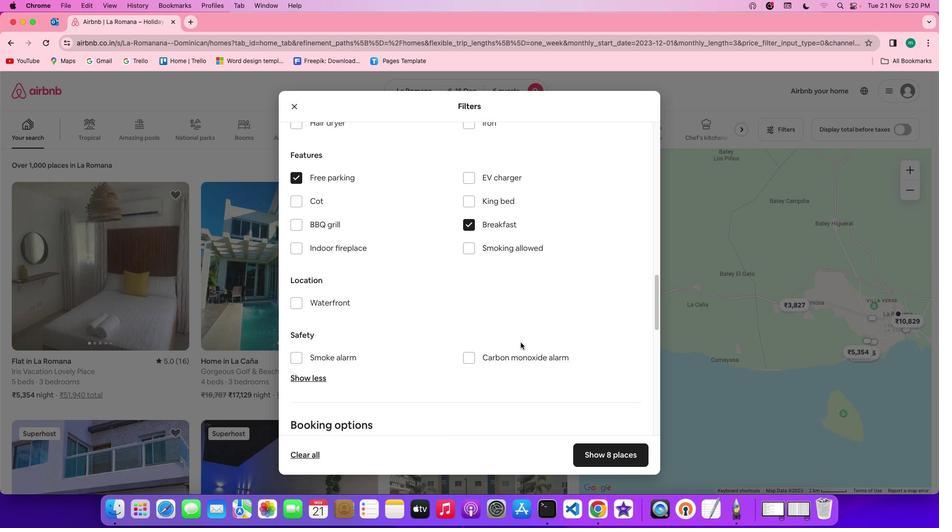 
Action: Mouse scrolled (521, 343) with delta (0, 0)
Screenshot: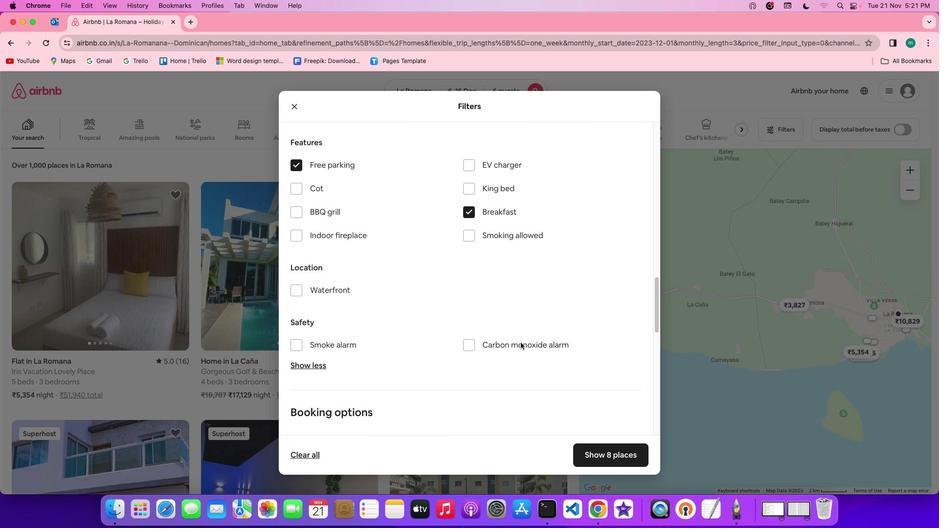 
Action: Mouse scrolled (521, 343) with delta (0, 0)
Screenshot: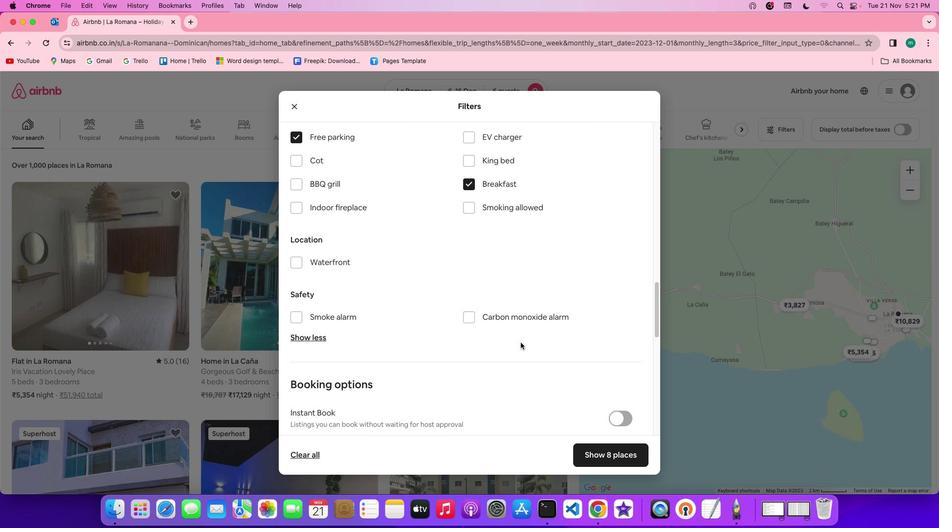 
Action: Mouse scrolled (521, 343) with delta (0, 0)
Screenshot: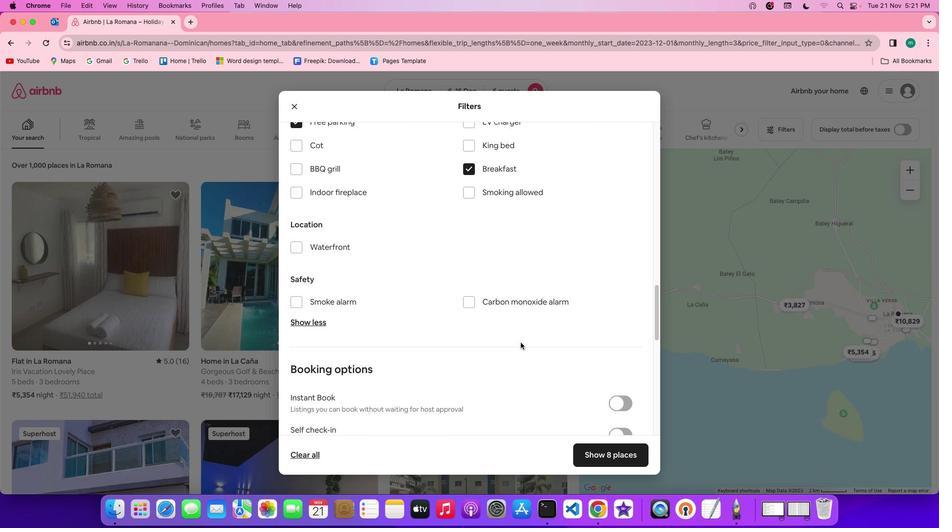 
Action: Mouse scrolled (521, 343) with delta (0, 0)
Screenshot: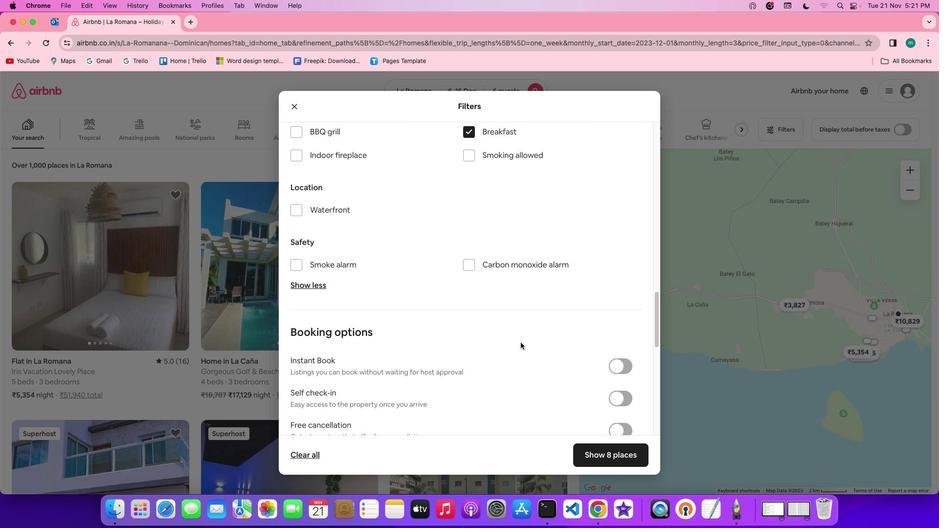 
Action: Mouse scrolled (521, 343) with delta (0, 0)
Screenshot: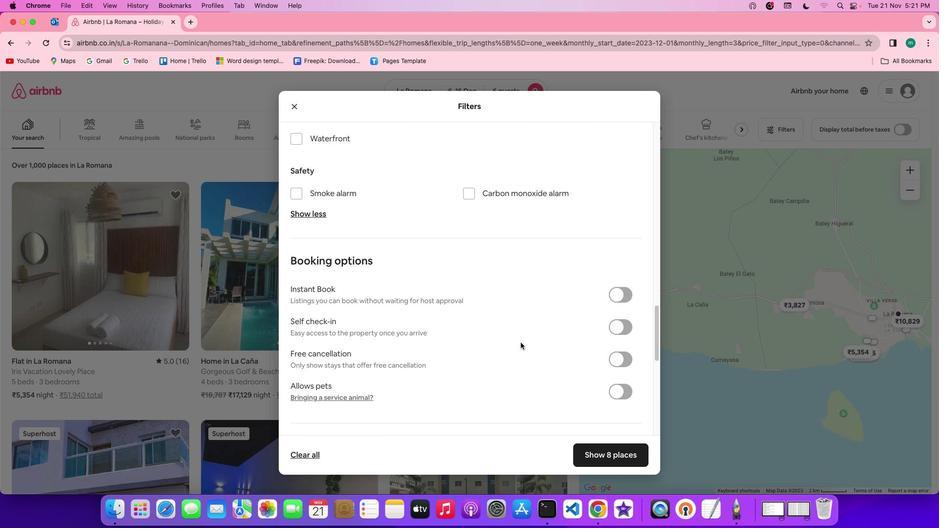 
Action: Mouse scrolled (521, 343) with delta (0, 0)
Screenshot: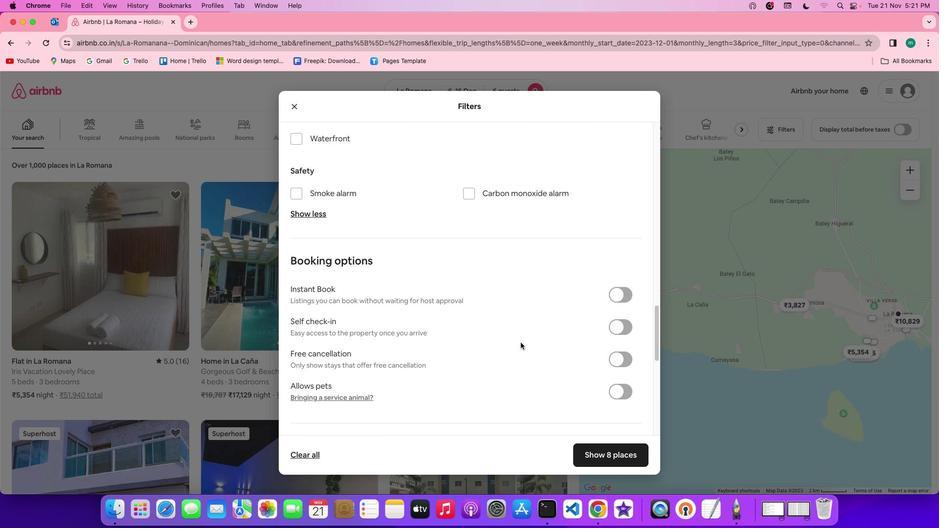 
Action: Mouse scrolled (521, 343) with delta (0, -1)
Screenshot: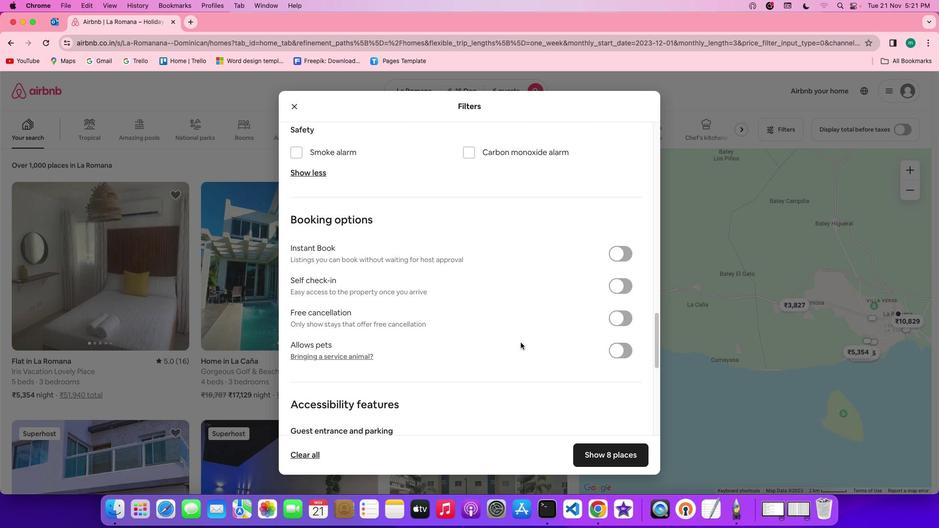 
Action: Mouse scrolled (521, 343) with delta (0, 0)
Screenshot: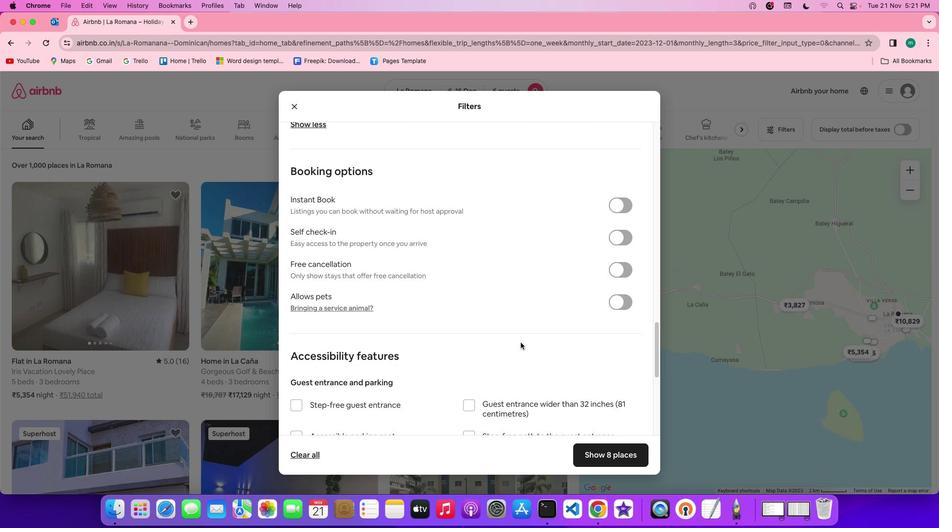 
Action: Mouse scrolled (521, 343) with delta (0, 0)
Screenshot: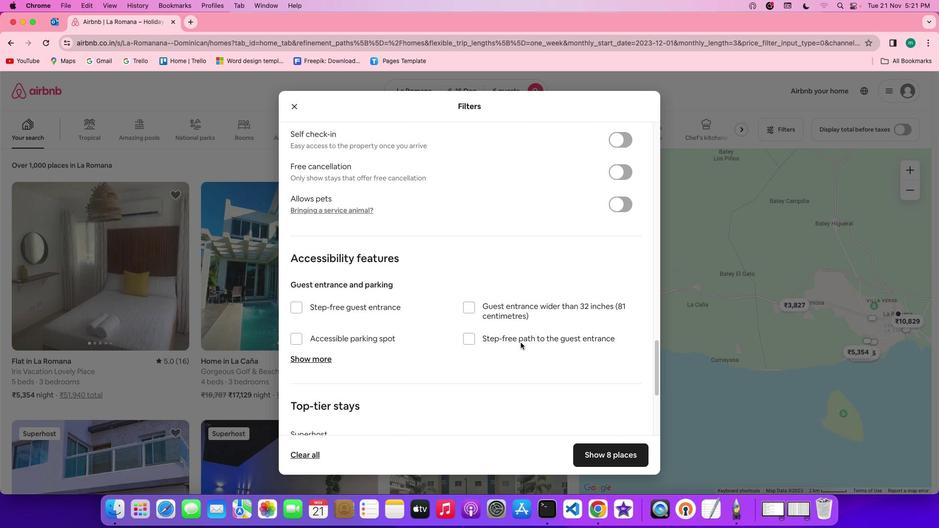 
Action: Mouse scrolled (521, 343) with delta (0, -1)
Screenshot: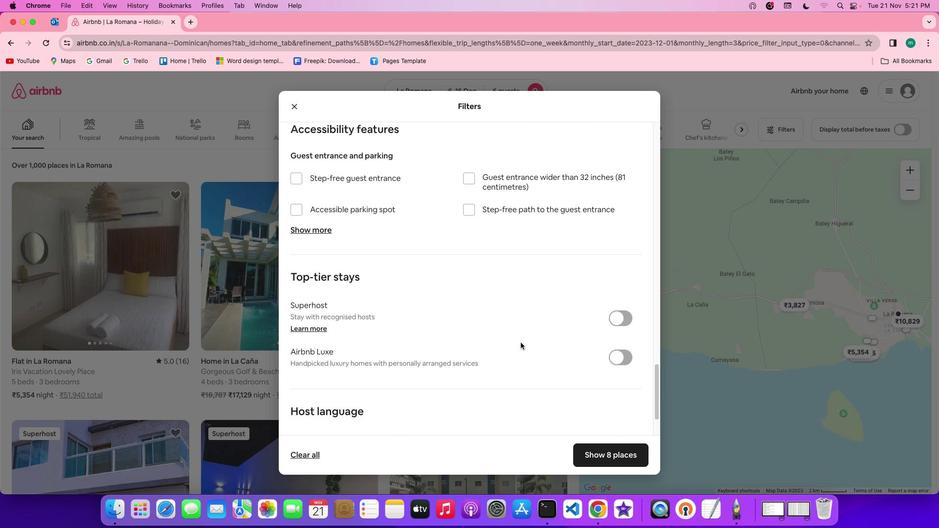 
Action: Mouse scrolled (521, 343) with delta (0, -2)
Screenshot: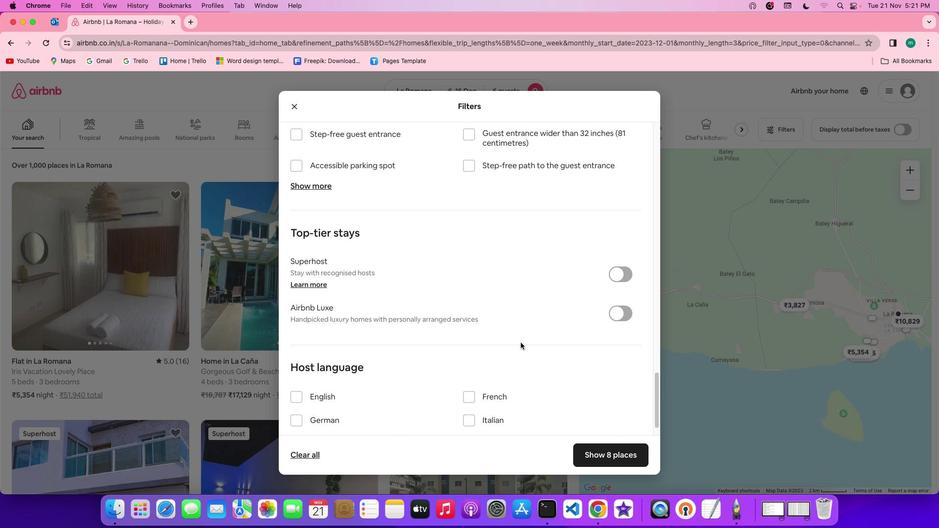 
Action: Mouse scrolled (521, 343) with delta (0, -2)
Screenshot: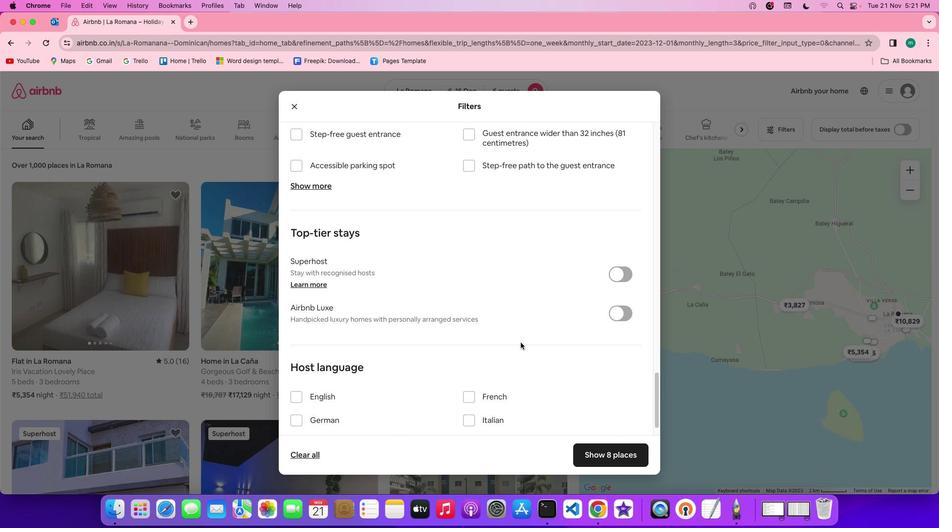 
Action: Mouse scrolled (521, 343) with delta (0, 0)
Screenshot: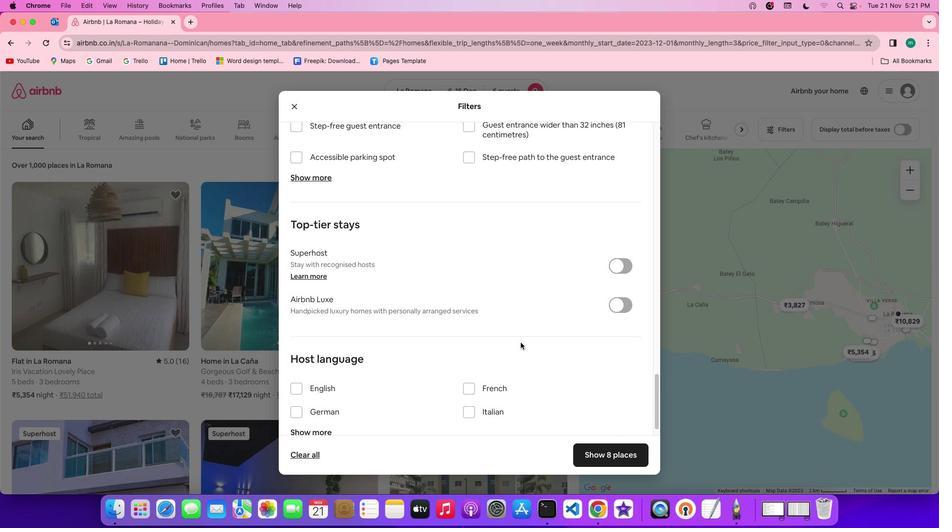 
Action: Mouse scrolled (521, 343) with delta (0, 0)
Screenshot: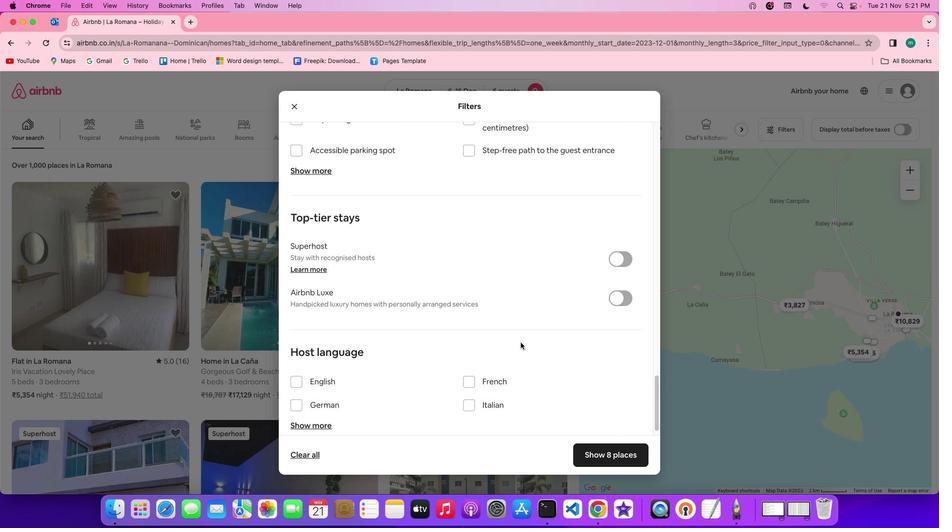 
Action: Mouse scrolled (521, 343) with delta (0, -1)
Screenshot: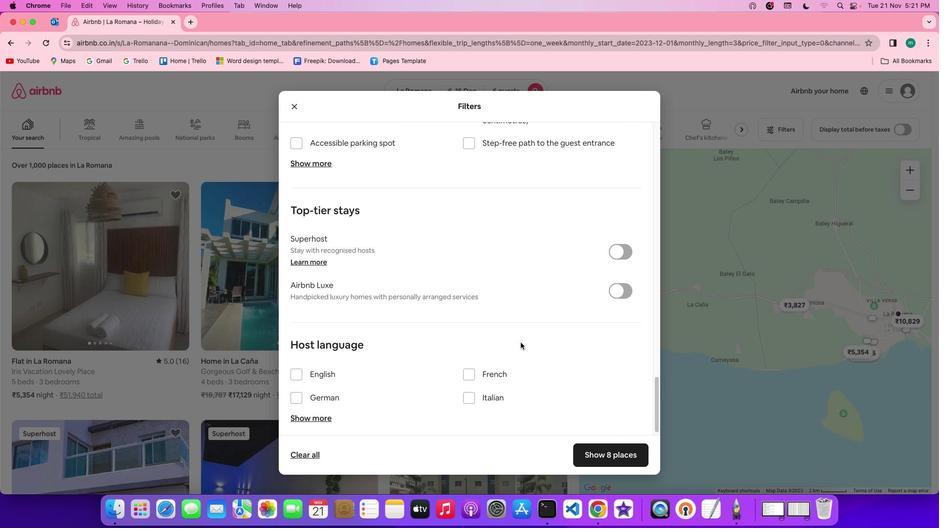 
Action: Mouse scrolled (521, 343) with delta (0, -2)
Screenshot: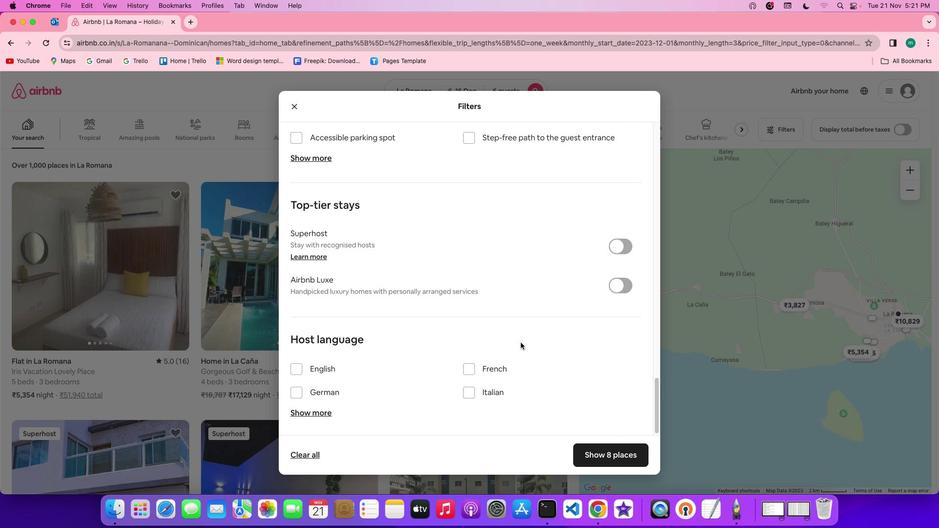
Action: Mouse scrolled (521, 343) with delta (0, -2)
Screenshot: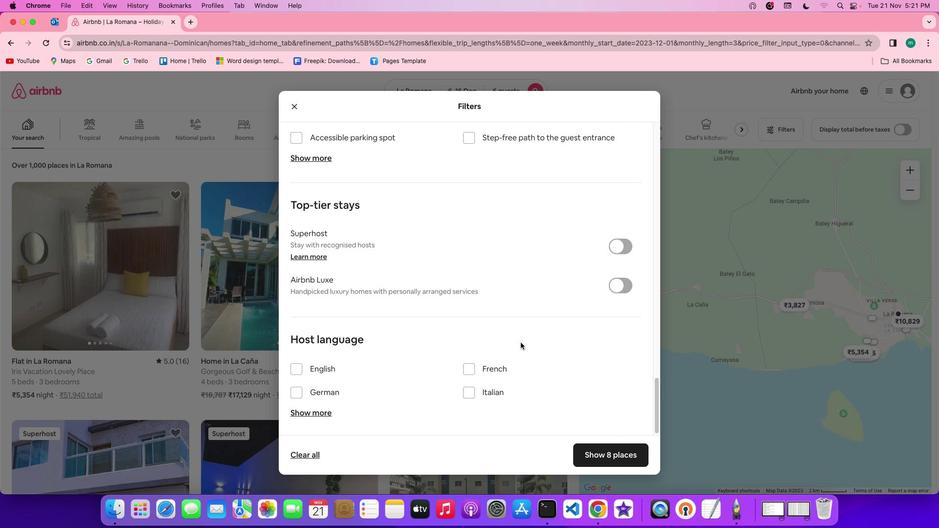 
Action: Mouse scrolled (521, 343) with delta (0, -2)
Screenshot: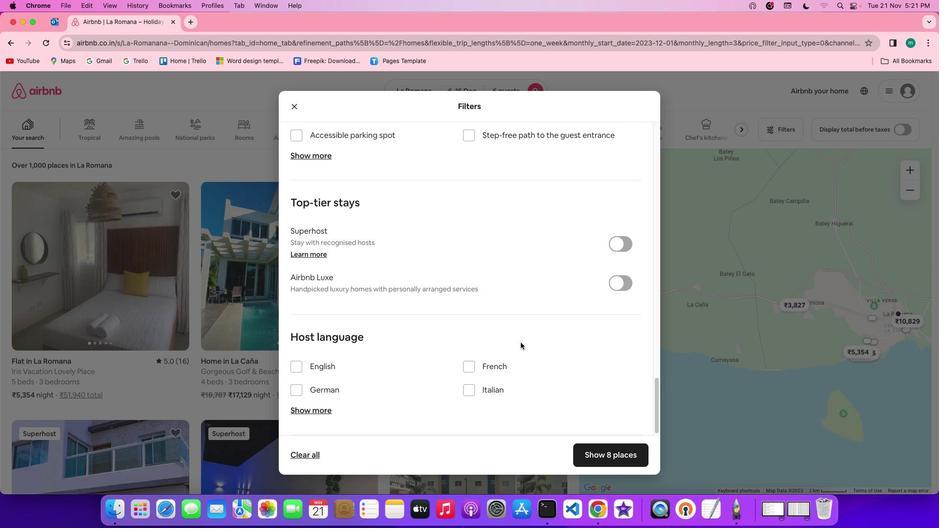 
Action: Mouse scrolled (521, 343) with delta (0, 0)
Screenshot: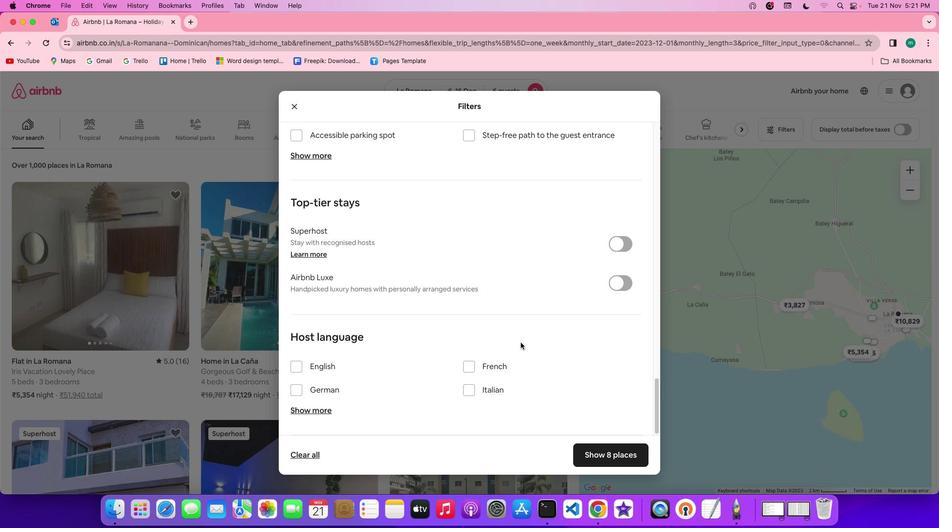 
Action: Mouse scrolled (521, 343) with delta (0, 0)
Screenshot: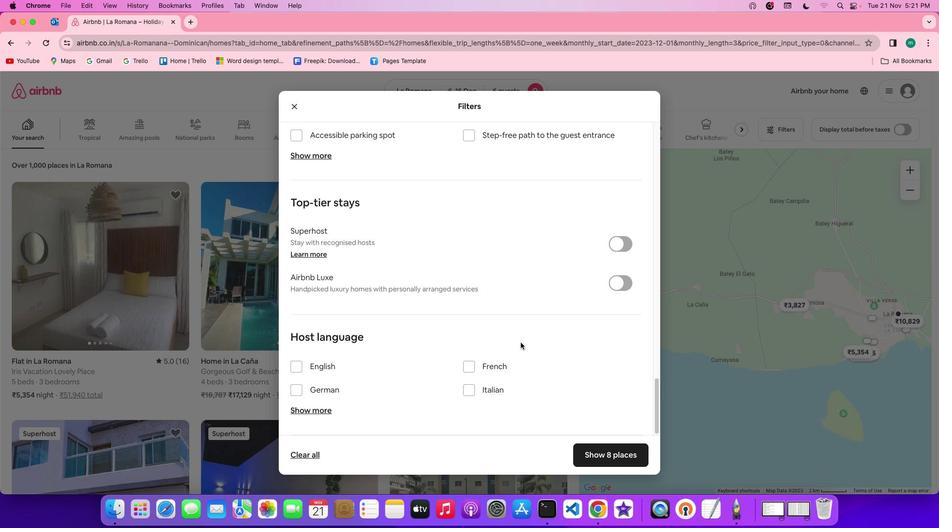 
Action: Mouse scrolled (521, 343) with delta (0, -1)
Screenshot: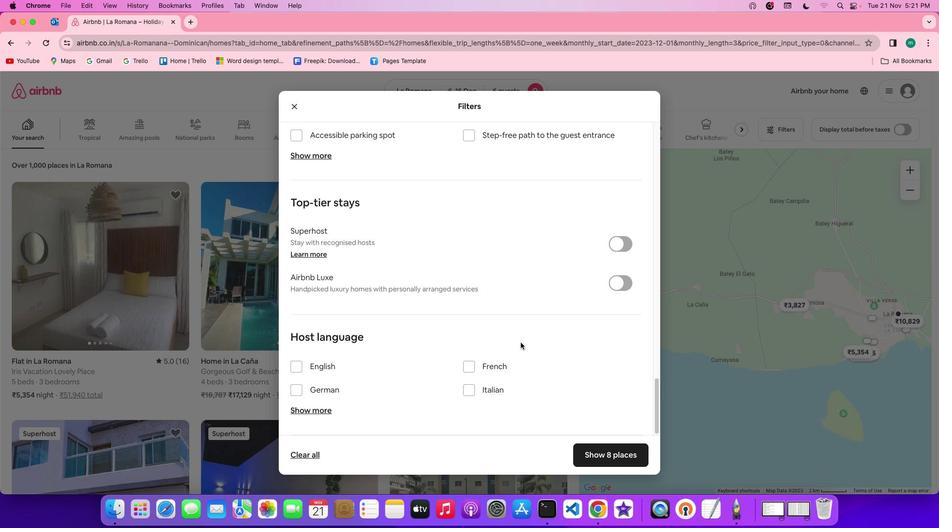 
Action: Mouse scrolled (521, 343) with delta (0, -2)
Screenshot: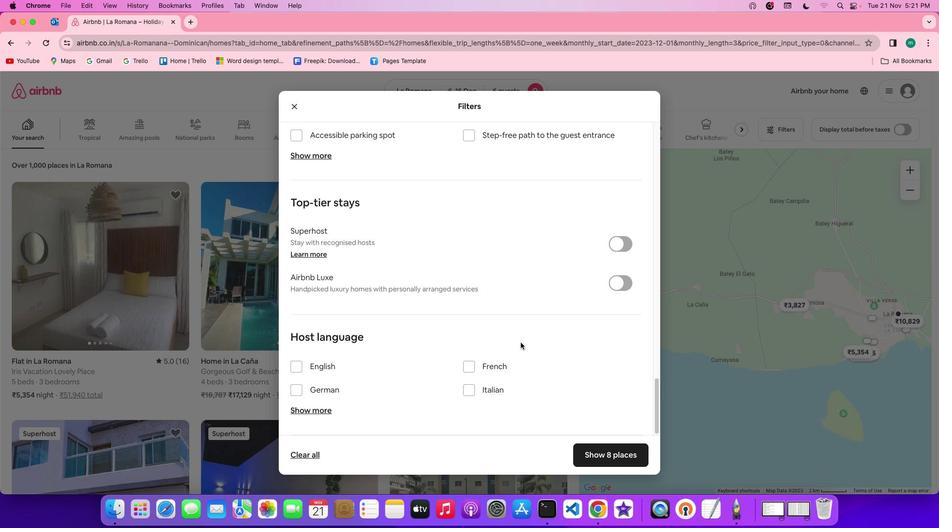 
Action: Mouse scrolled (521, 343) with delta (0, -2)
Screenshot: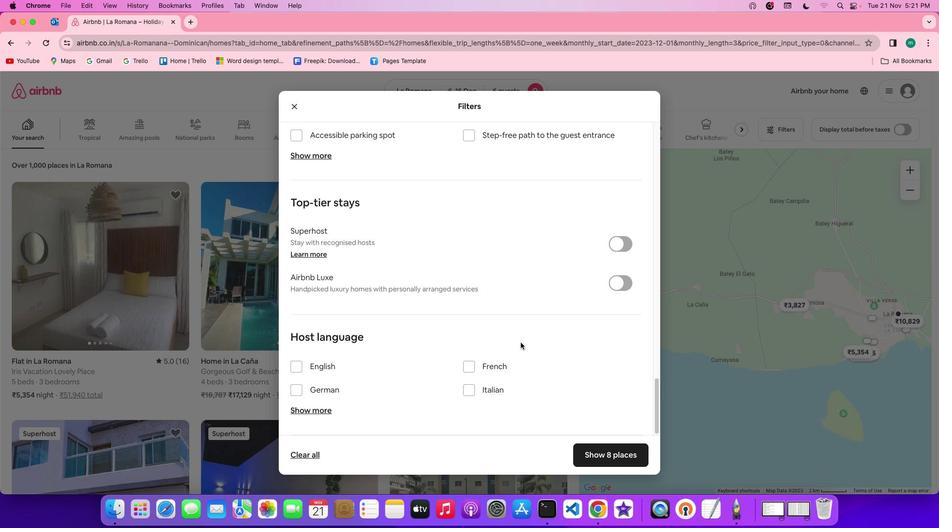 
Action: Mouse scrolled (521, 343) with delta (0, -2)
Screenshot: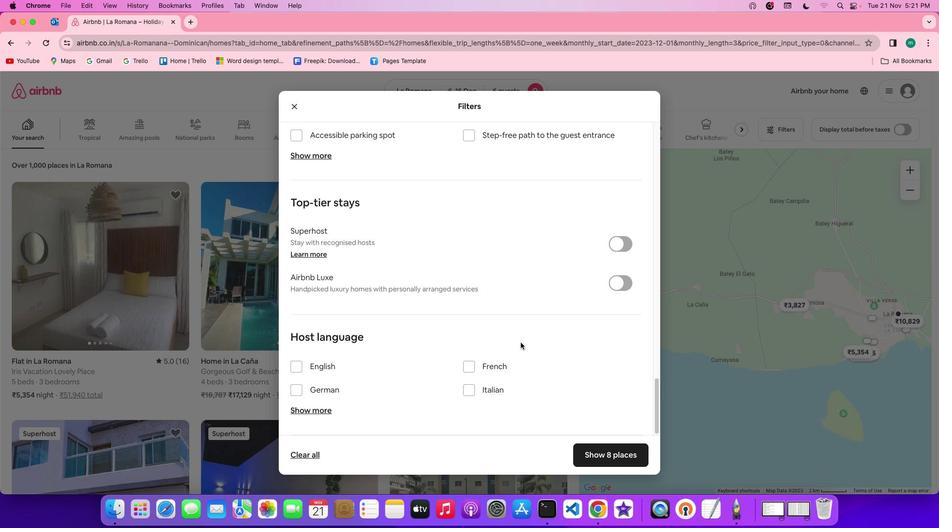 
Action: Mouse moved to (601, 451)
Screenshot: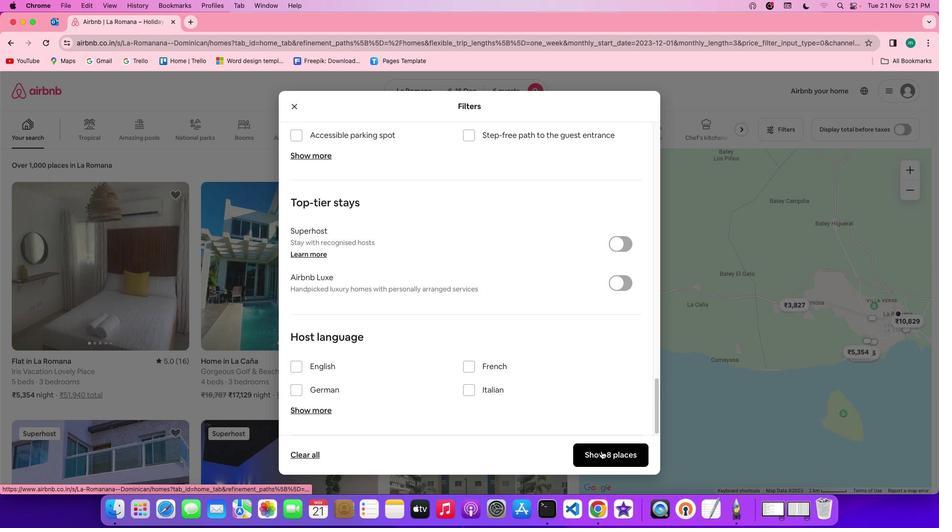 
Action: Mouse pressed left at (601, 451)
Screenshot: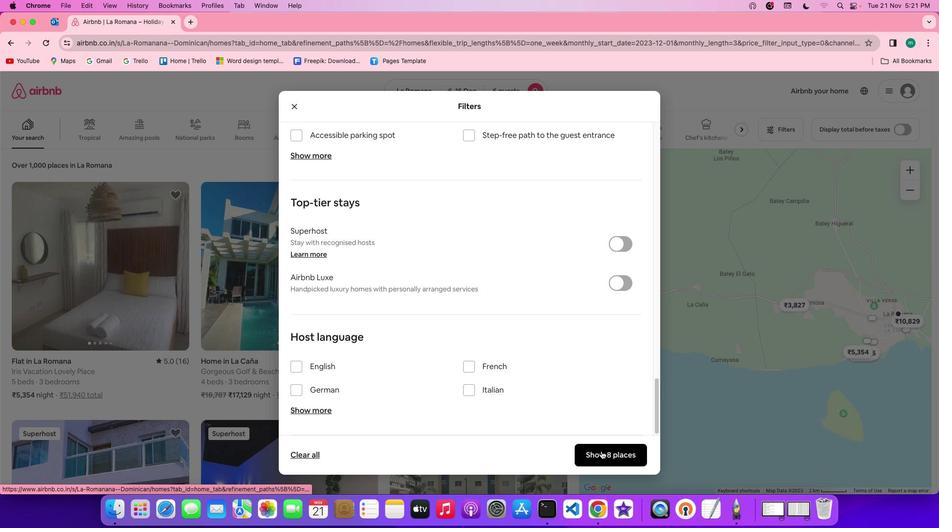 
Action: Mouse moved to (279, 246)
Screenshot: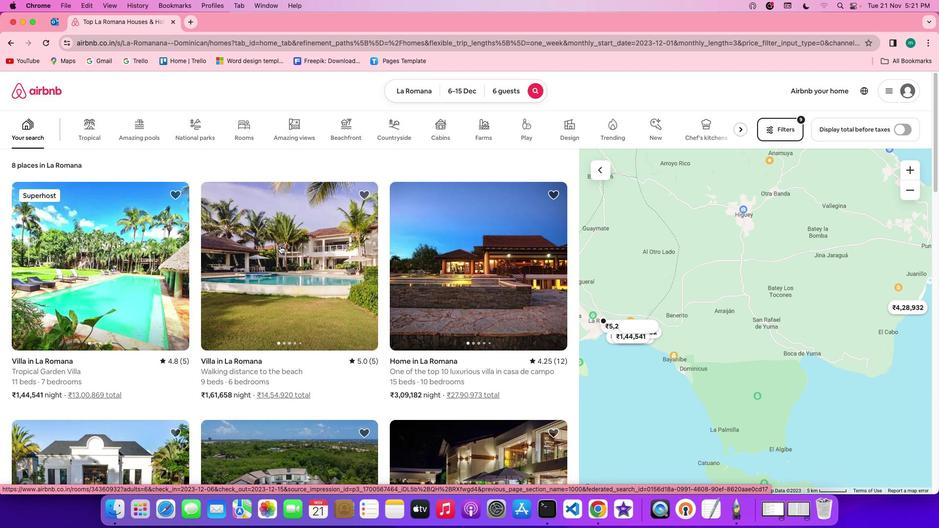 
Action: Mouse pressed left at (279, 246)
Screenshot: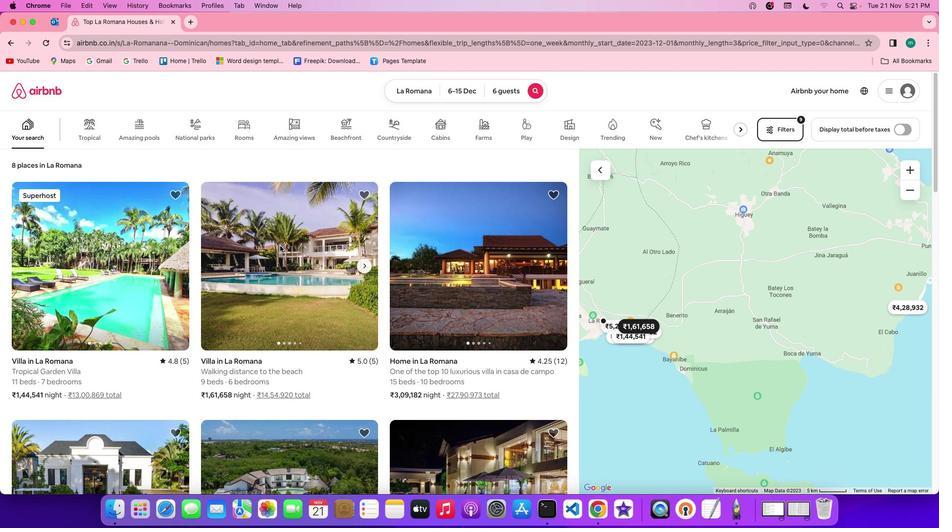 
Action: Mouse moved to (665, 369)
Screenshot: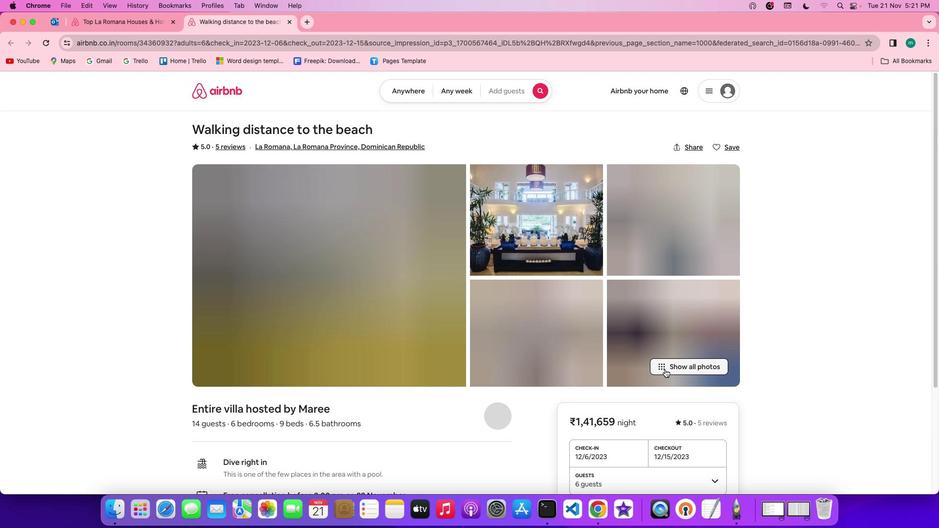 
Action: Mouse pressed left at (665, 369)
Screenshot: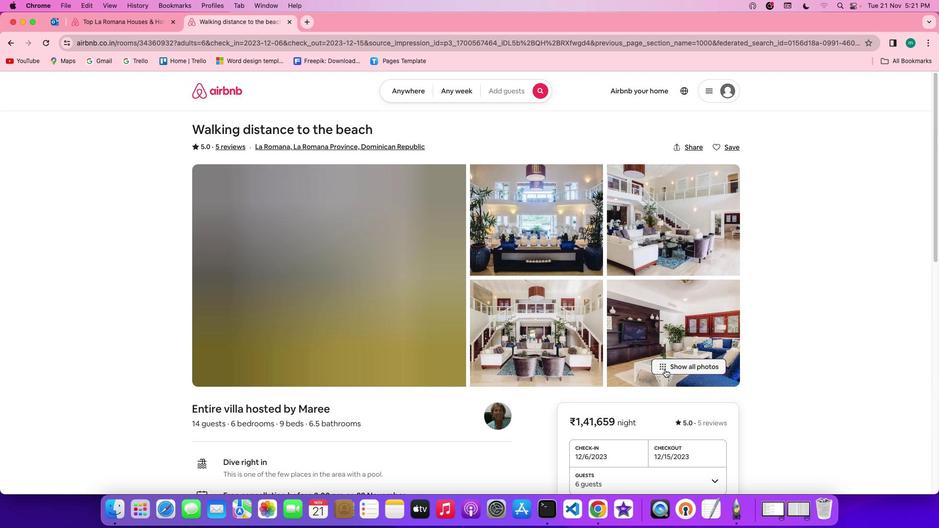 
Action: Mouse moved to (488, 344)
Screenshot: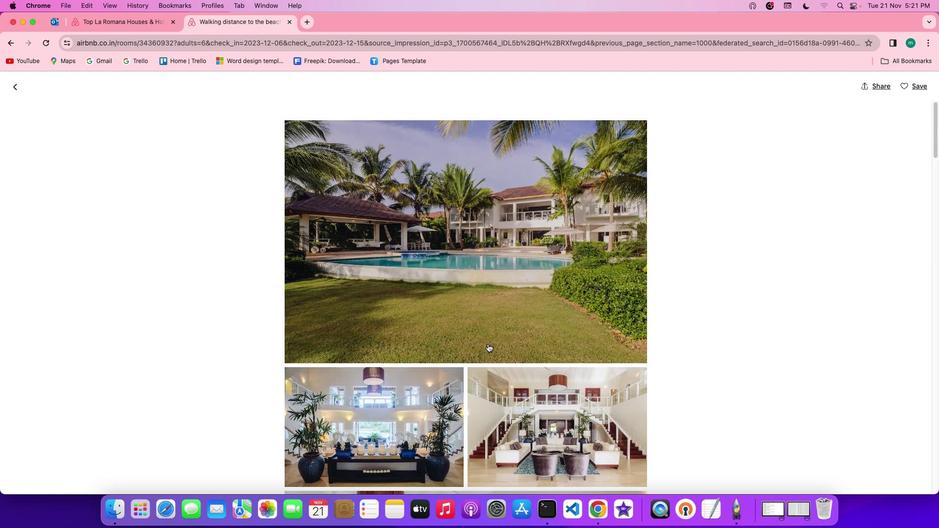 
Action: Mouse scrolled (488, 344) with delta (0, 0)
Screenshot: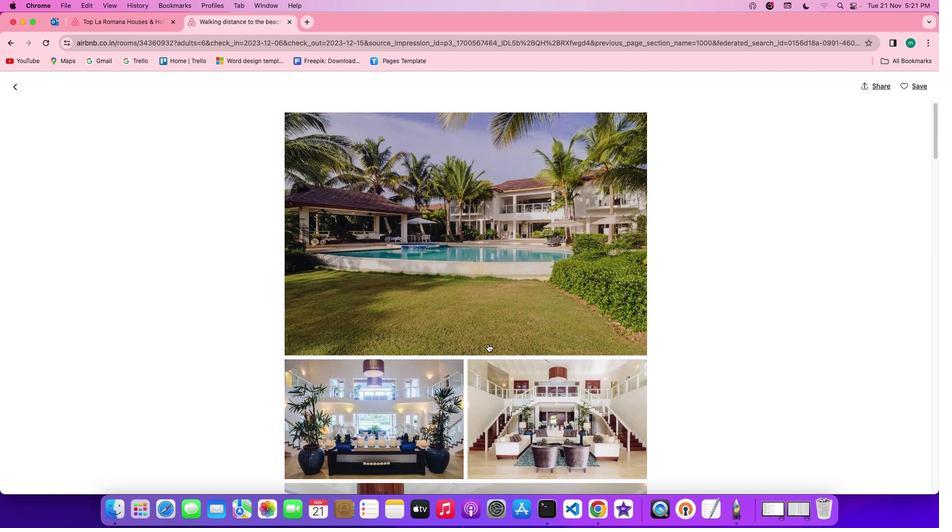 
Action: Mouse scrolled (488, 344) with delta (0, 0)
Screenshot: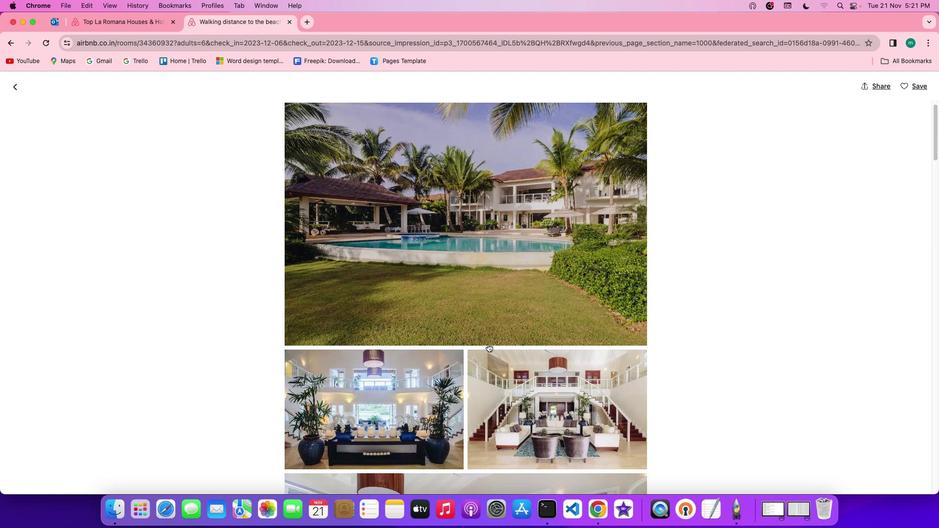 
Action: Mouse scrolled (488, 344) with delta (0, 0)
Screenshot: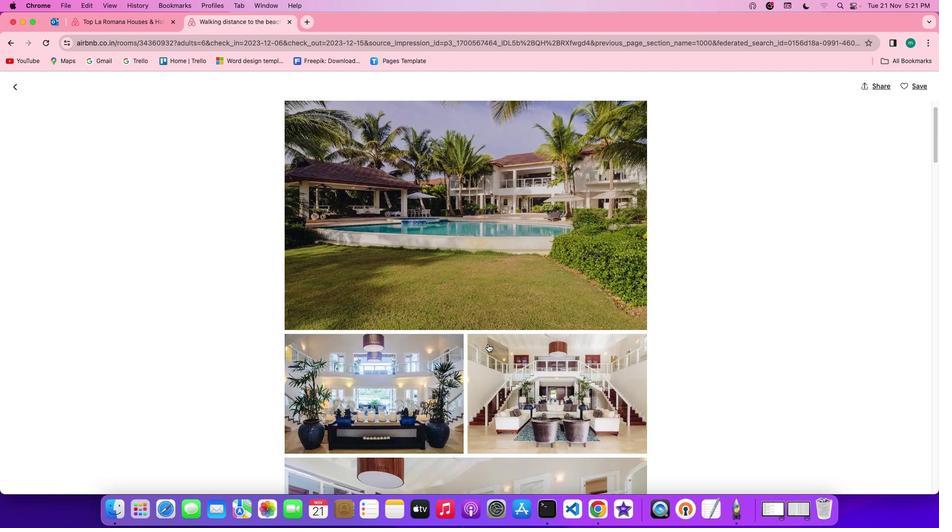 
Action: Mouse scrolled (488, 344) with delta (0, 0)
Screenshot: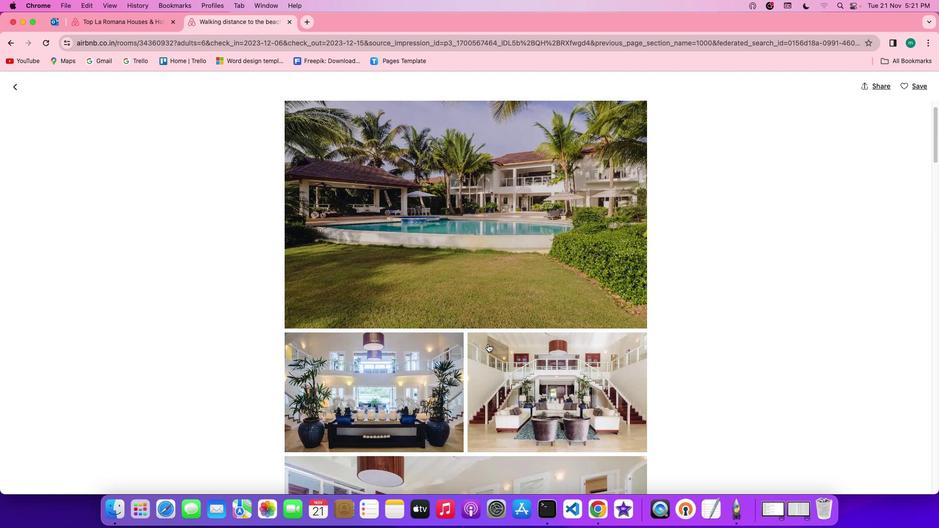 
Action: Mouse moved to (488, 344)
Screenshot: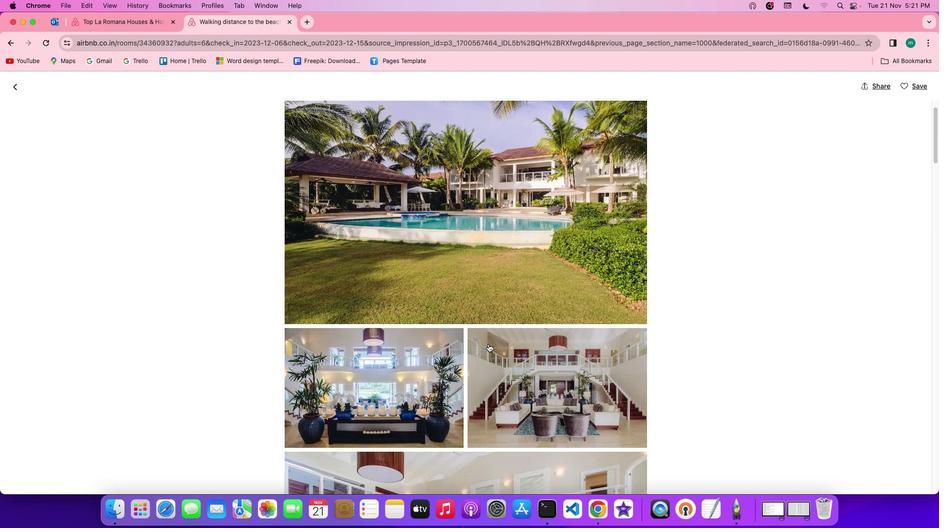
Action: Mouse scrolled (488, 344) with delta (0, 0)
Screenshot: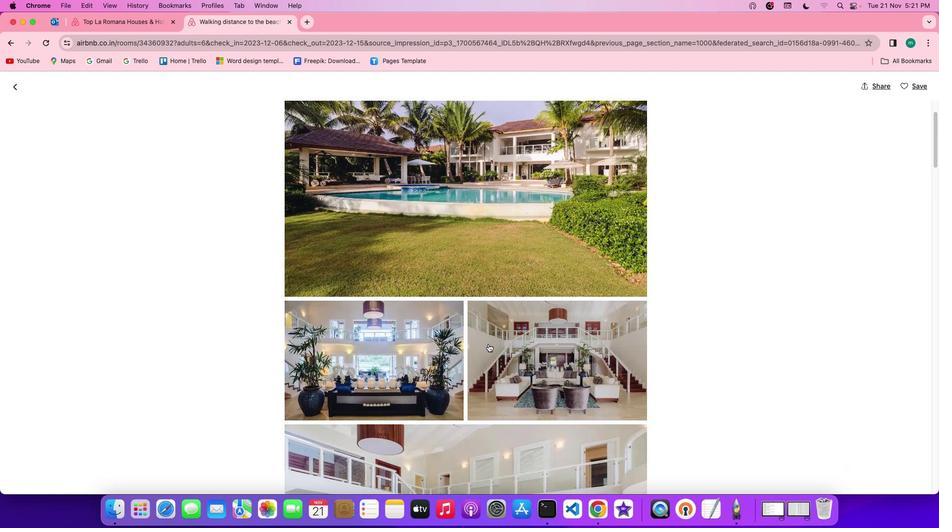 
Action: Mouse scrolled (488, 344) with delta (0, 0)
Screenshot: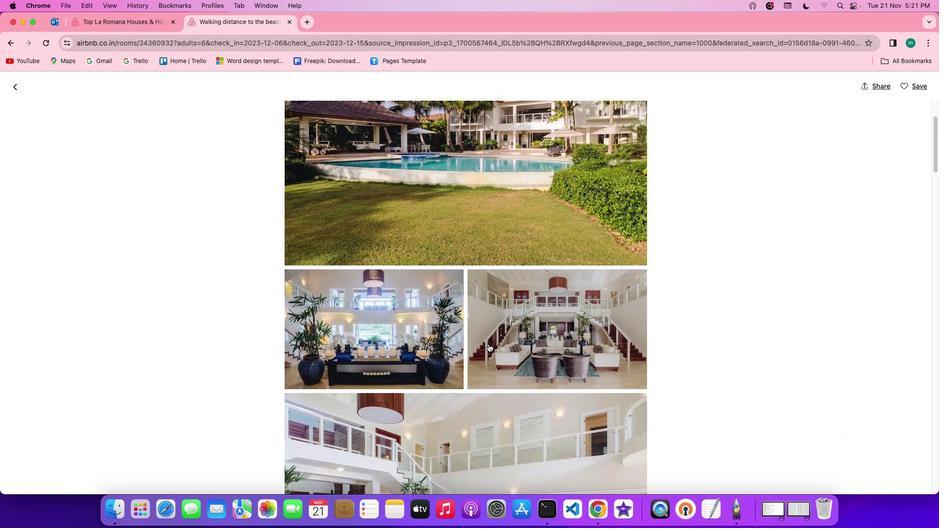 
Action: Mouse scrolled (488, 344) with delta (0, 0)
Screenshot: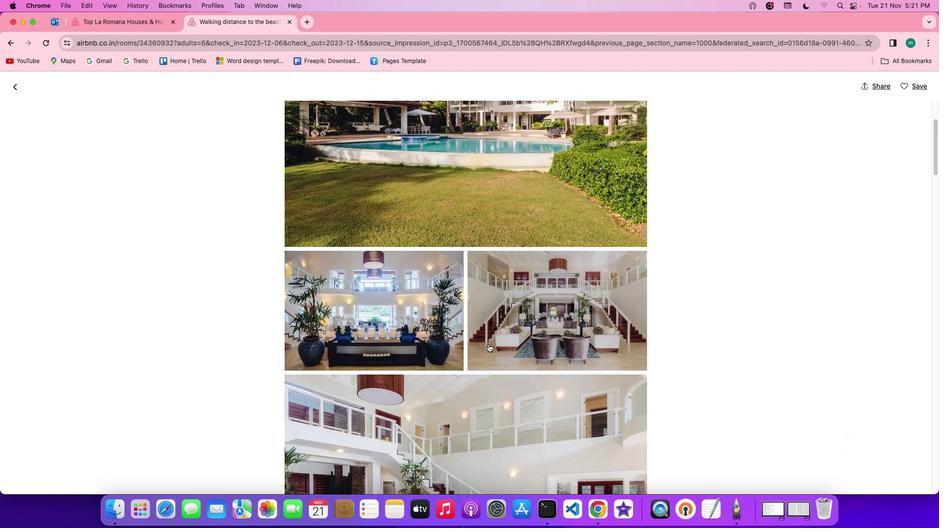 
Action: Mouse scrolled (488, 344) with delta (0, -1)
Screenshot: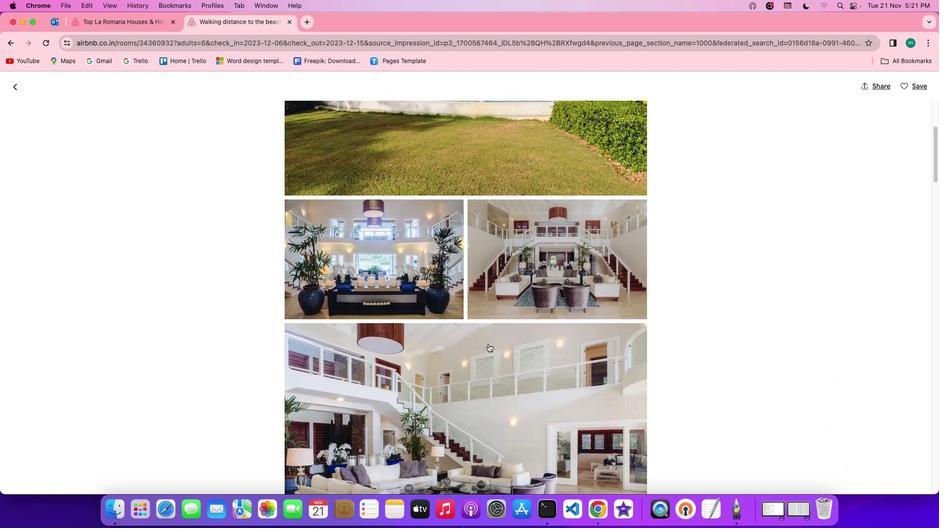 
Action: Mouse scrolled (488, 344) with delta (0, 0)
Screenshot: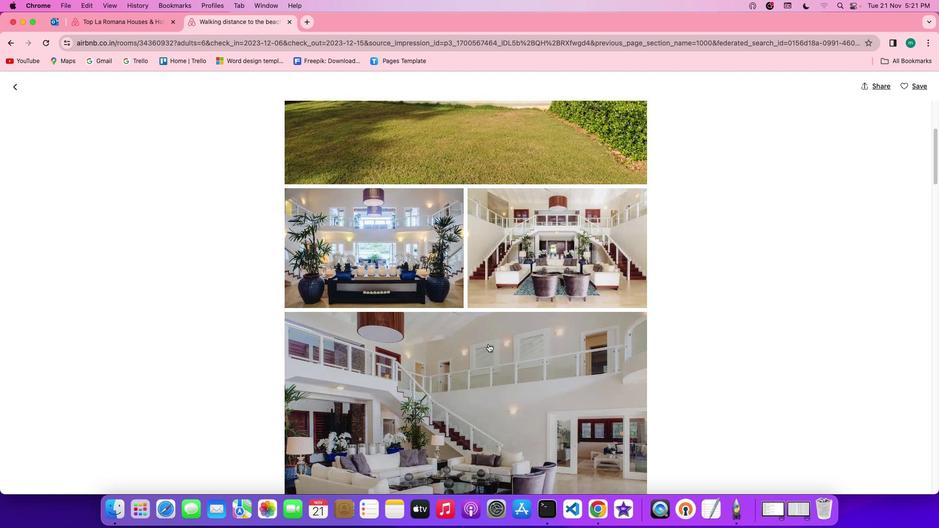 
Action: Mouse scrolled (488, 344) with delta (0, 0)
Screenshot: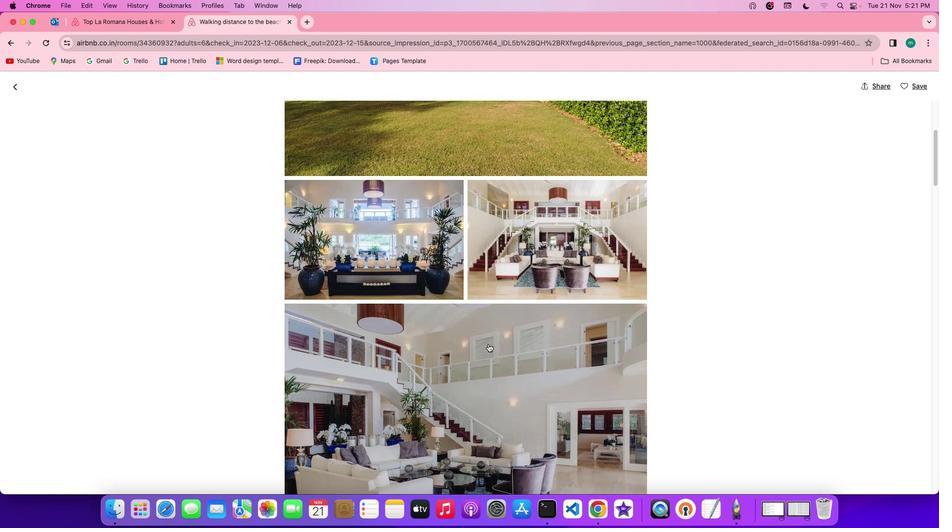 
Action: Mouse scrolled (488, 344) with delta (0, 0)
Screenshot: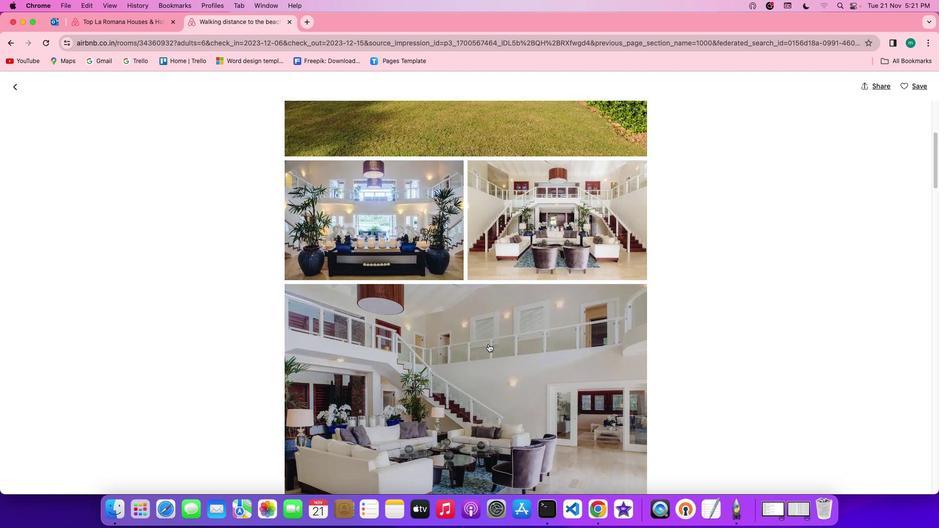 
Action: Mouse scrolled (488, 344) with delta (0, 0)
Screenshot: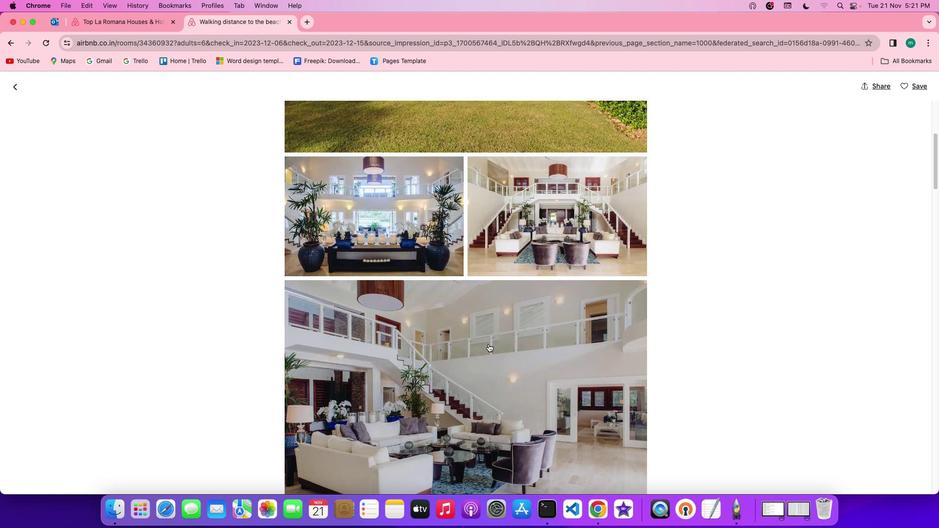 
Action: Mouse scrolled (488, 344) with delta (0, 0)
Screenshot: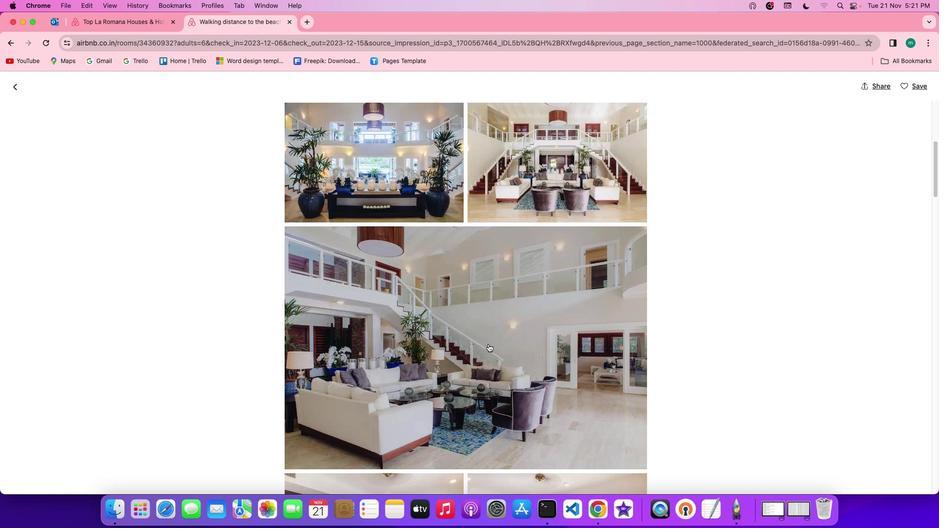 
Action: Mouse scrolled (488, 344) with delta (0, 0)
Screenshot: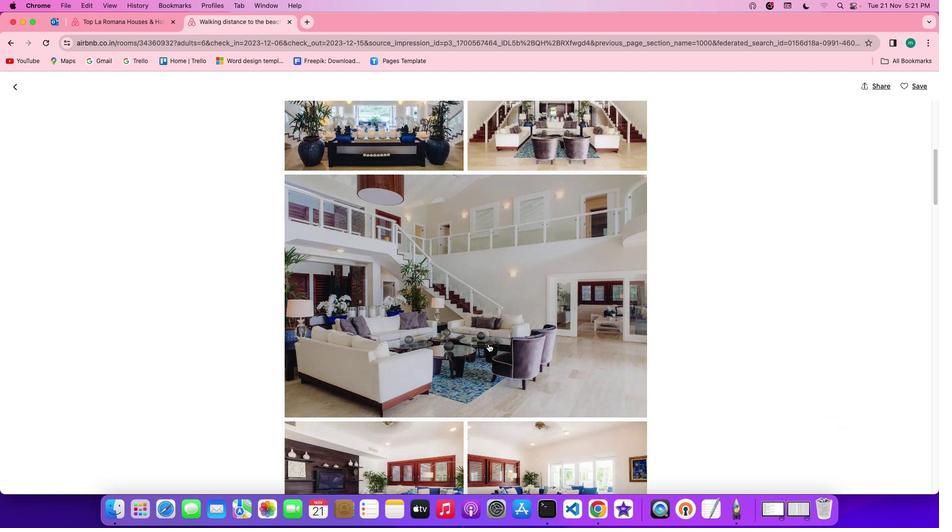
Action: Mouse scrolled (488, 344) with delta (0, -1)
Screenshot: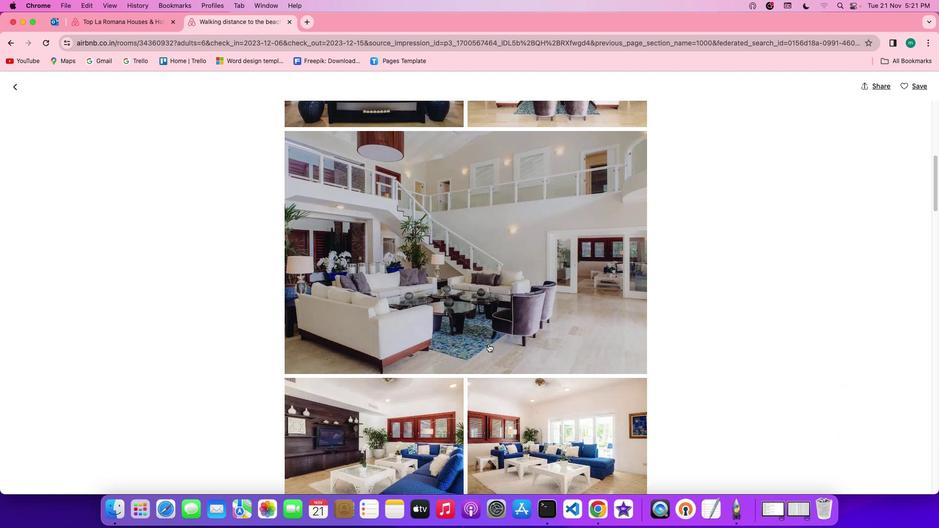 
Action: Mouse scrolled (488, 344) with delta (0, -1)
Screenshot: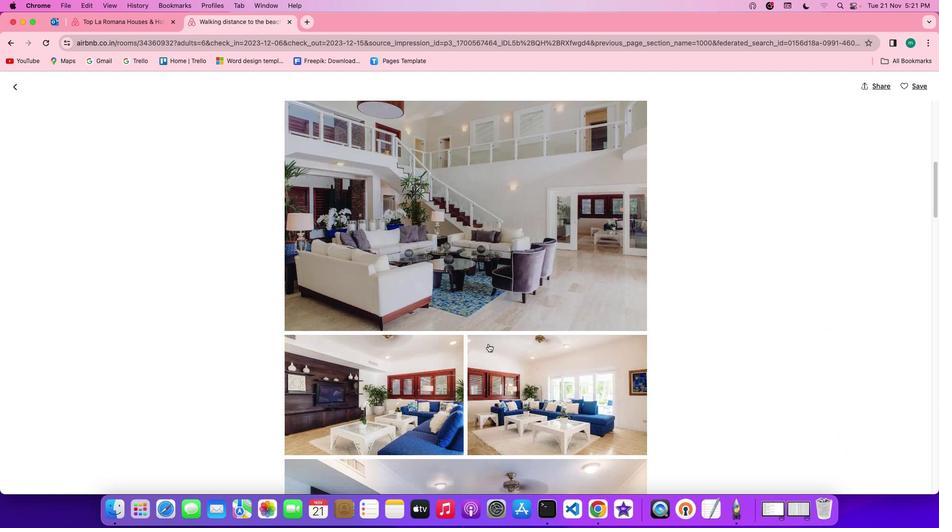 
Action: Mouse scrolled (488, 344) with delta (0, -1)
Screenshot: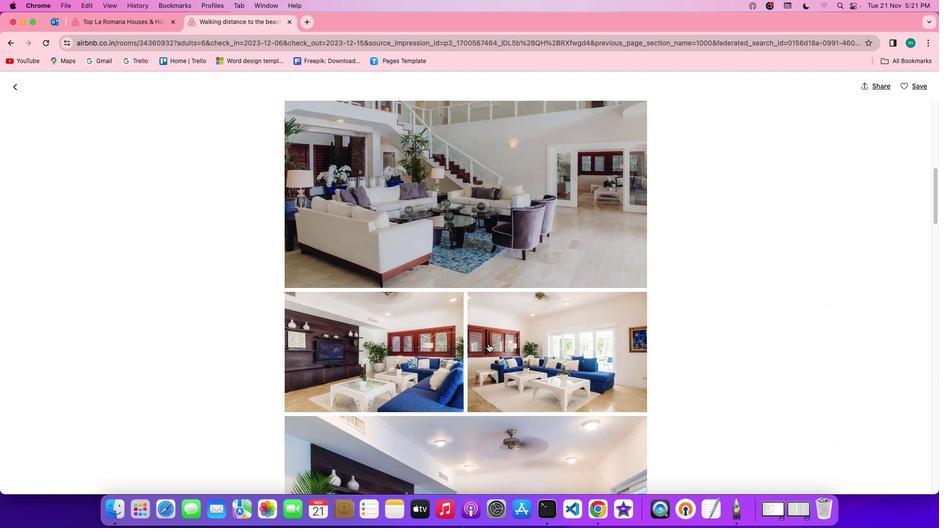 
Action: Mouse scrolled (488, 344) with delta (0, 0)
Screenshot: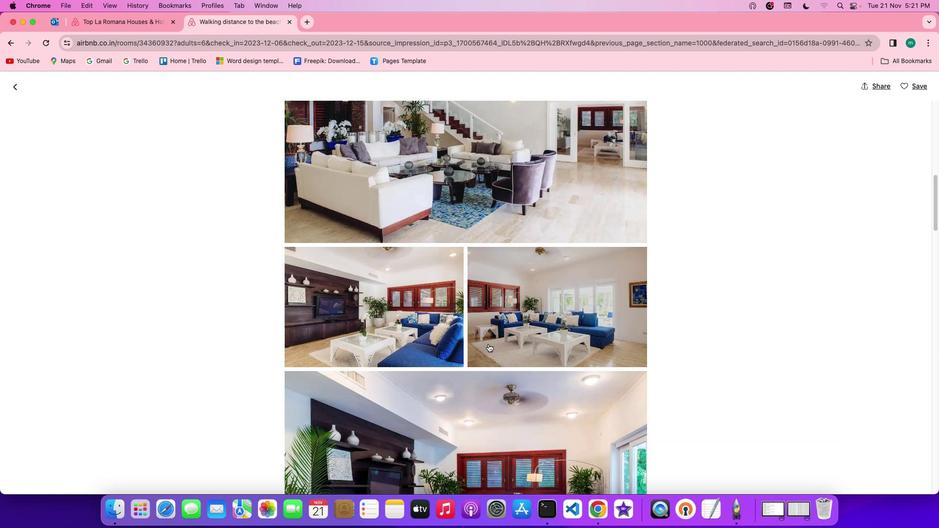 
Action: Mouse scrolled (488, 344) with delta (0, 0)
Screenshot: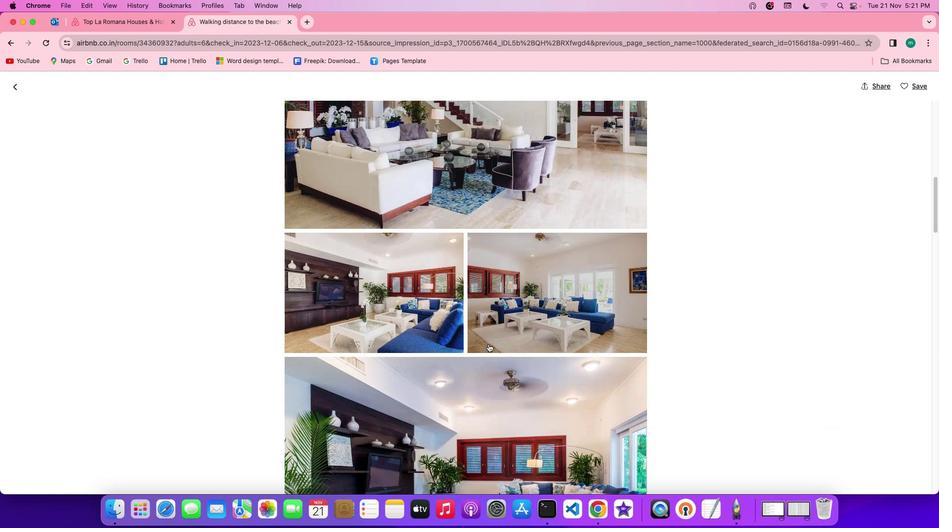 
Action: Mouse scrolled (488, 344) with delta (0, 0)
Screenshot: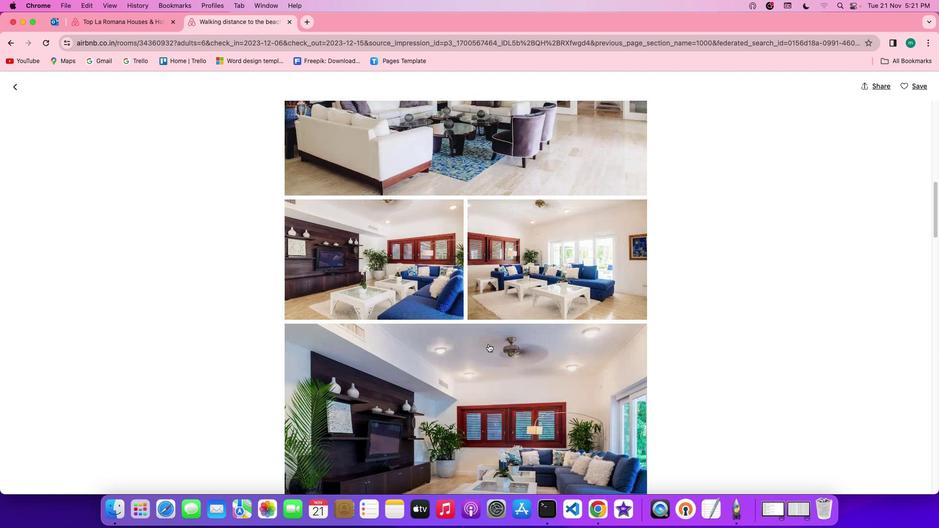 
Action: Mouse scrolled (488, 344) with delta (0, -1)
Screenshot: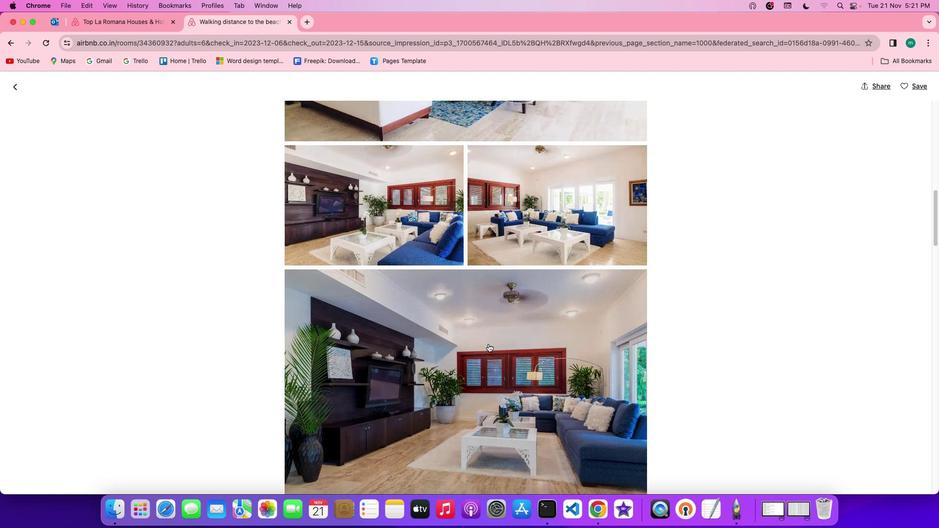 
Action: Mouse scrolled (488, 344) with delta (0, 0)
Screenshot: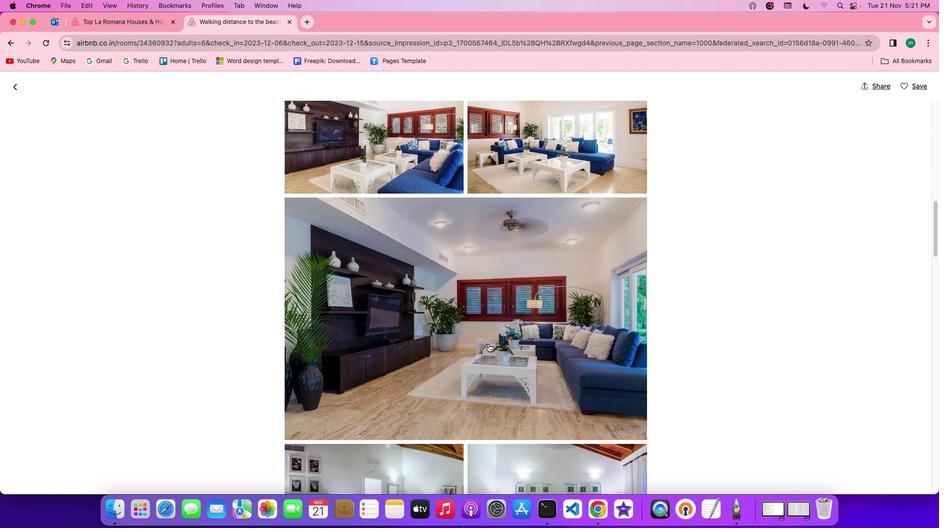 
Action: Mouse scrolled (488, 344) with delta (0, 0)
Screenshot: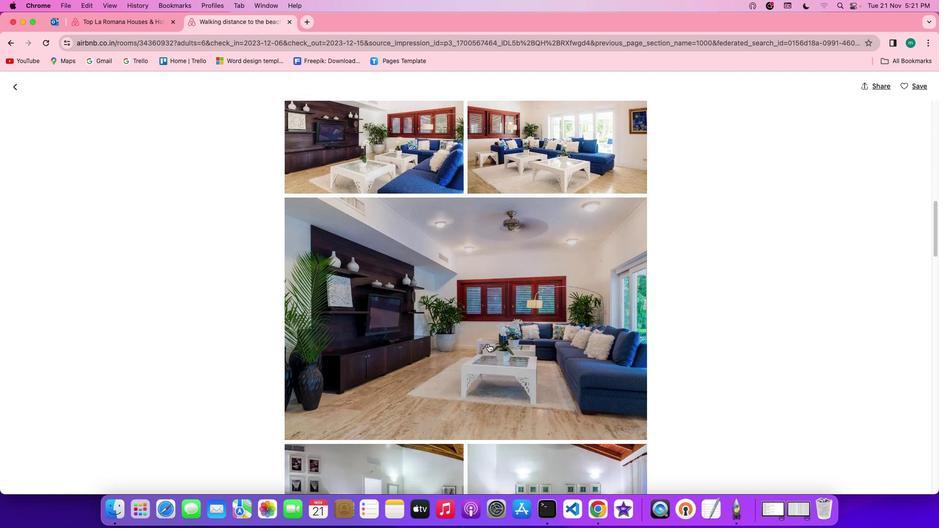 
Action: Mouse scrolled (488, 344) with delta (0, 0)
Screenshot: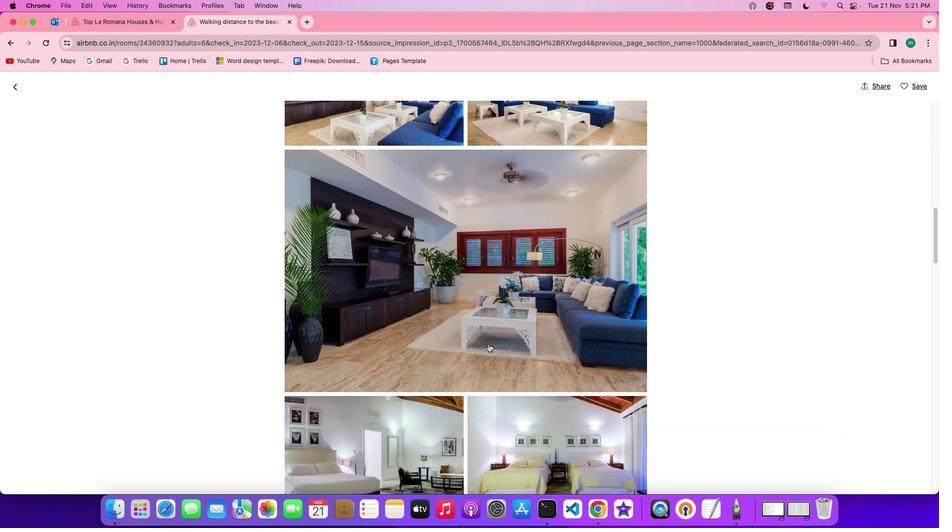 
Action: Mouse scrolled (488, 344) with delta (0, -1)
Screenshot: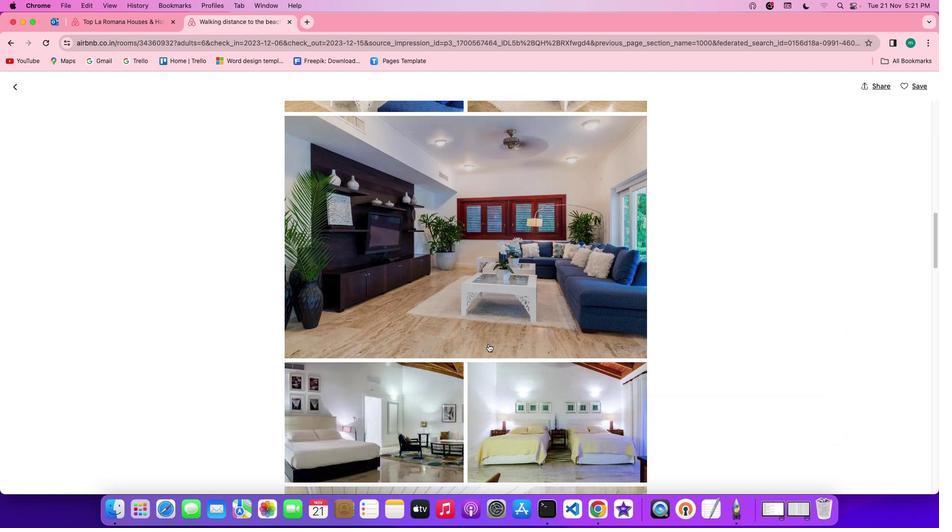 
Action: Mouse scrolled (488, 344) with delta (0, -1)
Screenshot: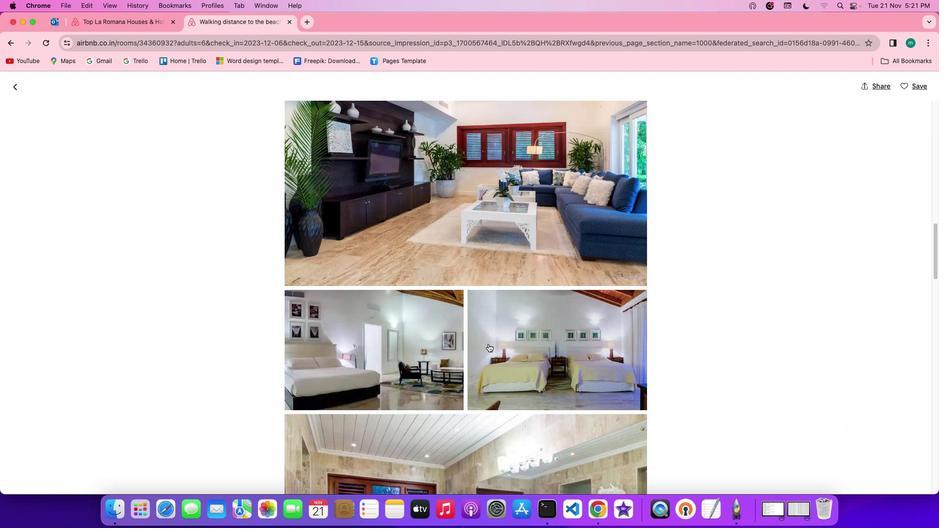 
Action: Mouse moved to (489, 344)
Screenshot: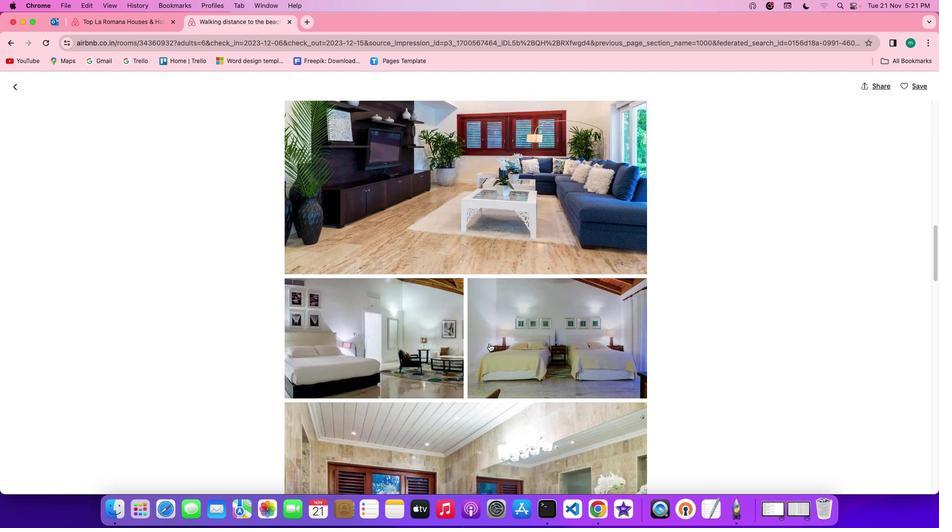 
Action: Mouse scrolled (489, 344) with delta (0, 0)
Screenshot: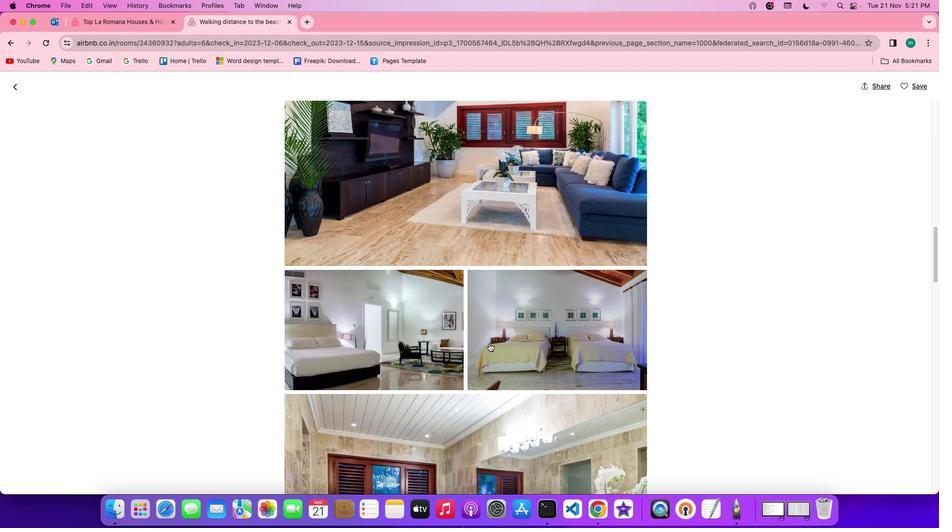 
Action: Mouse scrolled (489, 344) with delta (0, 0)
Screenshot: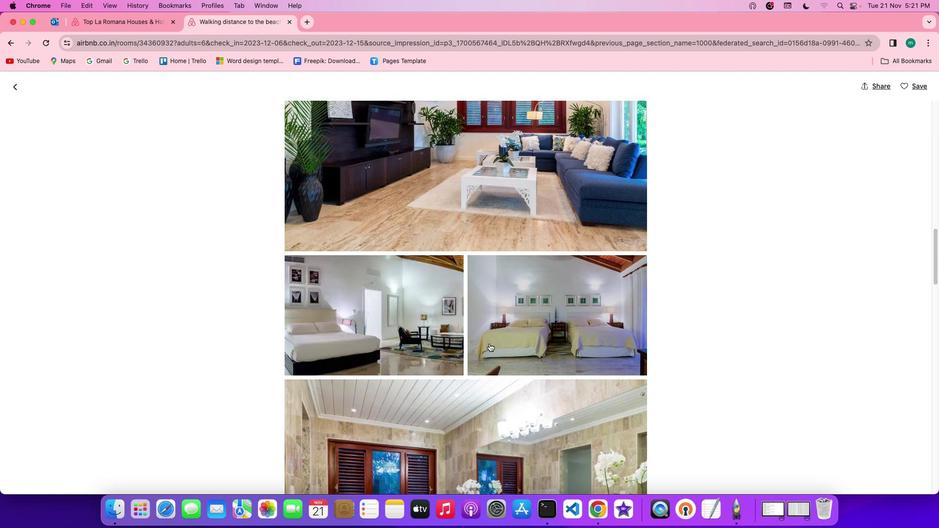 
Action: Mouse scrolled (489, 344) with delta (0, 0)
Screenshot: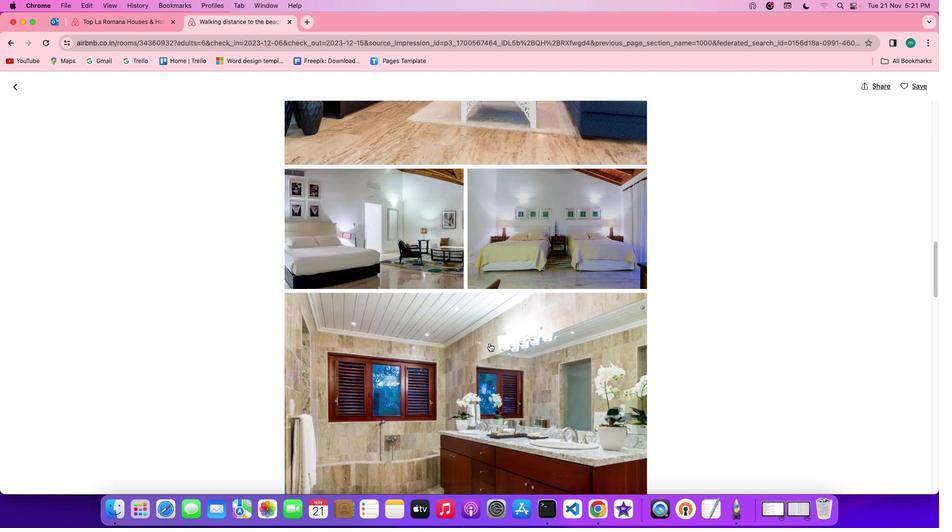 
Action: Mouse scrolled (489, 344) with delta (0, -1)
Screenshot: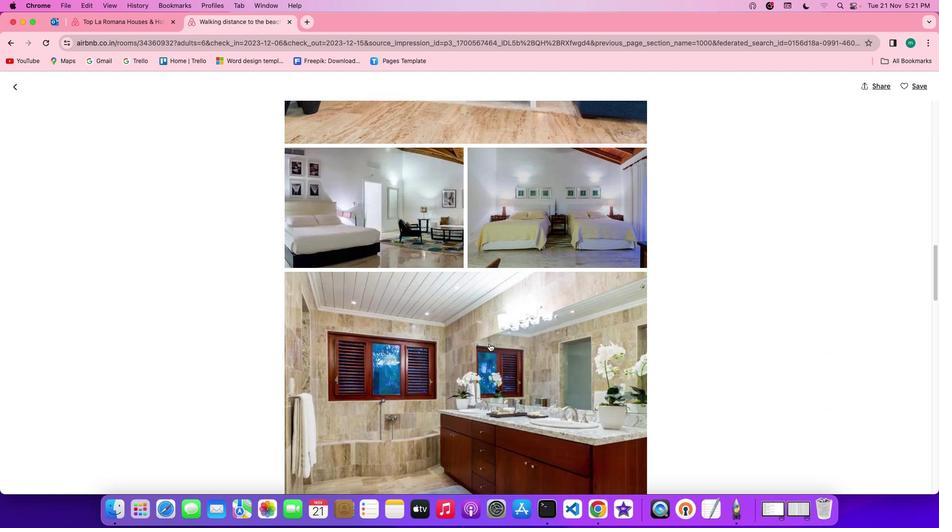 
Action: Mouse scrolled (489, 344) with delta (0, 0)
Screenshot: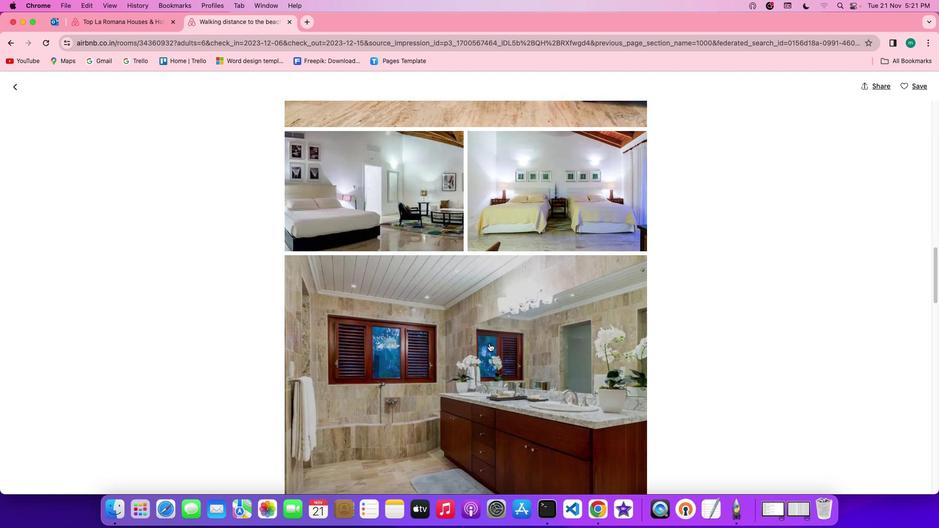 
Action: Mouse scrolled (489, 344) with delta (0, 0)
Screenshot: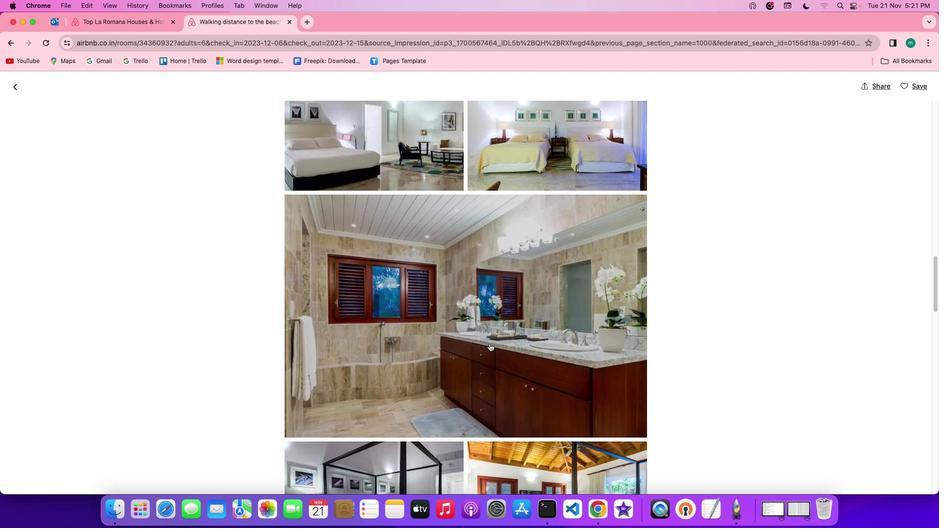 
Action: Mouse scrolled (489, 344) with delta (0, 0)
Screenshot: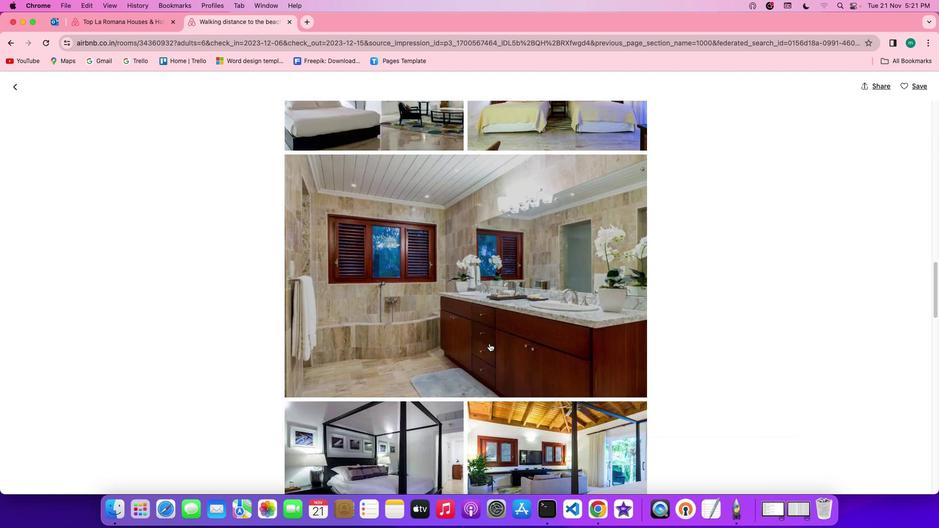 
Action: Mouse scrolled (489, 344) with delta (0, -1)
Screenshot: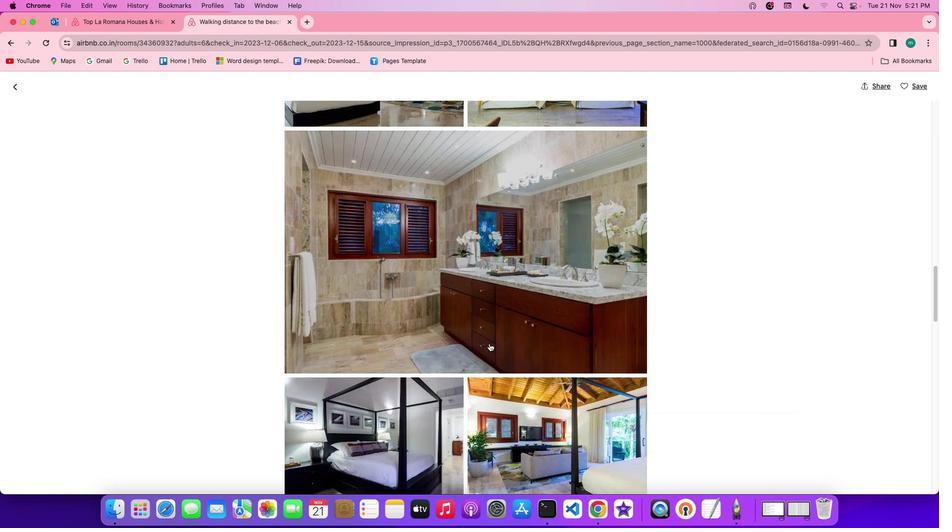 
Action: Mouse scrolled (489, 344) with delta (0, -1)
Screenshot: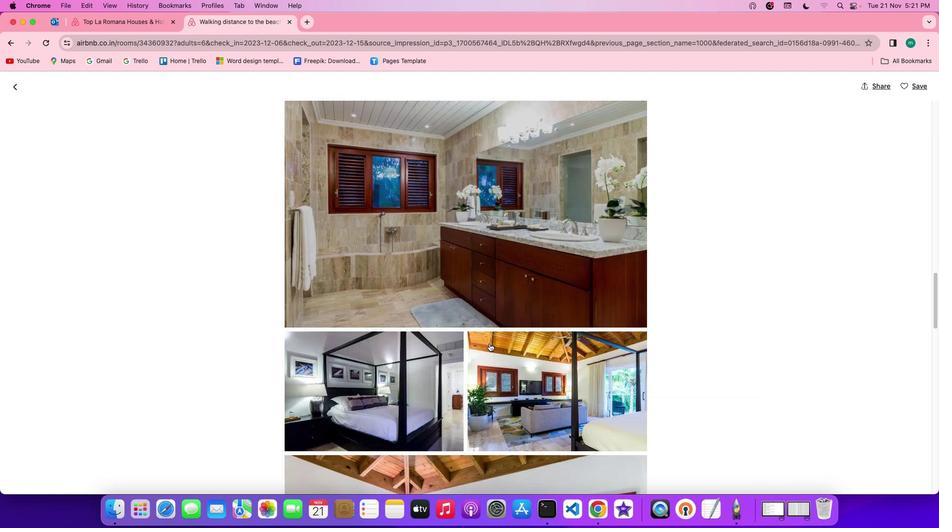 
Action: Mouse scrolled (489, 344) with delta (0, 0)
Screenshot: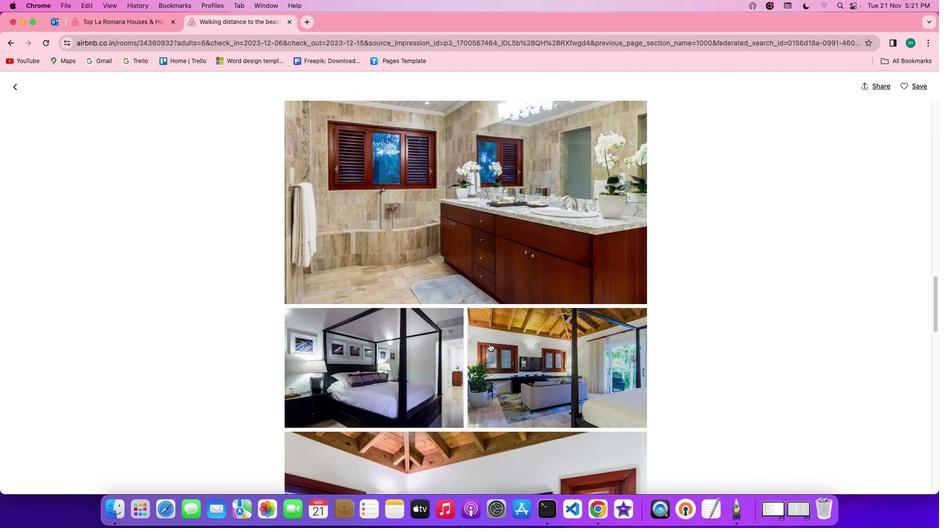 
Action: Mouse scrolled (489, 344) with delta (0, 0)
Screenshot: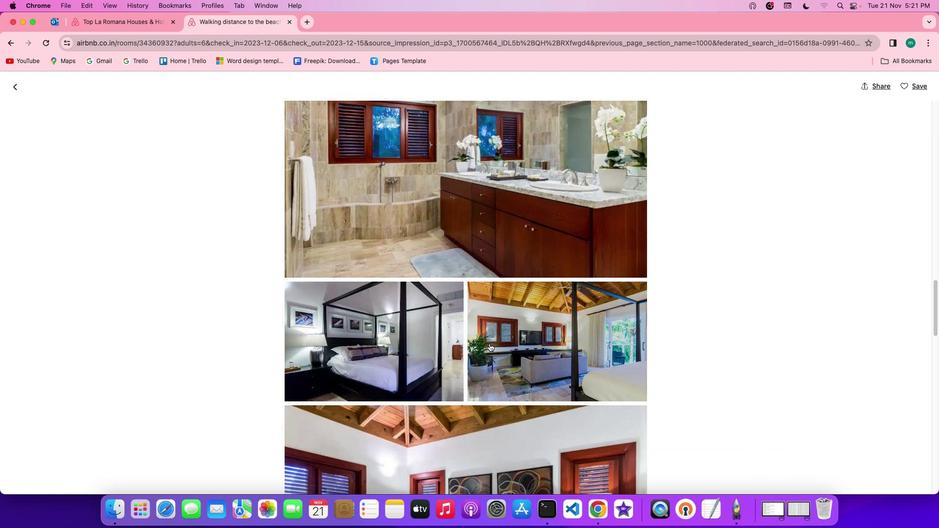 
Action: Mouse scrolled (489, 344) with delta (0, 0)
Screenshot: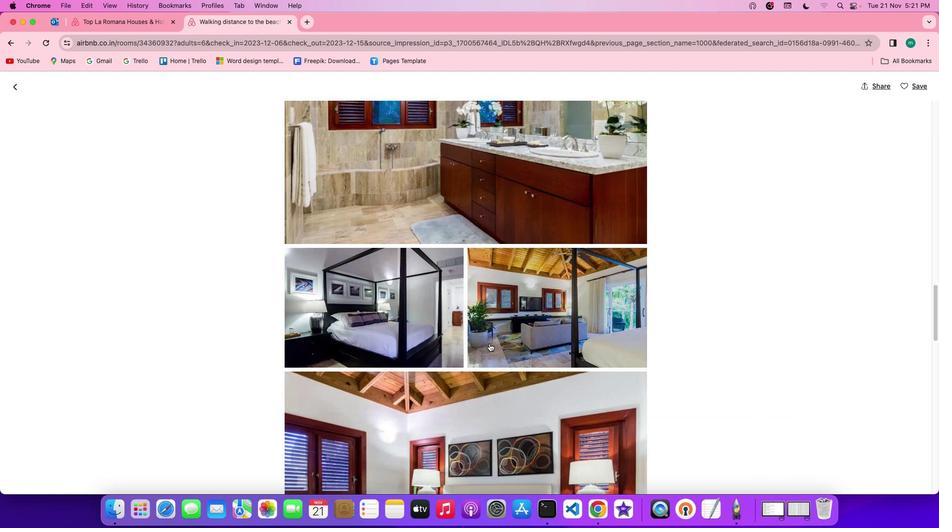 
Action: Mouse scrolled (489, 344) with delta (0, -1)
Screenshot: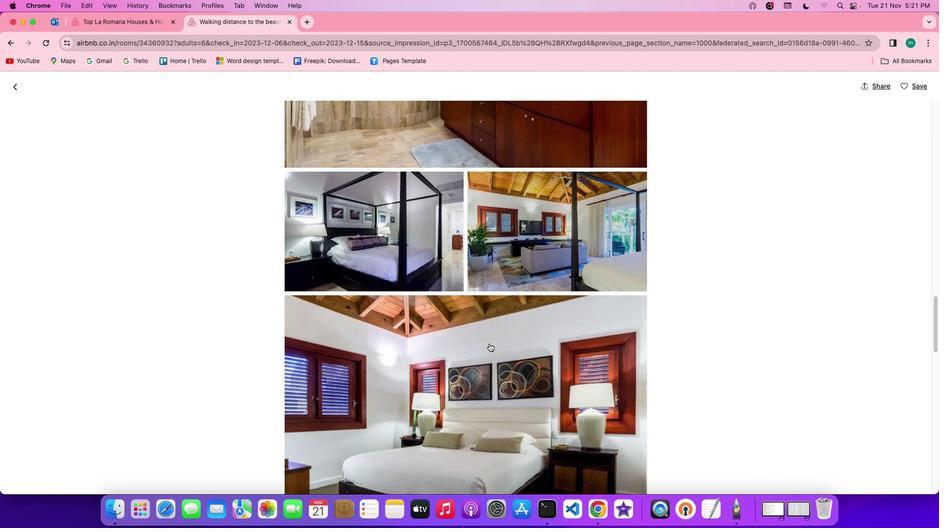 
Action: Mouse scrolled (489, 344) with delta (0, -1)
Screenshot: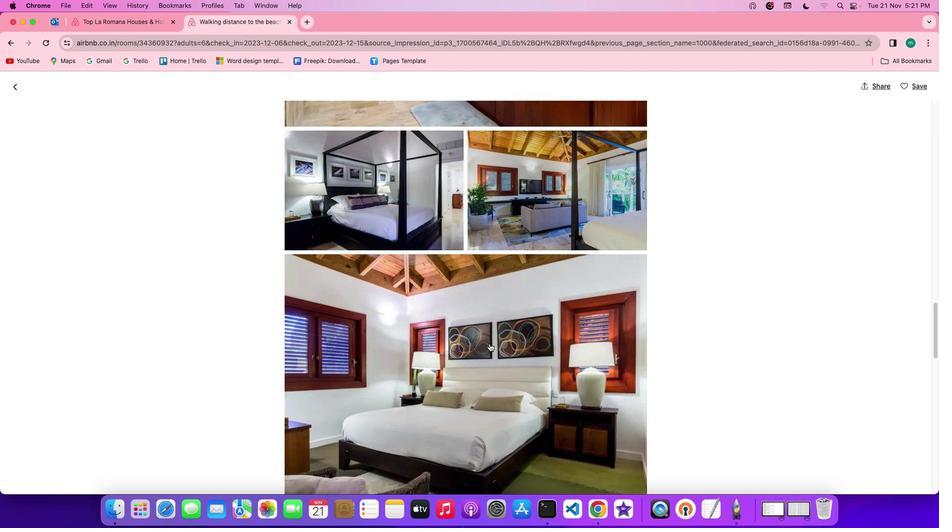 
Action: Mouse scrolled (489, 344) with delta (0, 0)
Screenshot: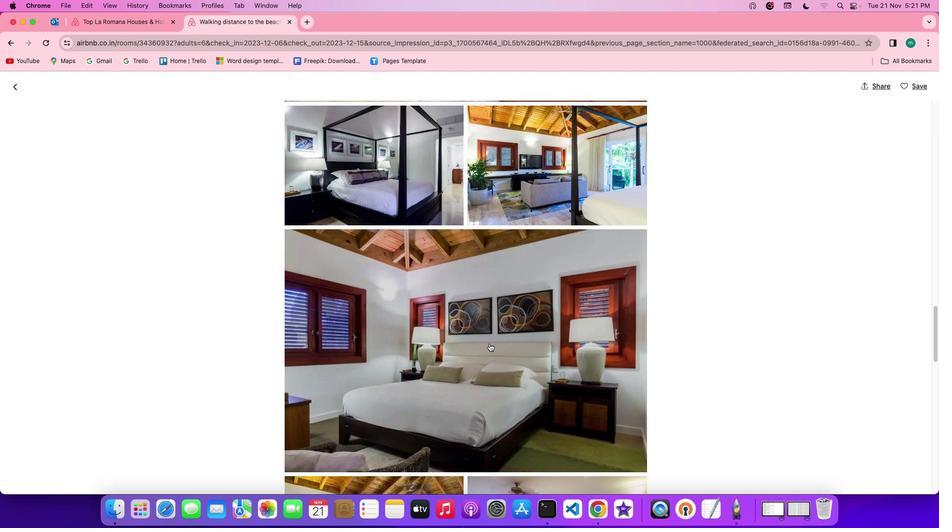 
Action: Mouse scrolled (489, 344) with delta (0, 0)
Screenshot: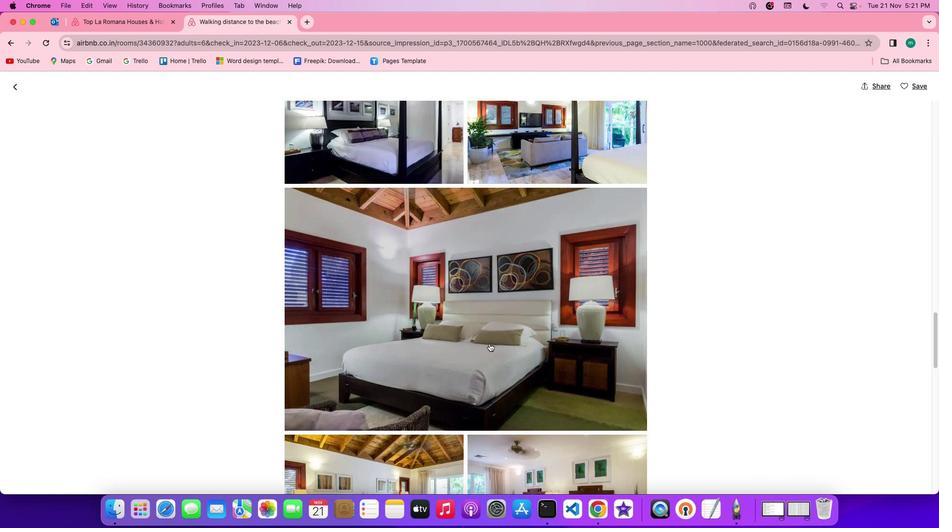 
Action: Mouse scrolled (489, 344) with delta (0, 0)
Screenshot: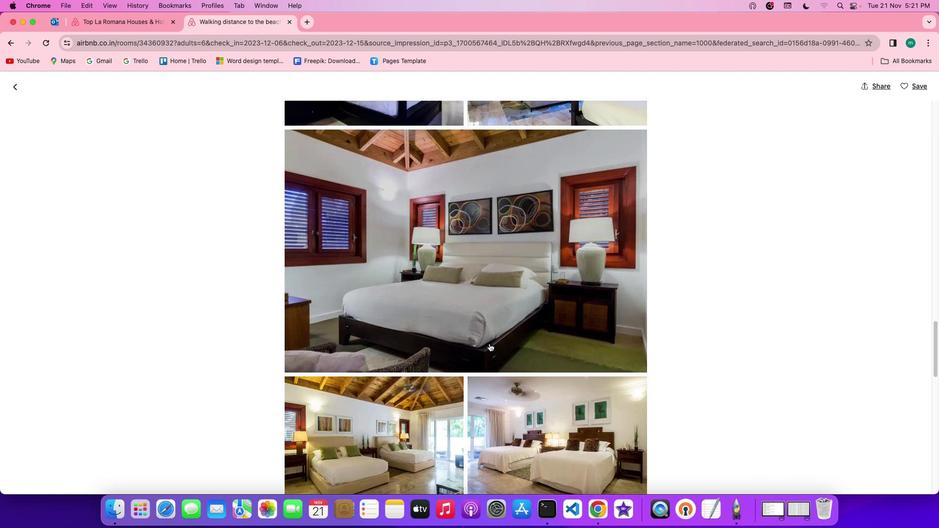 
Action: Mouse scrolled (489, 344) with delta (0, -1)
Screenshot: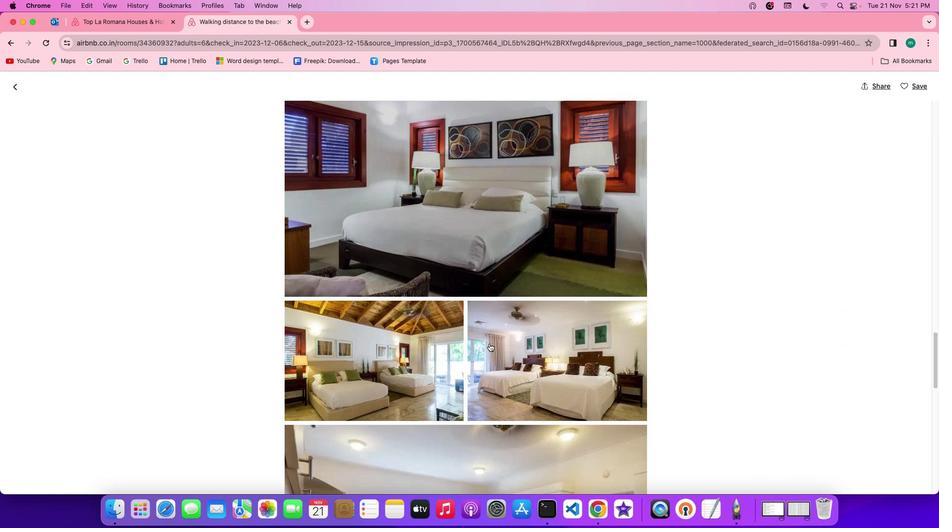 
Action: Mouse scrolled (489, 344) with delta (0, -2)
Screenshot: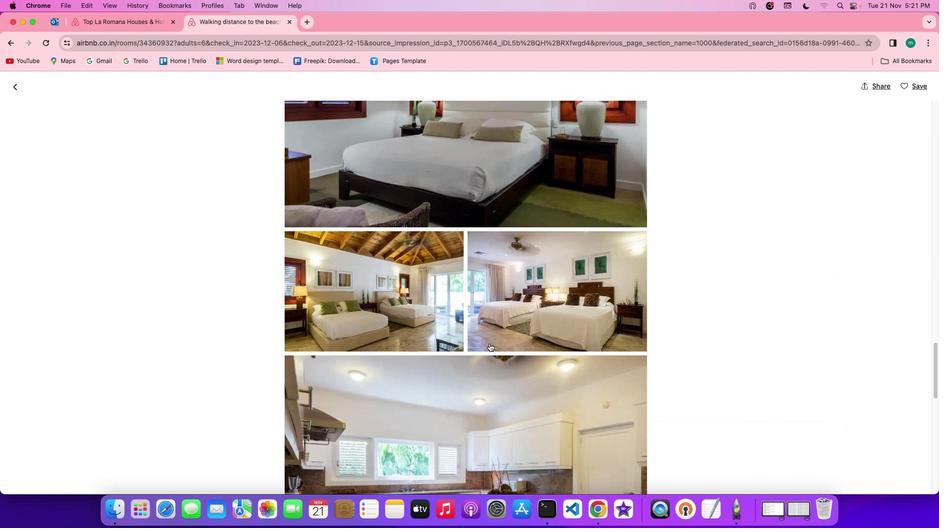 
Action: Mouse scrolled (489, 344) with delta (0, 0)
Screenshot: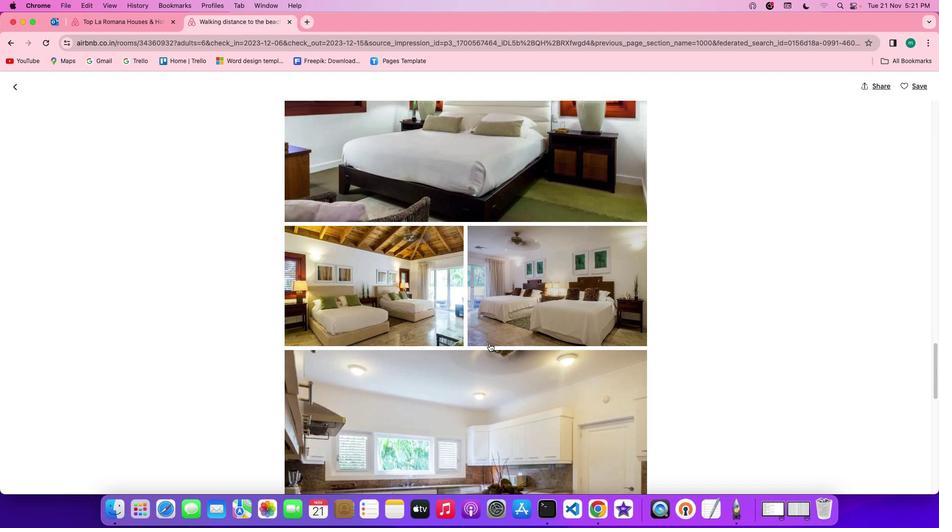 
Action: Mouse scrolled (489, 344) with delta (0, 0)
Screenshot: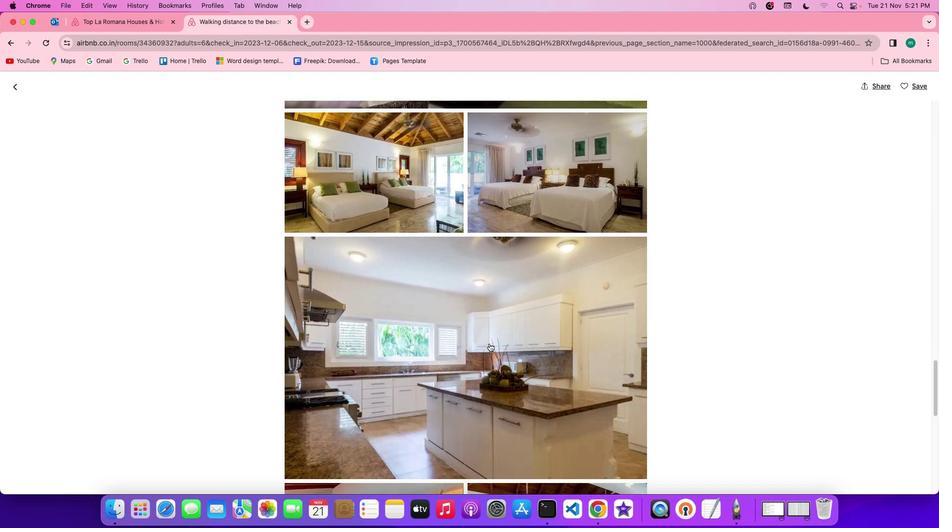 
Action: Mouse scrolled (489, 344) with delta (0, 0)
Screenshot: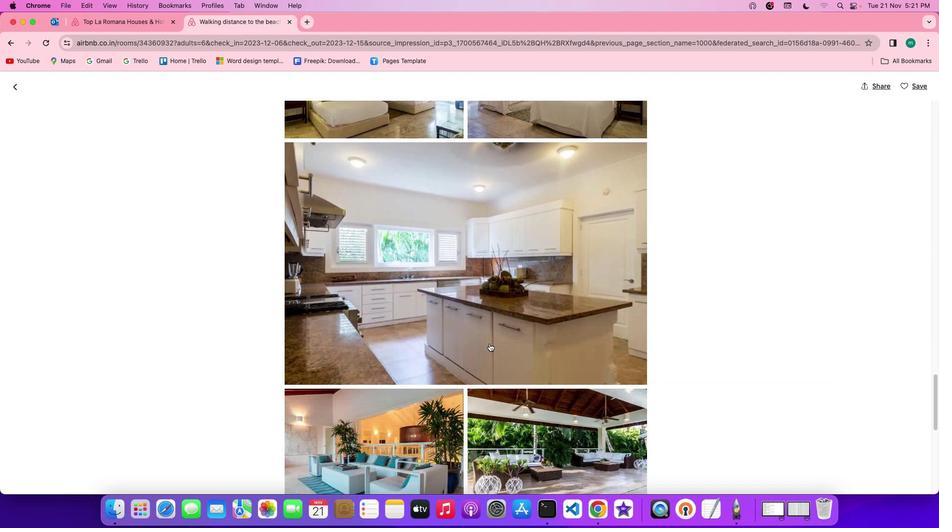 
Action: Mouse scrolled (489, 344) with delta (0, -1)
Screenshot: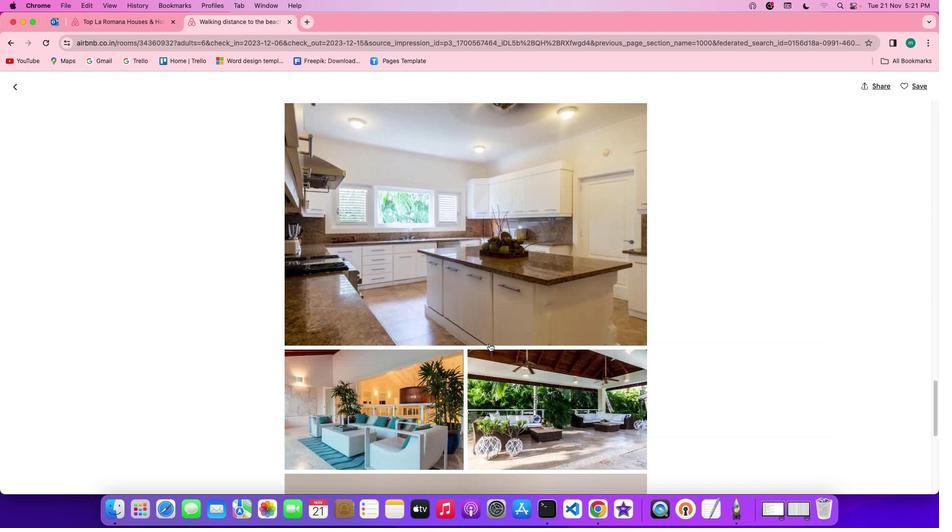
Action: Mouse scrolled (489, 344) with delta (0, -2)
Screenshot: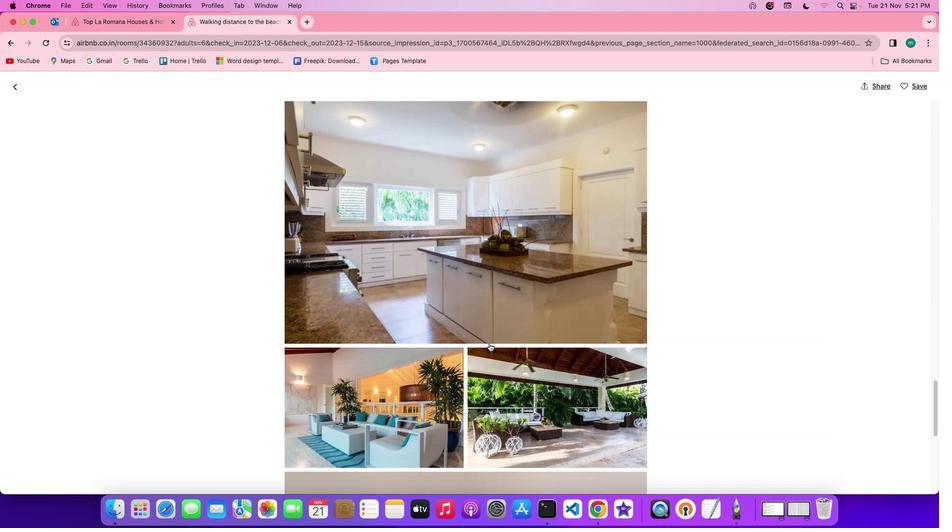 
Action: Mouse scrolled (489, 344) with delta (0, -1)
Screenshot: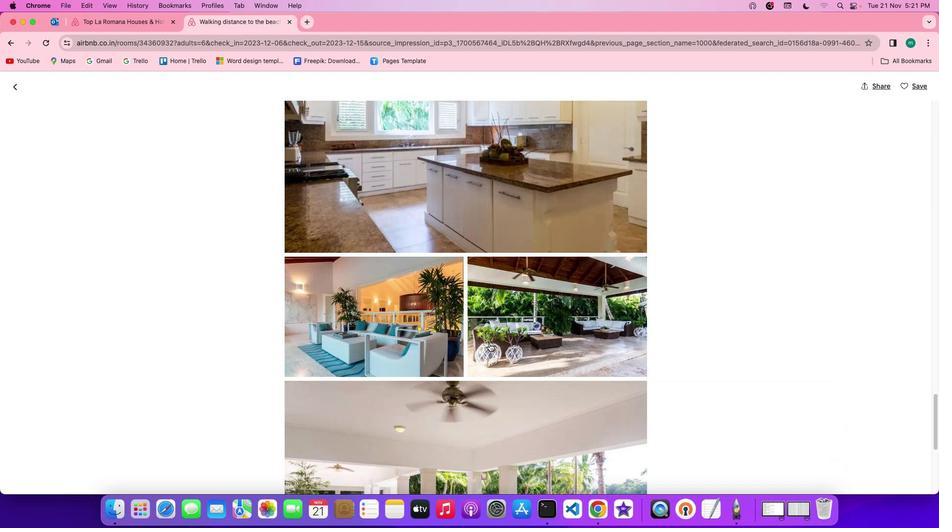 
Action: Mouse scrolled (489, 344) with delta (0, 0)
Screenshot: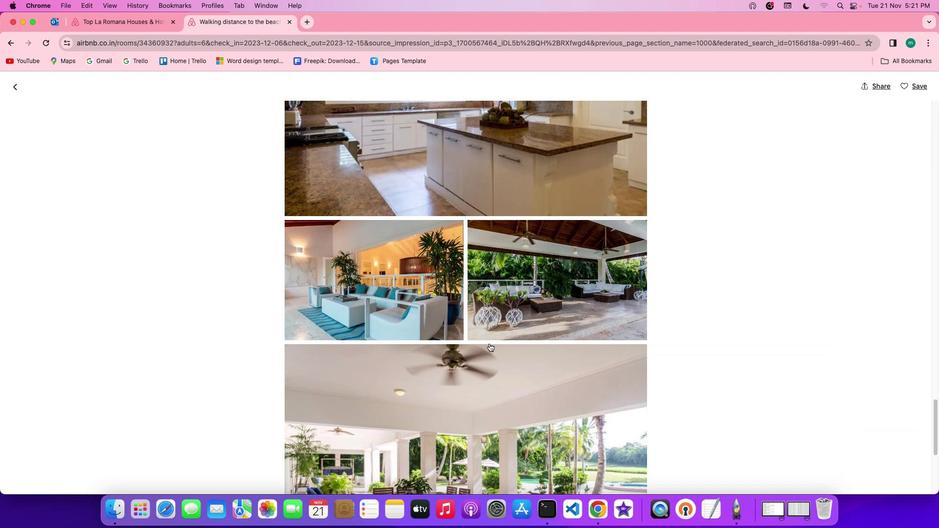 
Action: Mouse scrolled (489, 344) with delta (0, 0)
Screenshot: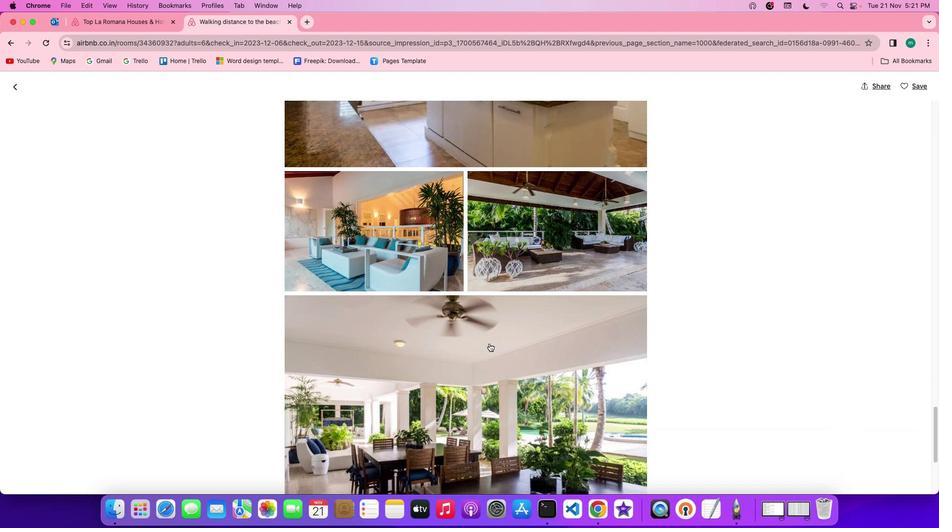 
Action: Mouse scrolled (489, 344) with delta (0, 0)
Screenshot: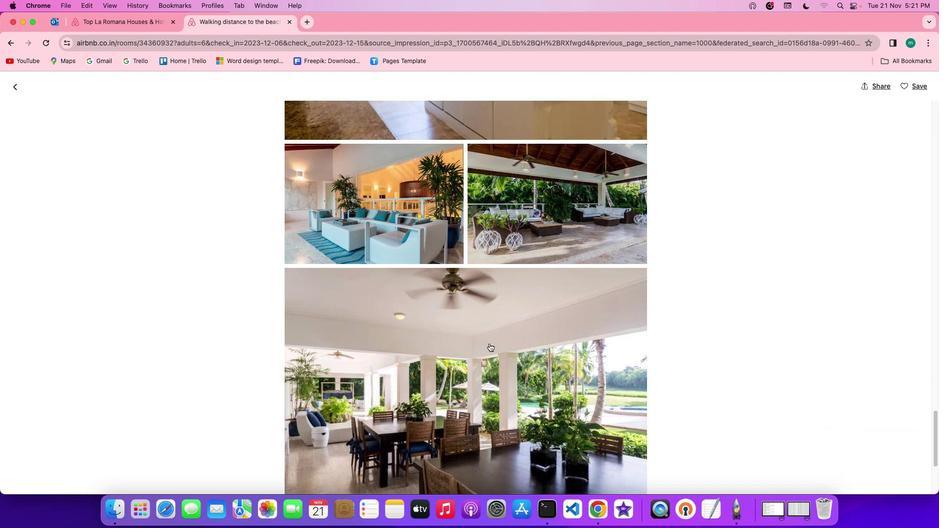 
Action: Mouse scrolled (489, 344) with delta (0, -1)
Screenshot: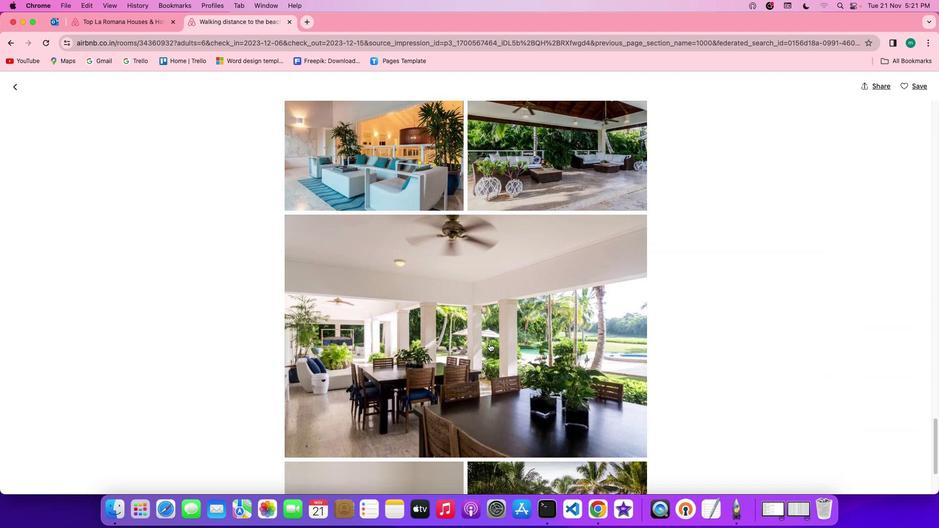 
Action: Mouse scrolled (489, 344) with delta (0, -1)
Screenshot: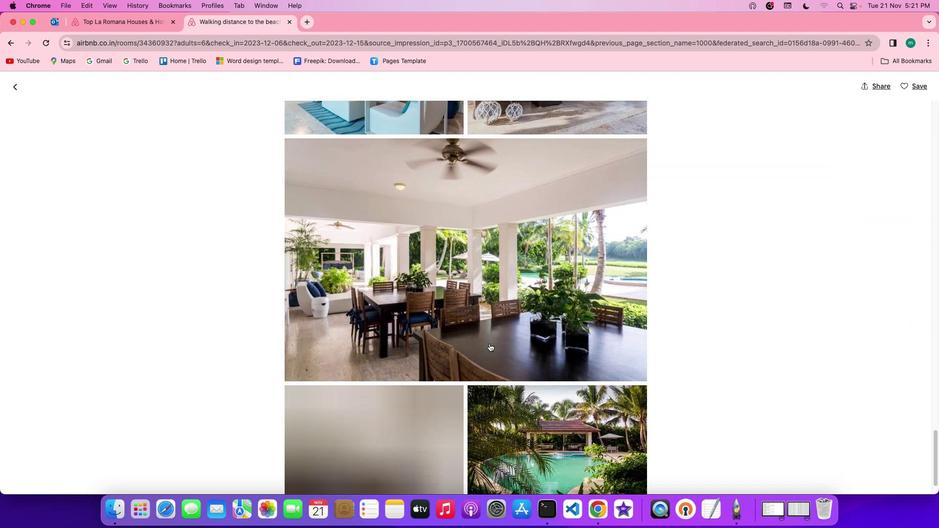 
Action: Mouse scrolled (489, 344) with delta (0, 0)
Screenshot: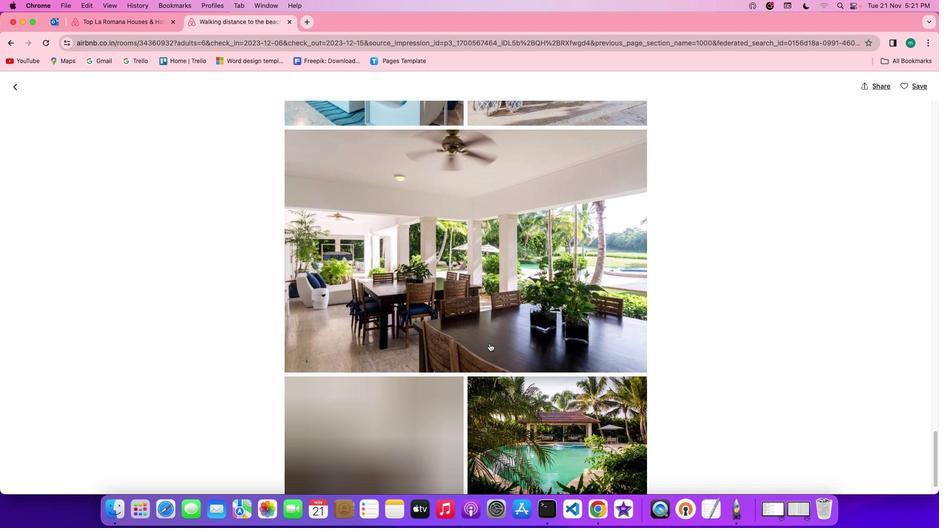 
Action: Mouse scrolled (489, 344) with delta (0, 0)
Screenshot: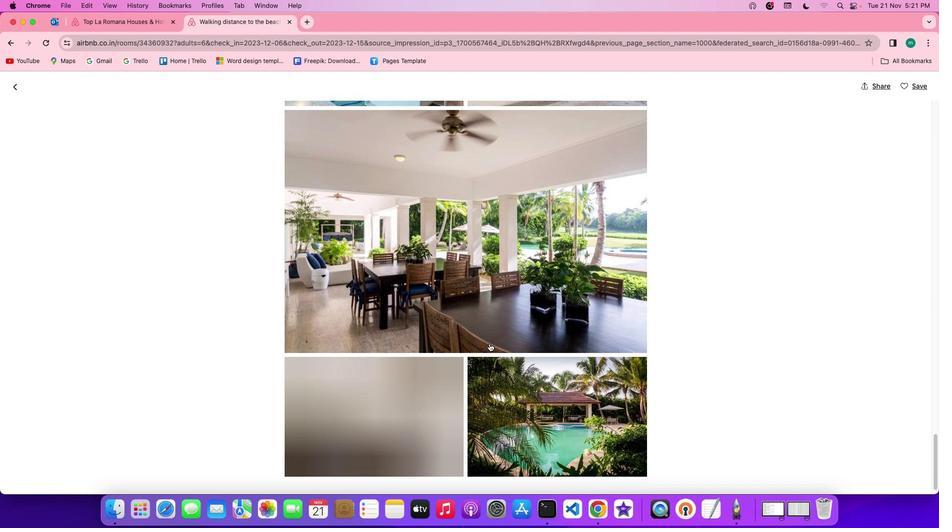 
Action: Mouse scrolled (489, 344) with delta (0, 0)
Screenshot: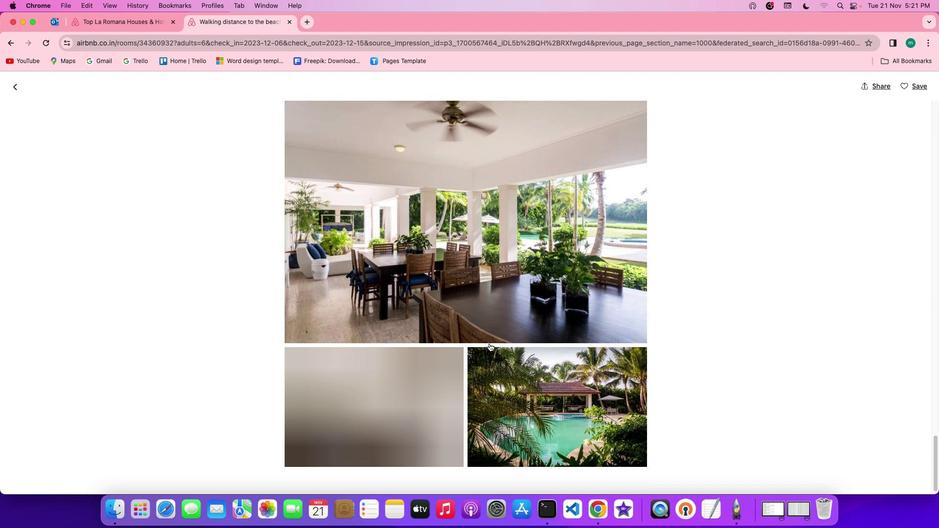 
Action: Mouse scrolled (489, 344) with delta (0, -1)
Screenshot: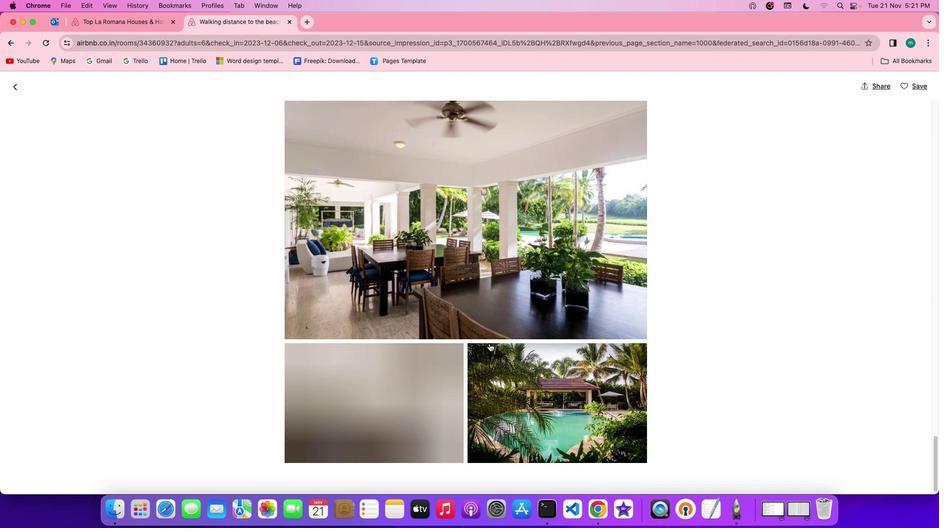 
Action: Mouse scrolled (489, 344) with delta (0, -1)
Screenshot: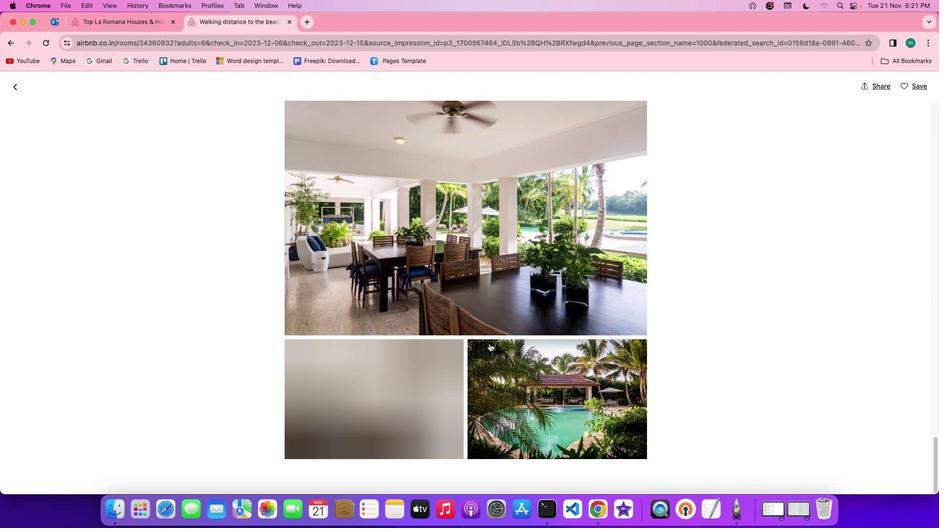 
Action: Mouse scrolled (489, 344) with delta (0, 0)
Screenshot: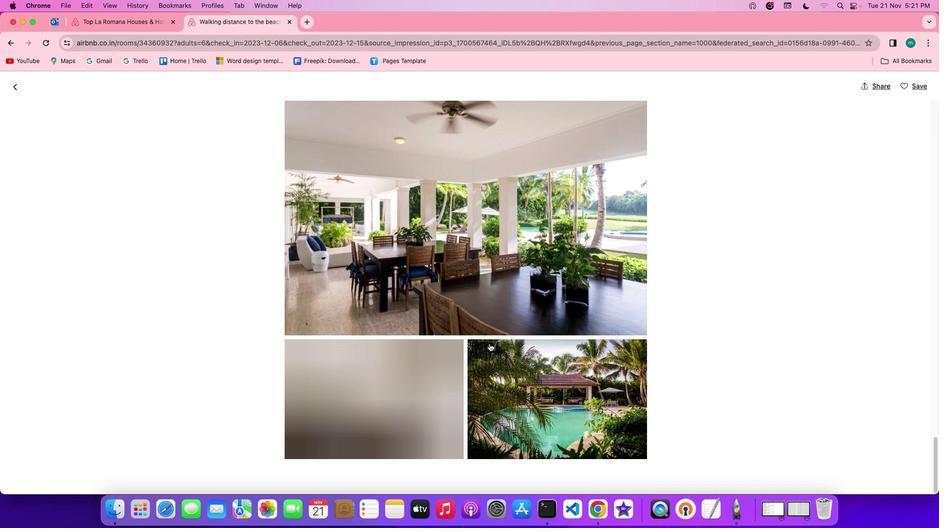 
Action: Mouse scrolled (489, 344) with delta (0, 0)
Screenshot: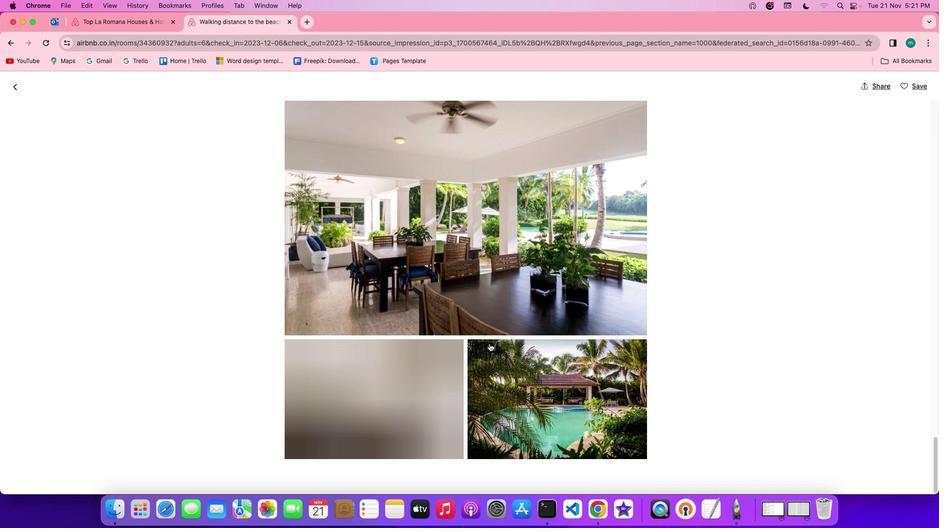 
Action: Mouse scrolled (489, 344) with delta (0, 0)
Screenshot: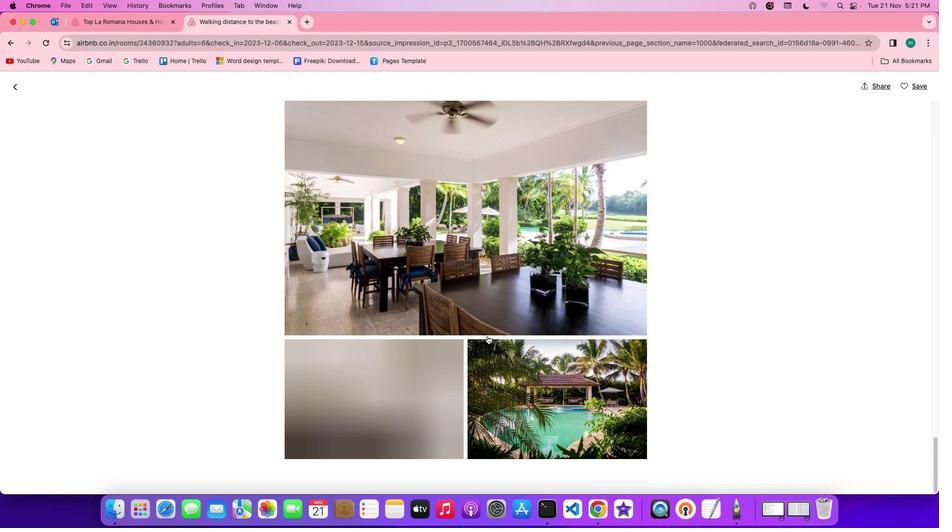 
Action: Mouse scrolled (489, 344) with delta (0, -1)
Screenshot: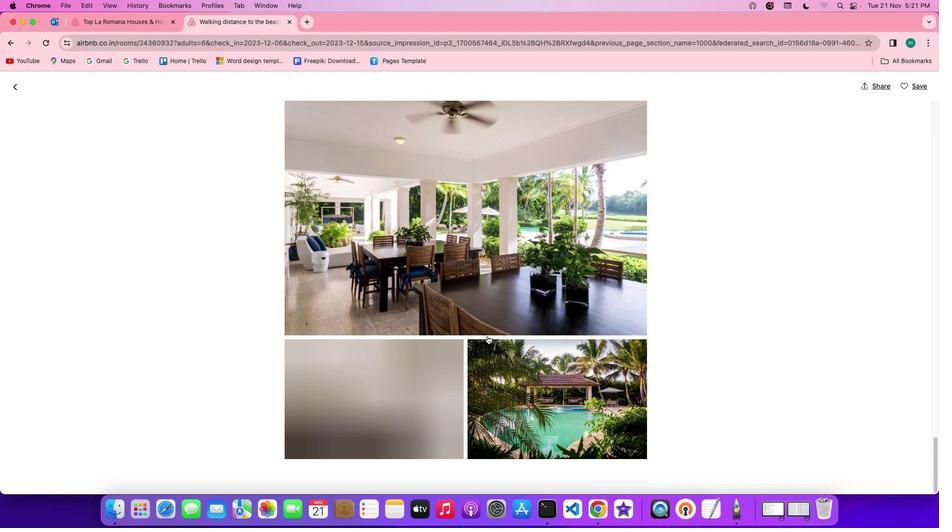 
Action: Mouse scrolled (489, 344) with delta (0, -1)
Screenshot: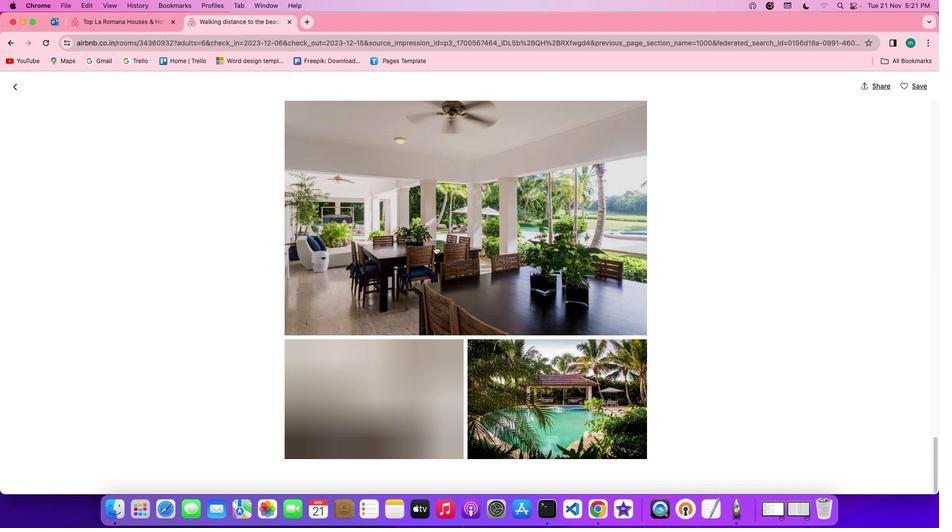 
Action: Mouse moved to (20, 88)
Screenshot: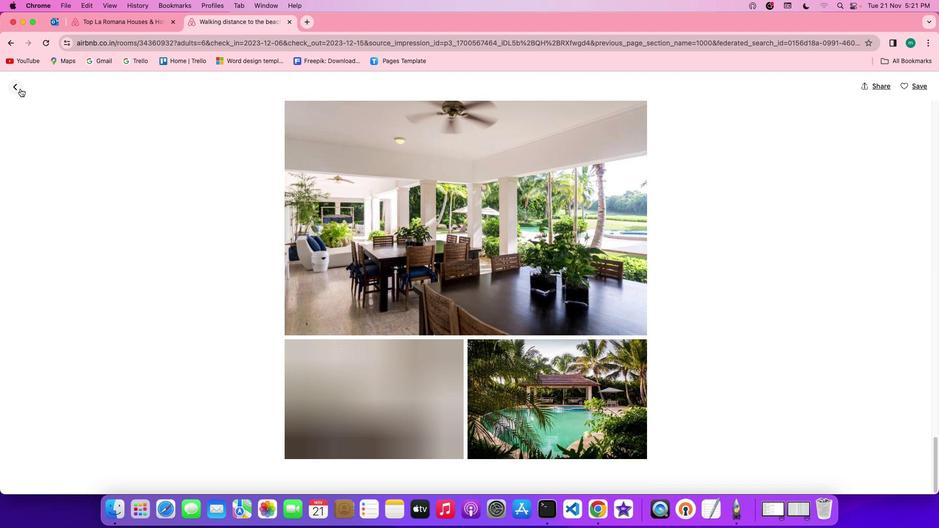
Action: Mouse pressed left at (20, 88)
Screenshot: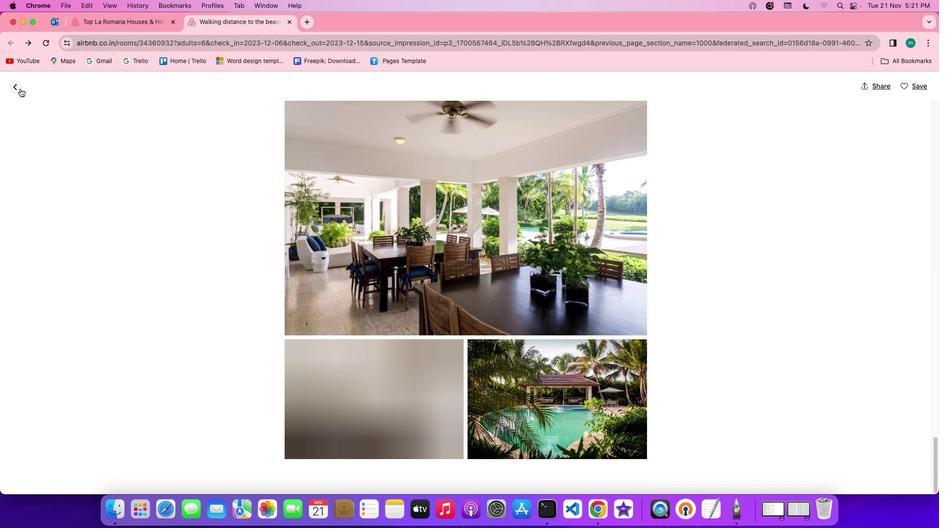 
Action: Mouse moved to (407, 279)
Screenshot: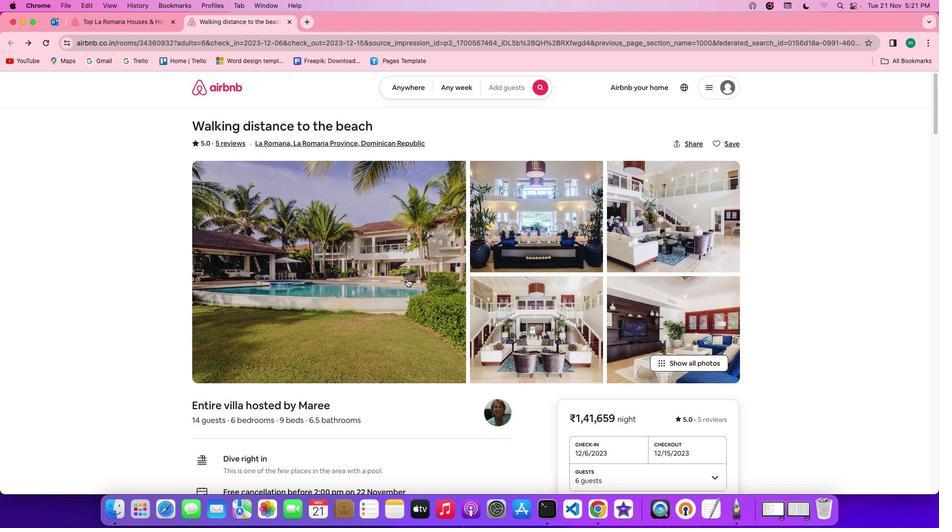 
Action: Mouse scrolled (407, 279) with delta (0, 0)
Screenshot: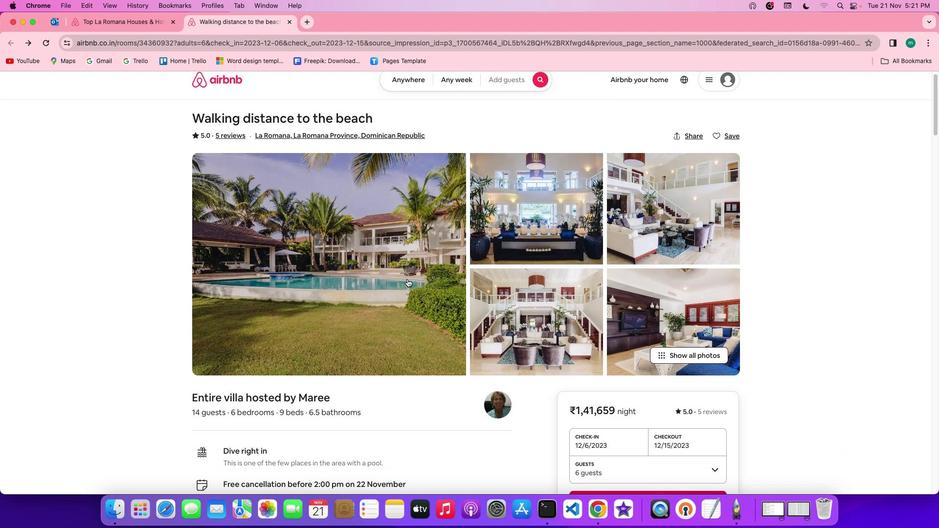 
Action: Mouse scrolled (407, 279) with delta (0, 0)
Screenshot: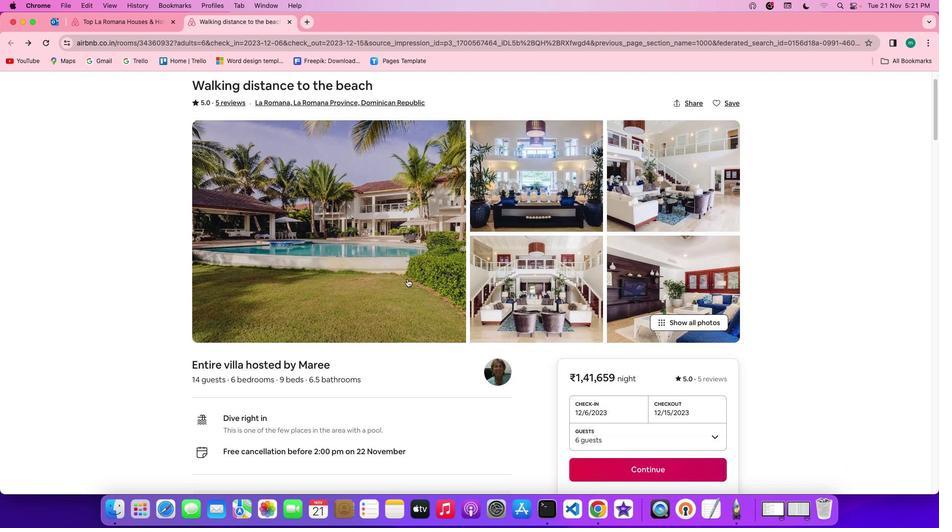 
Action: Mouse scrolled (407, 279) with delta (0, 0)
Screenshot: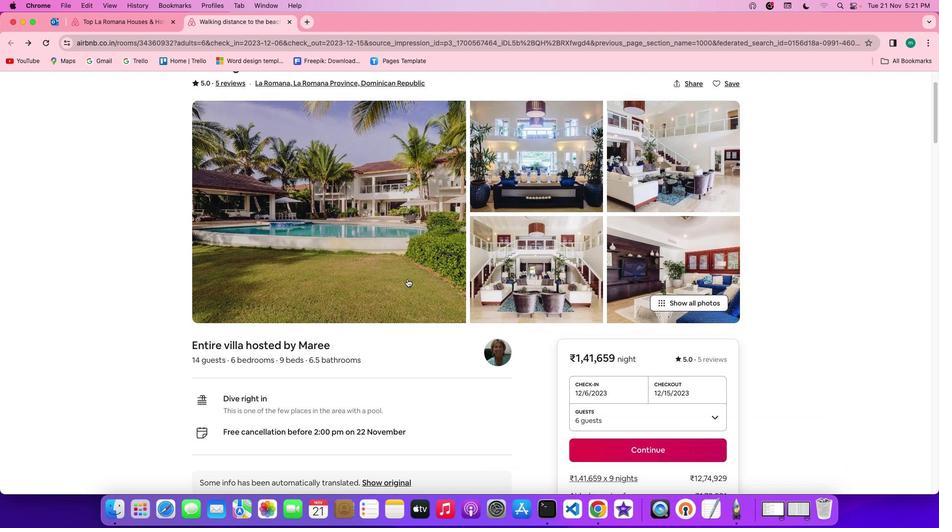 
Action: Mouse scrolled (407, 279) with delta (0, 0)
Screenshot: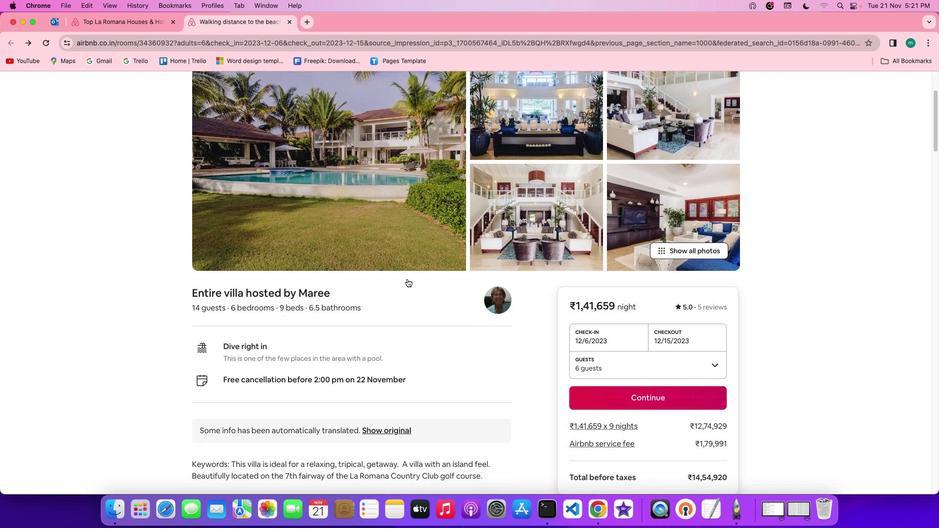 
Action: Mouse moved to (407, 279)
Screenshot: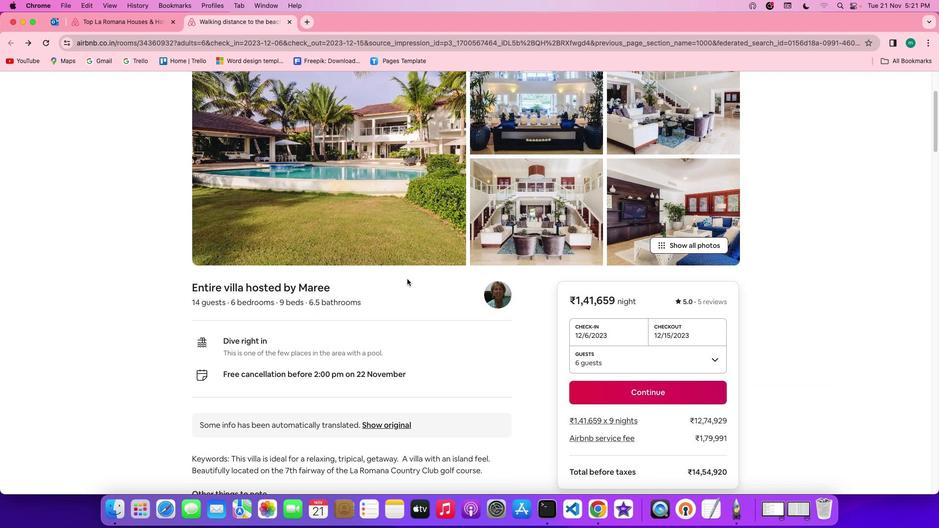 
Action: Mouse scrolled (407, 279) with delta (0, 0)
Screenshot: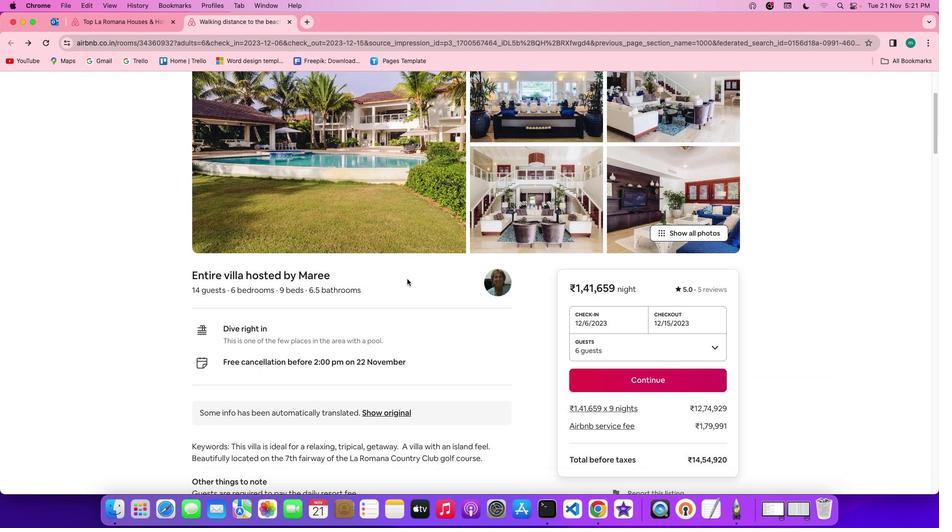 
Action: Mouse scrolled (407, 279) with delta (0, 0)
Screenshot: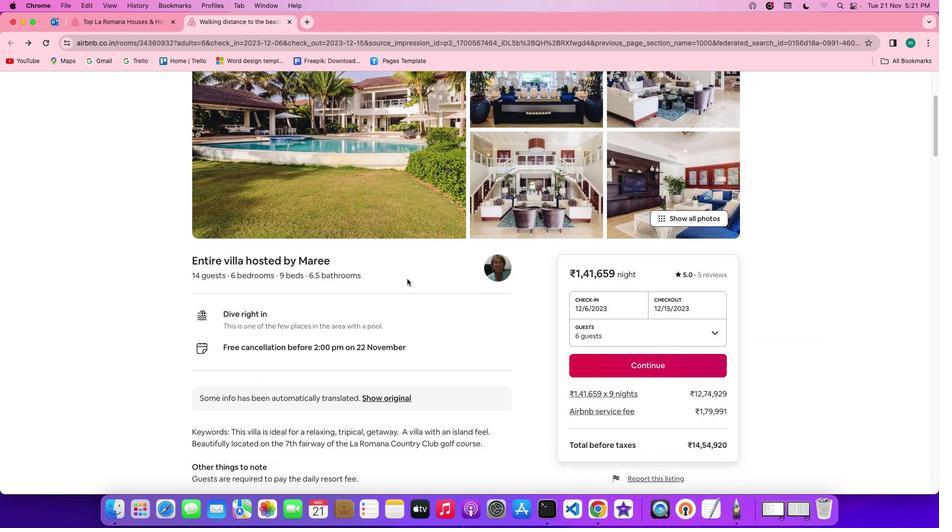 
Action: Mouse scrolled (407, 279) with delta (0, 0)
Screenshot: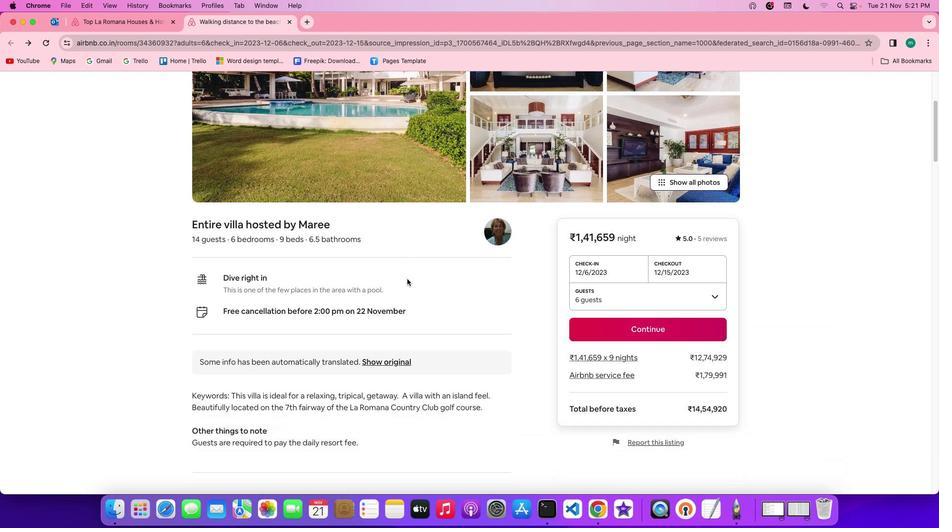 
Action: Mouse scrolled (407, 279) with delta (0, 0)
Screenshot: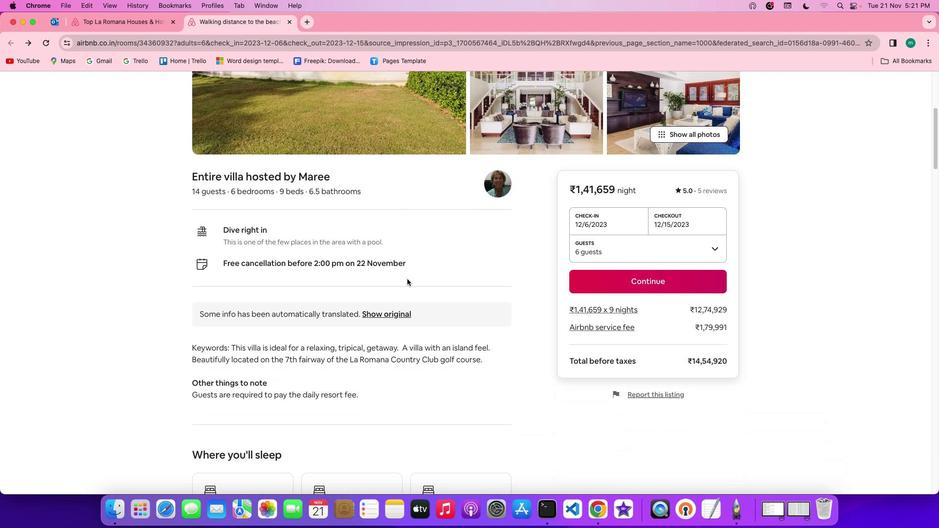
Action: Mouse scrolled (407, 279) with delta (0, 0)
